 Task: Find connections with filter location Suket with filter topic #Humanresourcewith filter profile language Spanish with filter current company Informa with filter school RAMCO INSTITUTE OF TECHNOLOGY with filter industry Bars, Taverns, and Nightclubs with filter service category Video Editing with filter keywords title Content Marketing Manager
Action: Mouse moved to (696, 87)
Screenshot: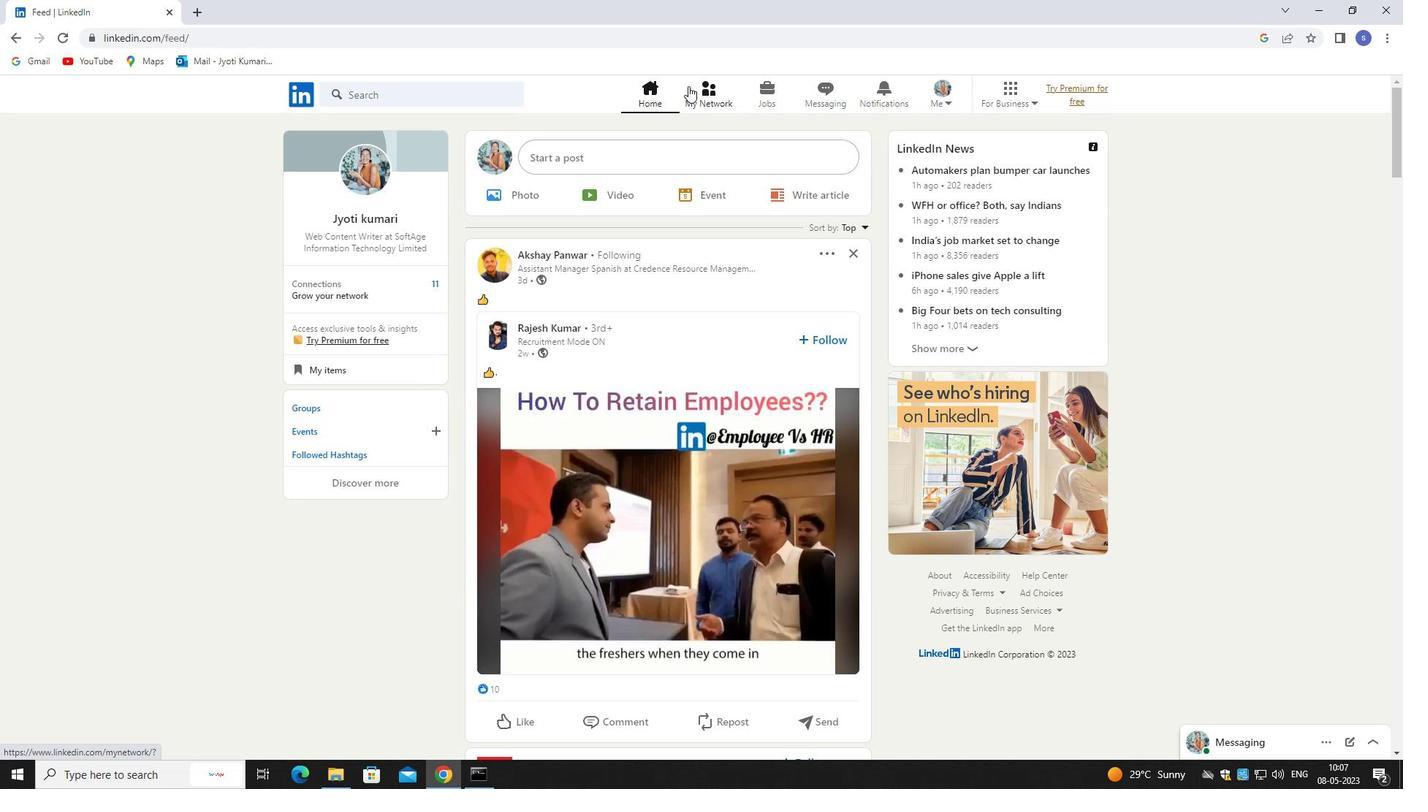 
Action: Mouse pressed left at (696, 87)
Screenshot: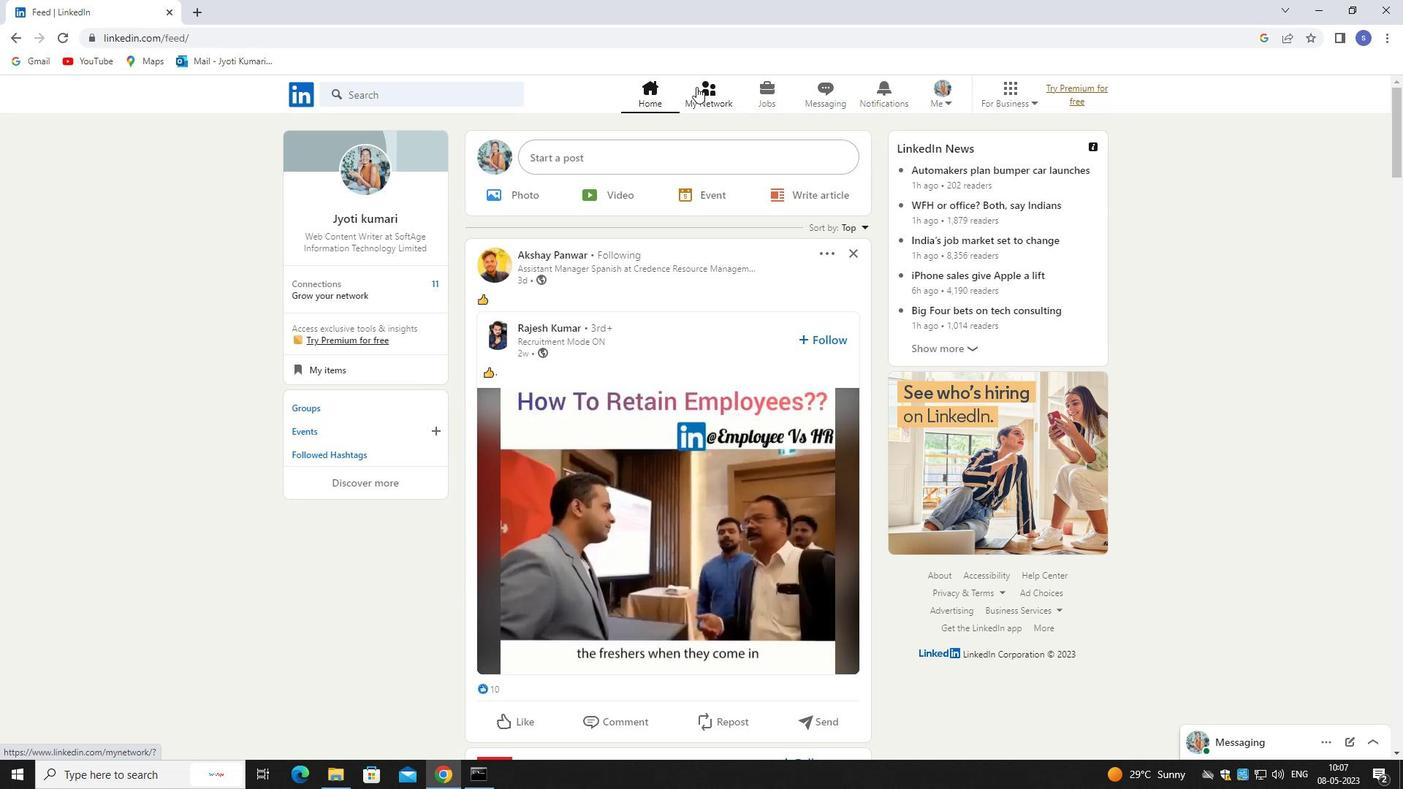 
Action: Mouse moved to (696, 87)
Screenshot: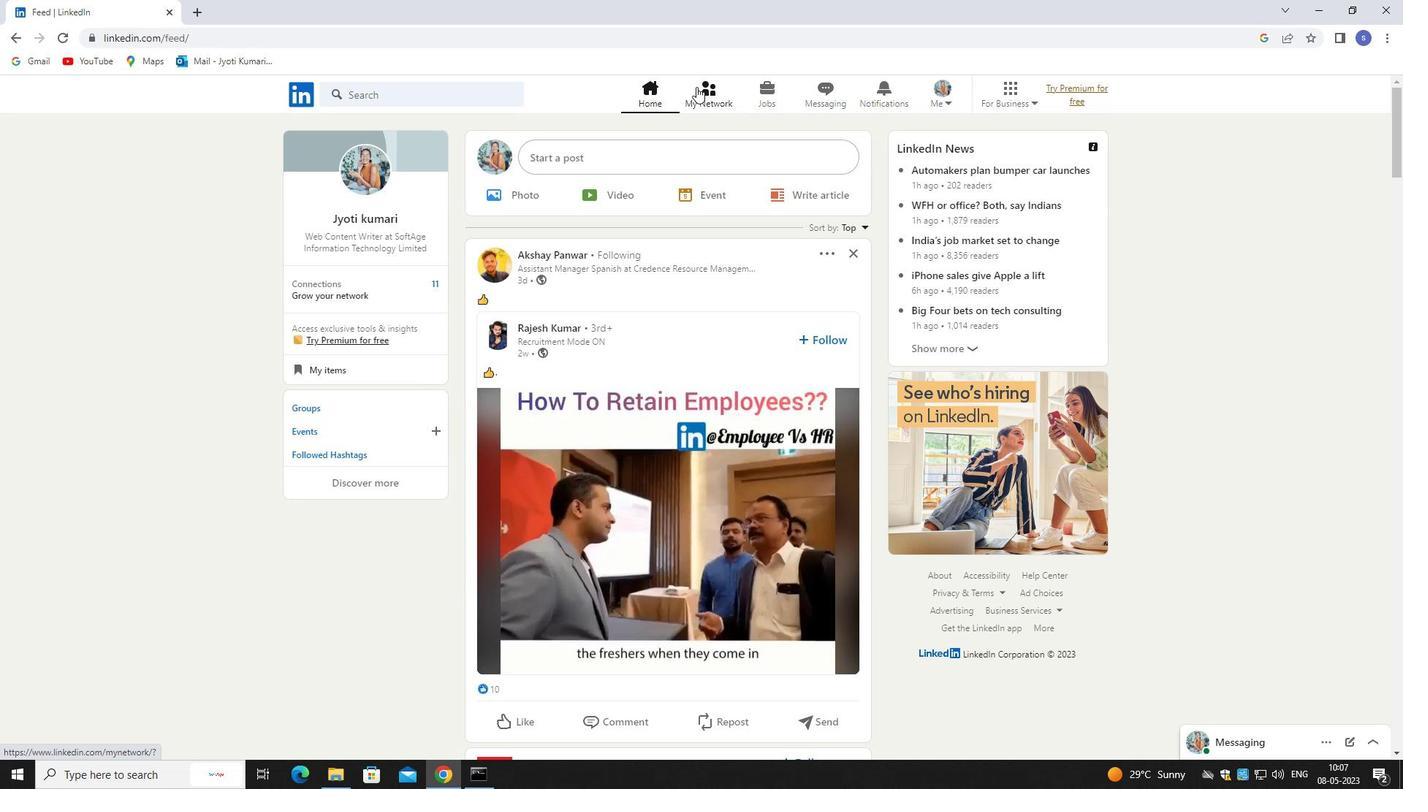 
Action: Mouse pressed left at (696, 87)
Screenshot: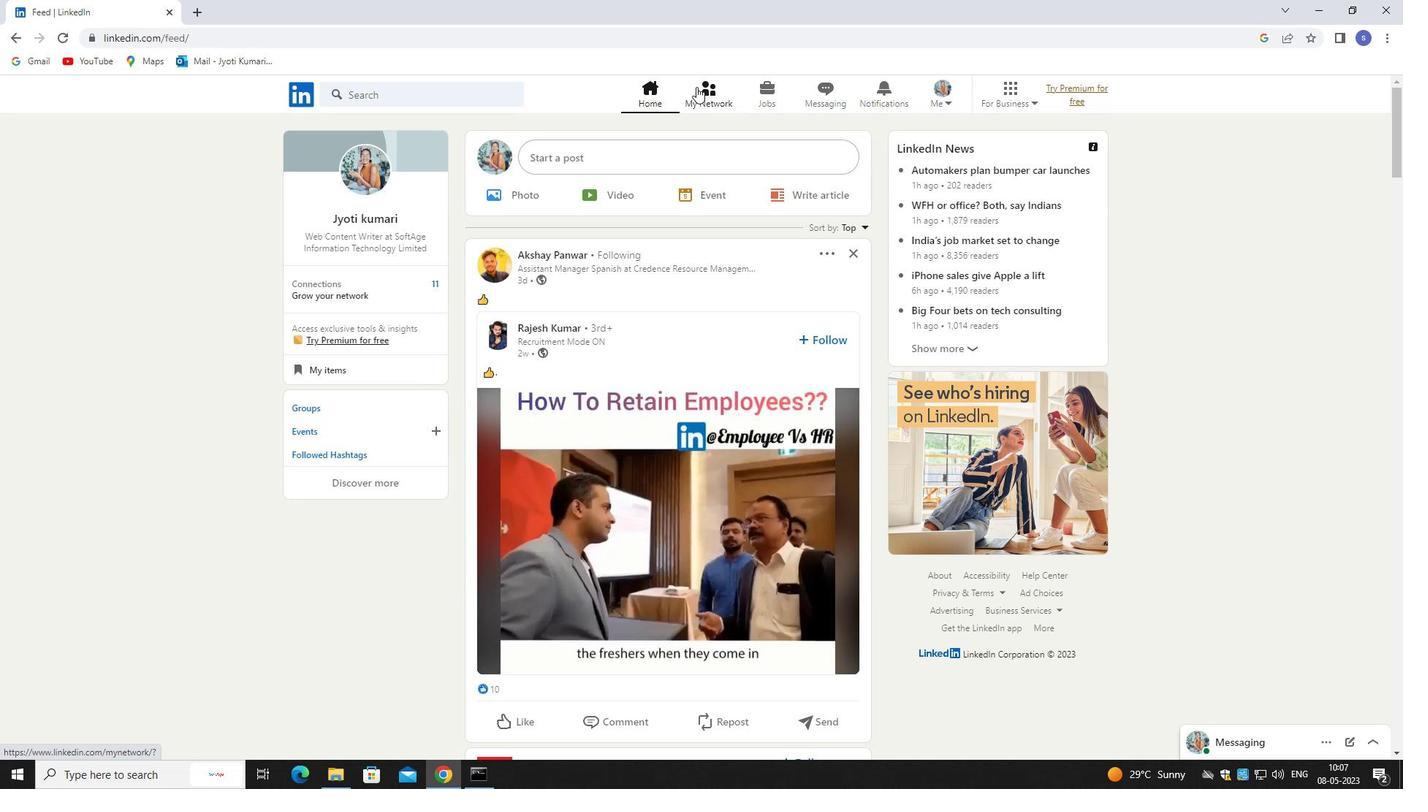 
Action: Mouse moved to (478, 169)
Screenshot: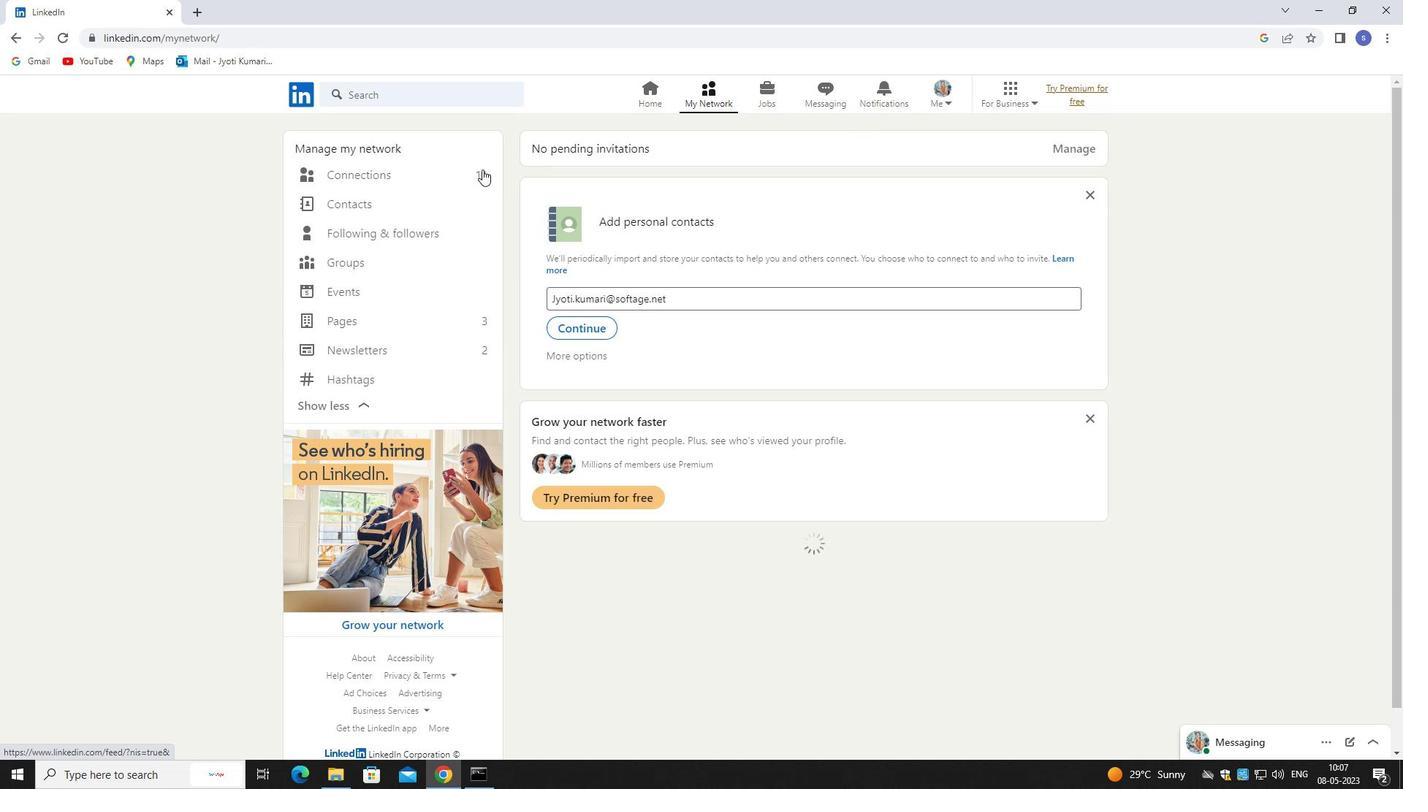 
Action: Mouse pressed left at (478, 169)
Screenshot: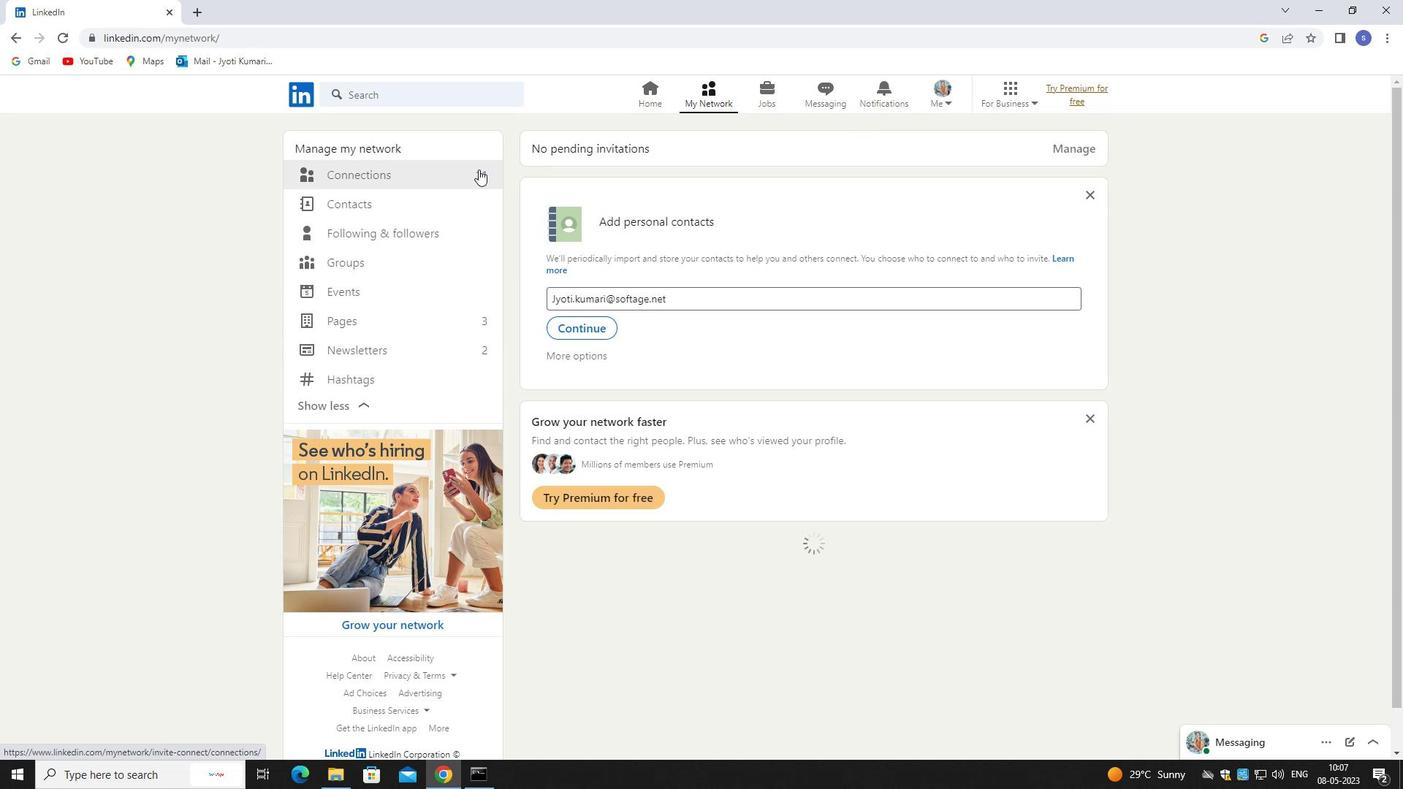 
Action: Mouse moved to (478, 166)
Screenshot: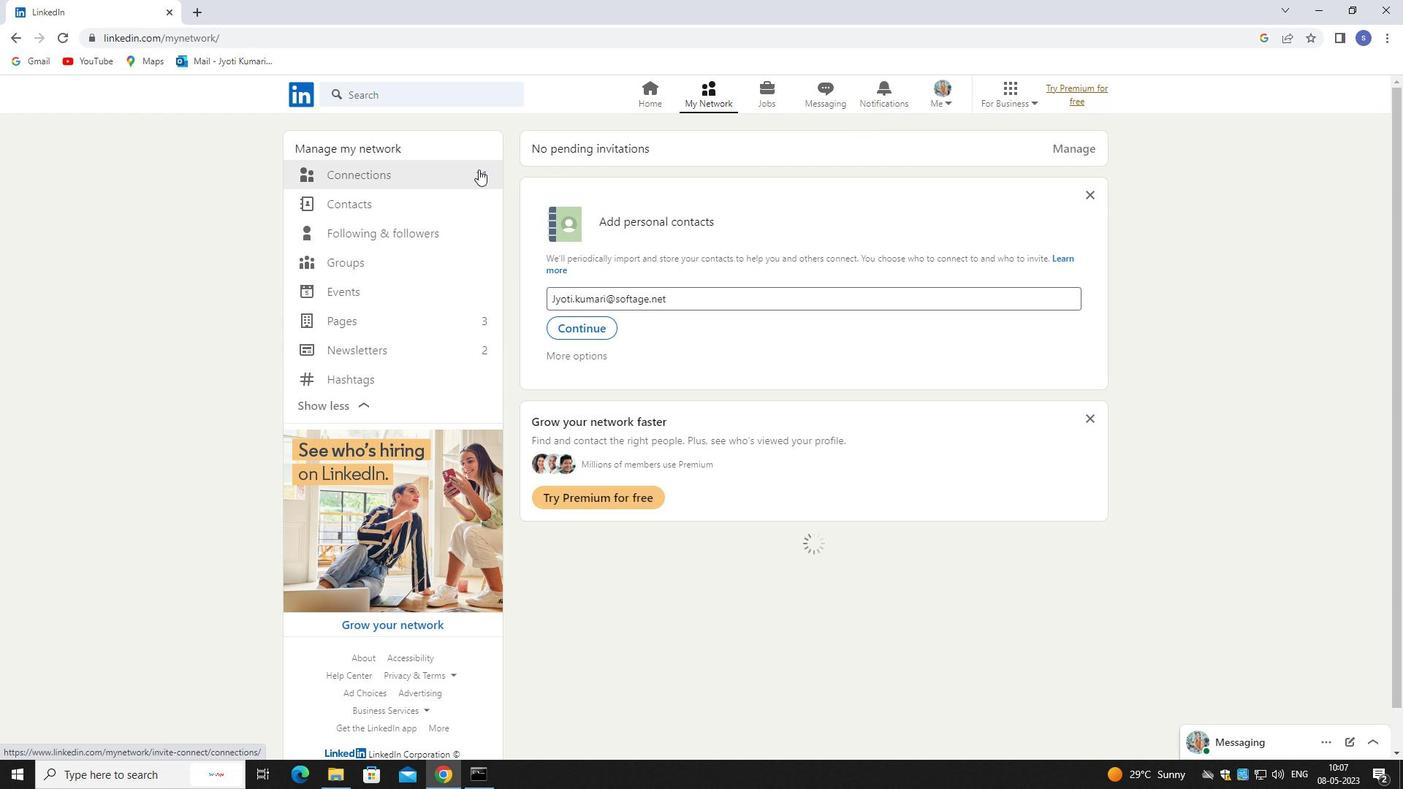 
Action: Mouse pressed left at (478, 166)
Screenshot: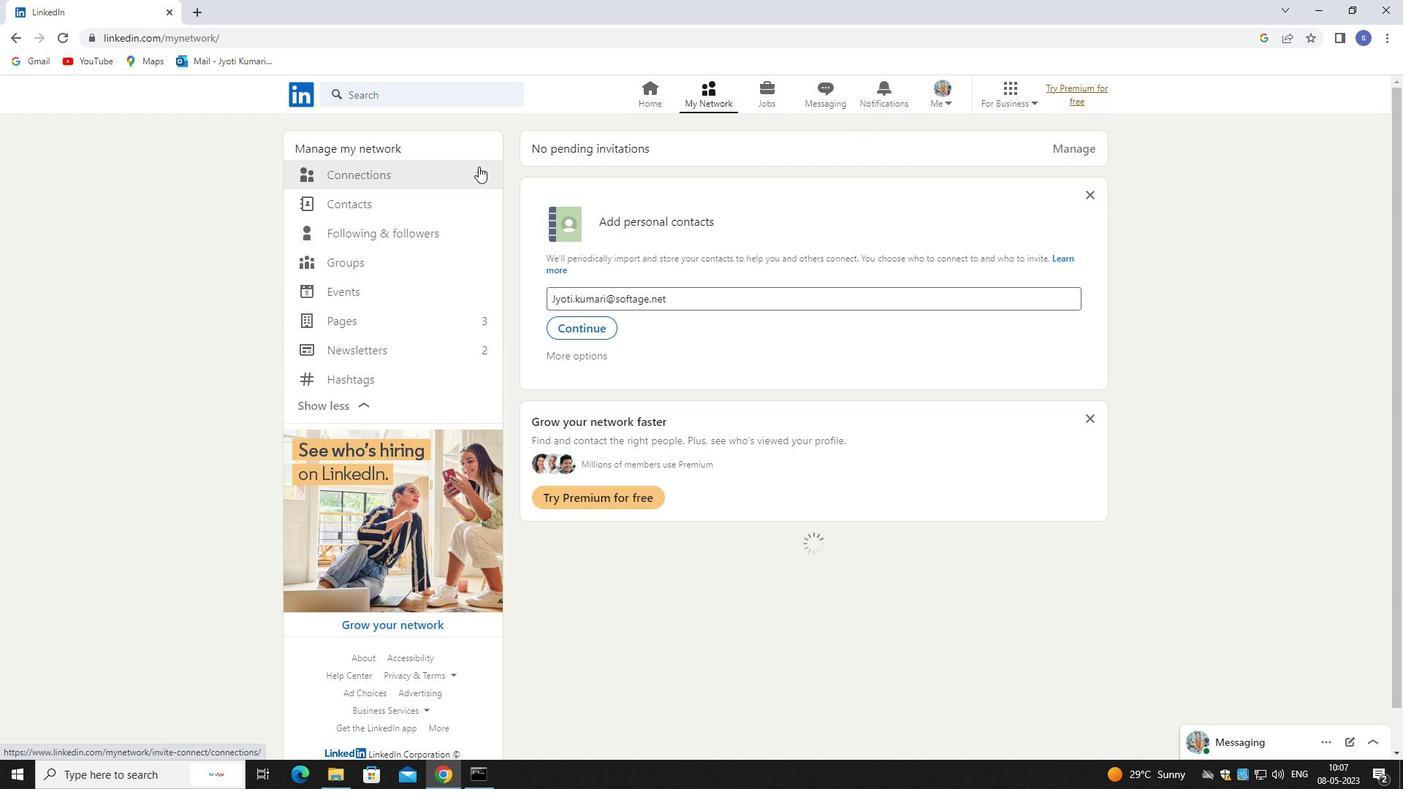 
Action: Mouse moved to (772, 170)
Screenshot: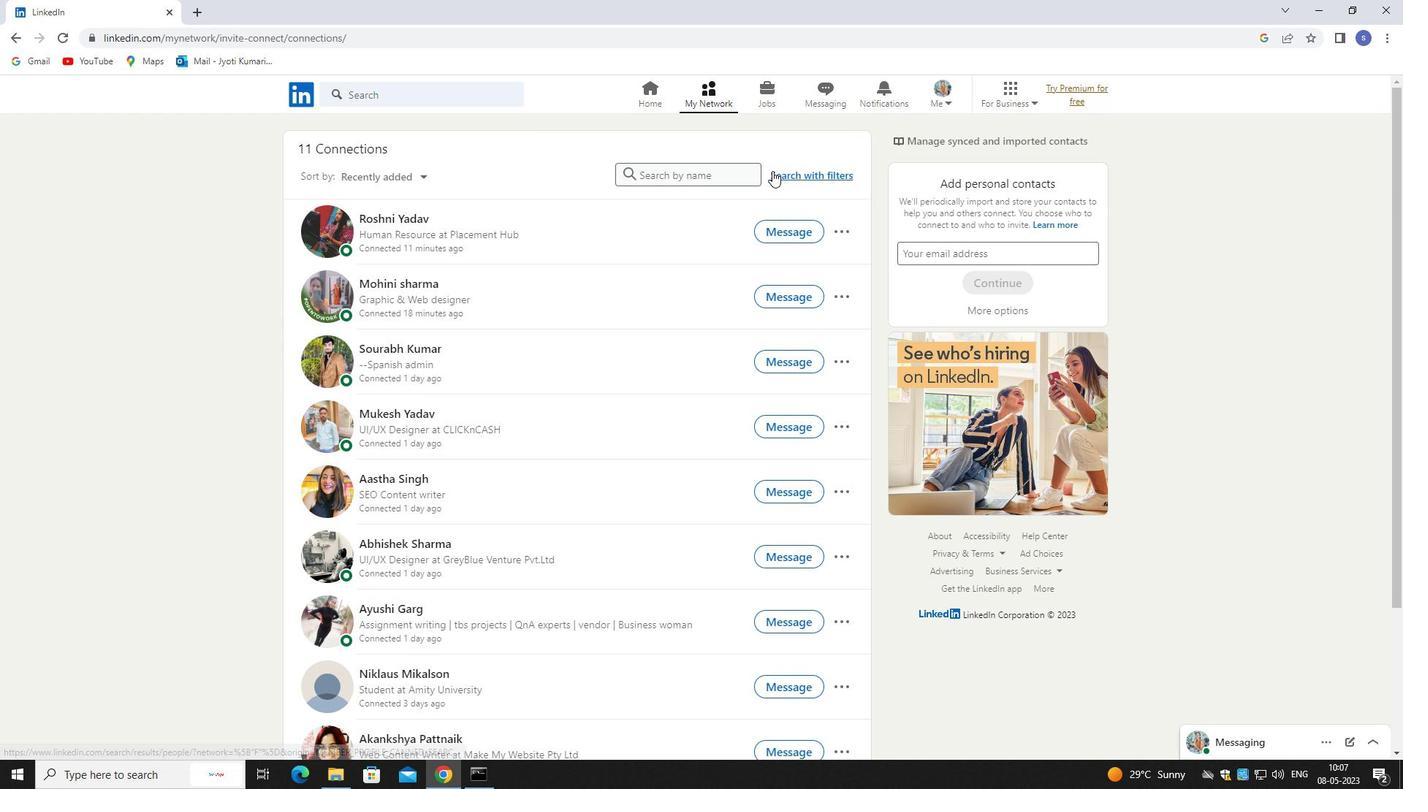 
Action: Mouse pressed left at (772, 170)
Screenshot: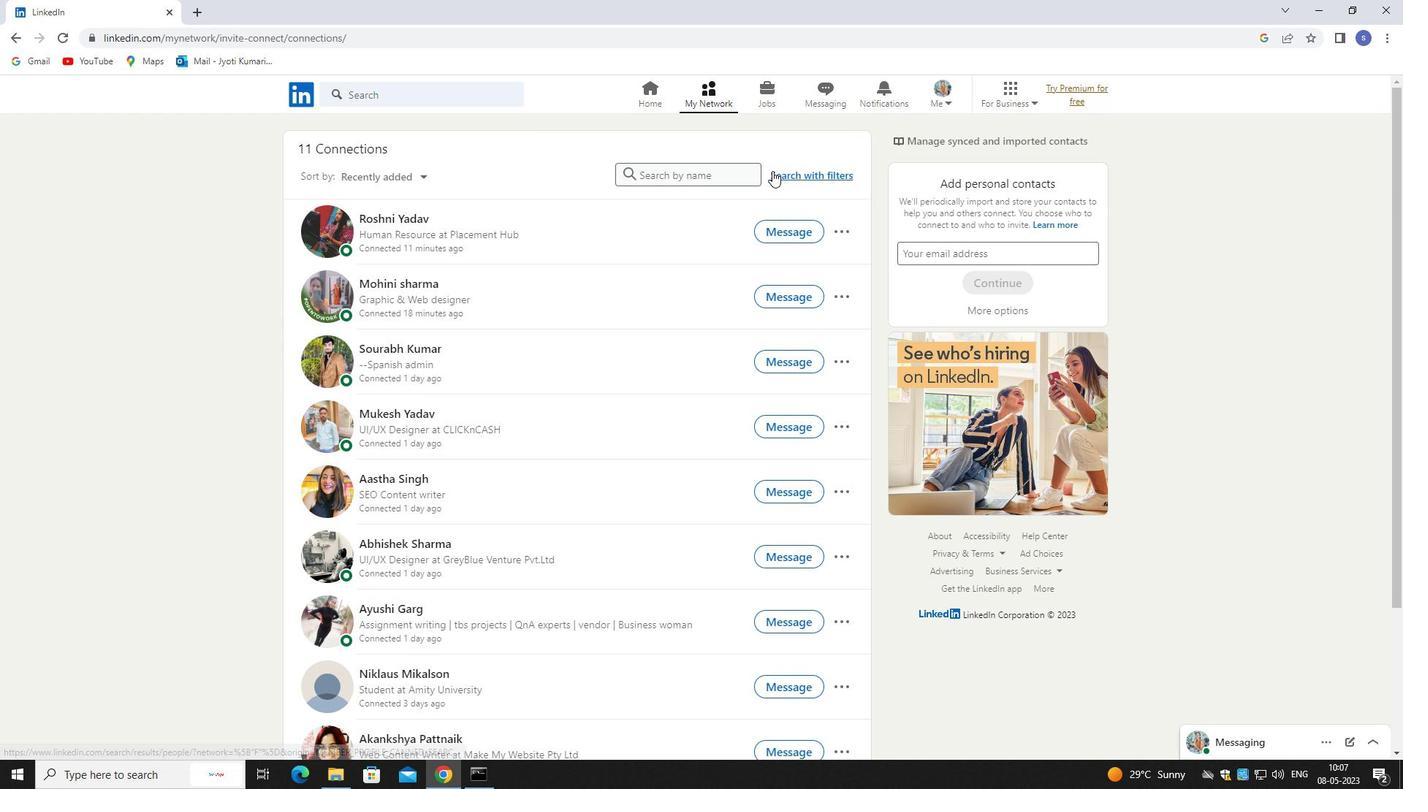 
Action: Mouse moved to (748, 135)
Screenshot: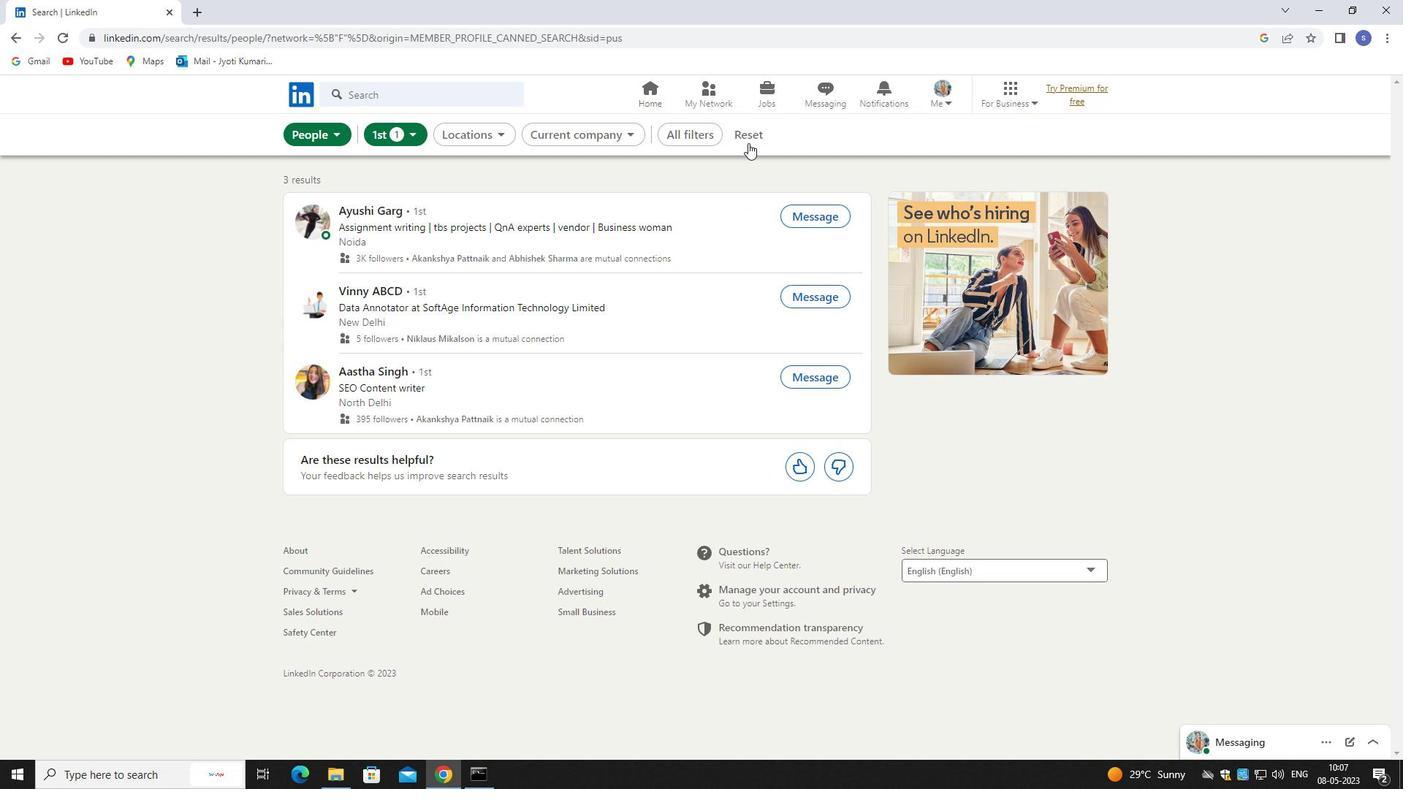 
Action: Mouse pressed left at (748, 135)
Screenshot: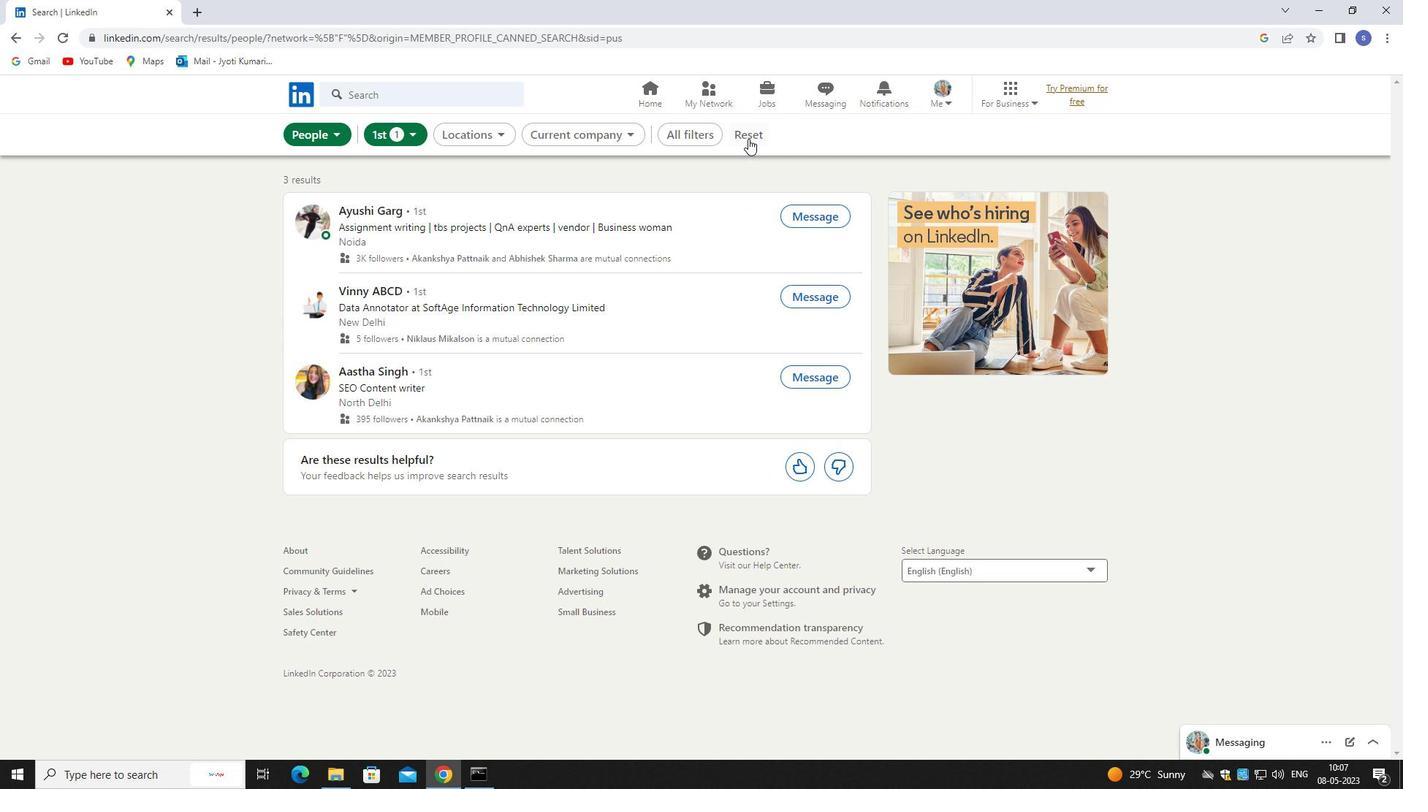 
Action: Mouse moved to (747, 133)
Screenshot: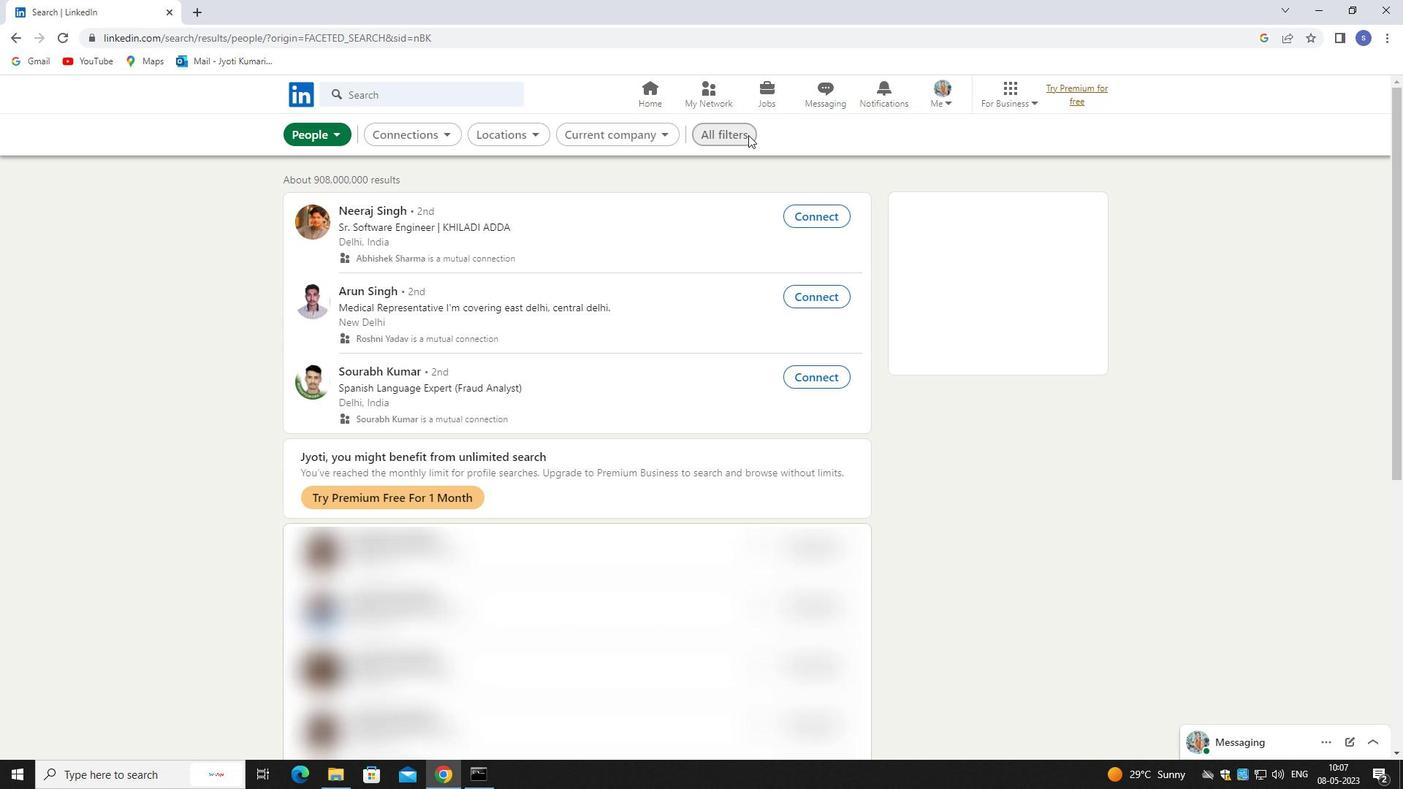 
Action: Mouse pressed left at (747, 133)
Screenshot: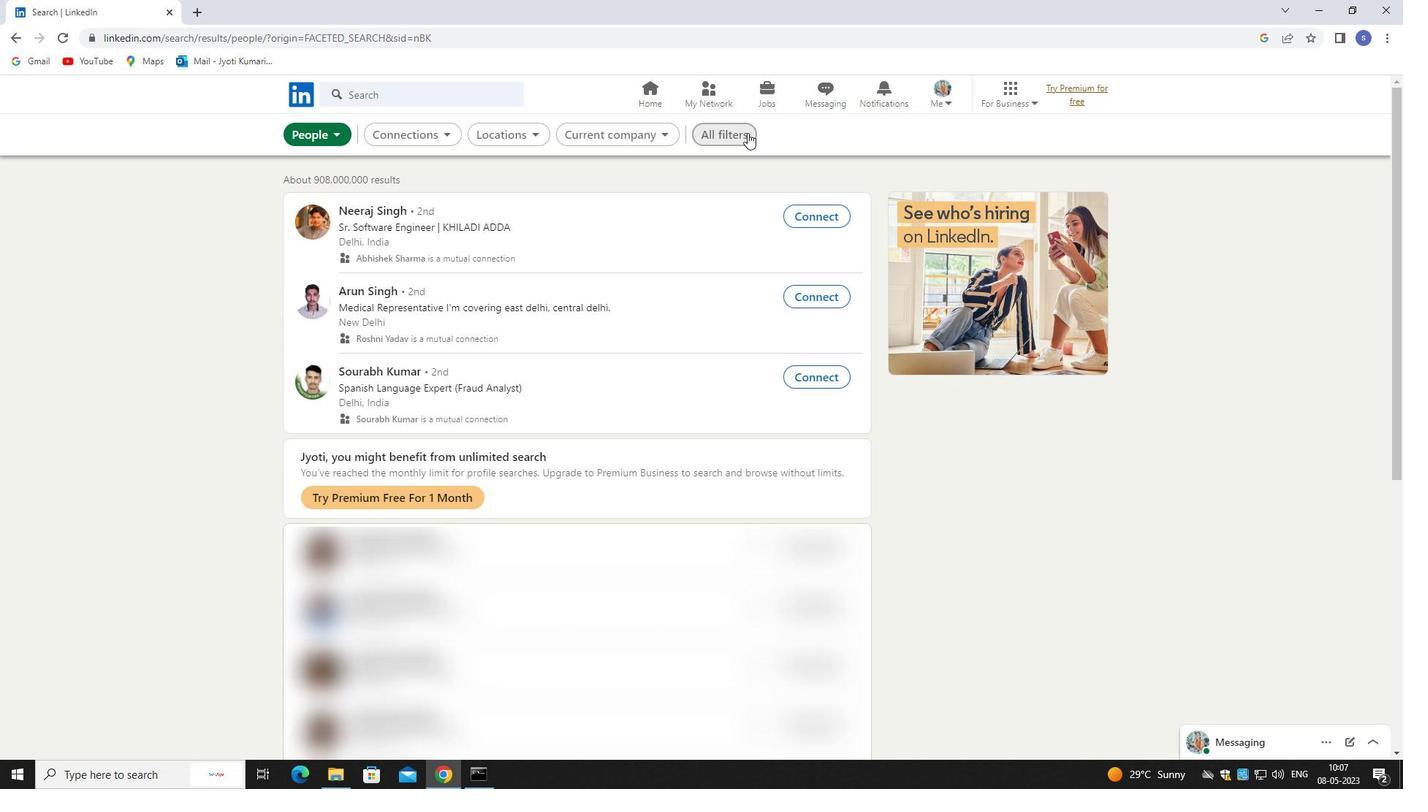 
Action: Mouse moved to (1210, 580)
Screenshot: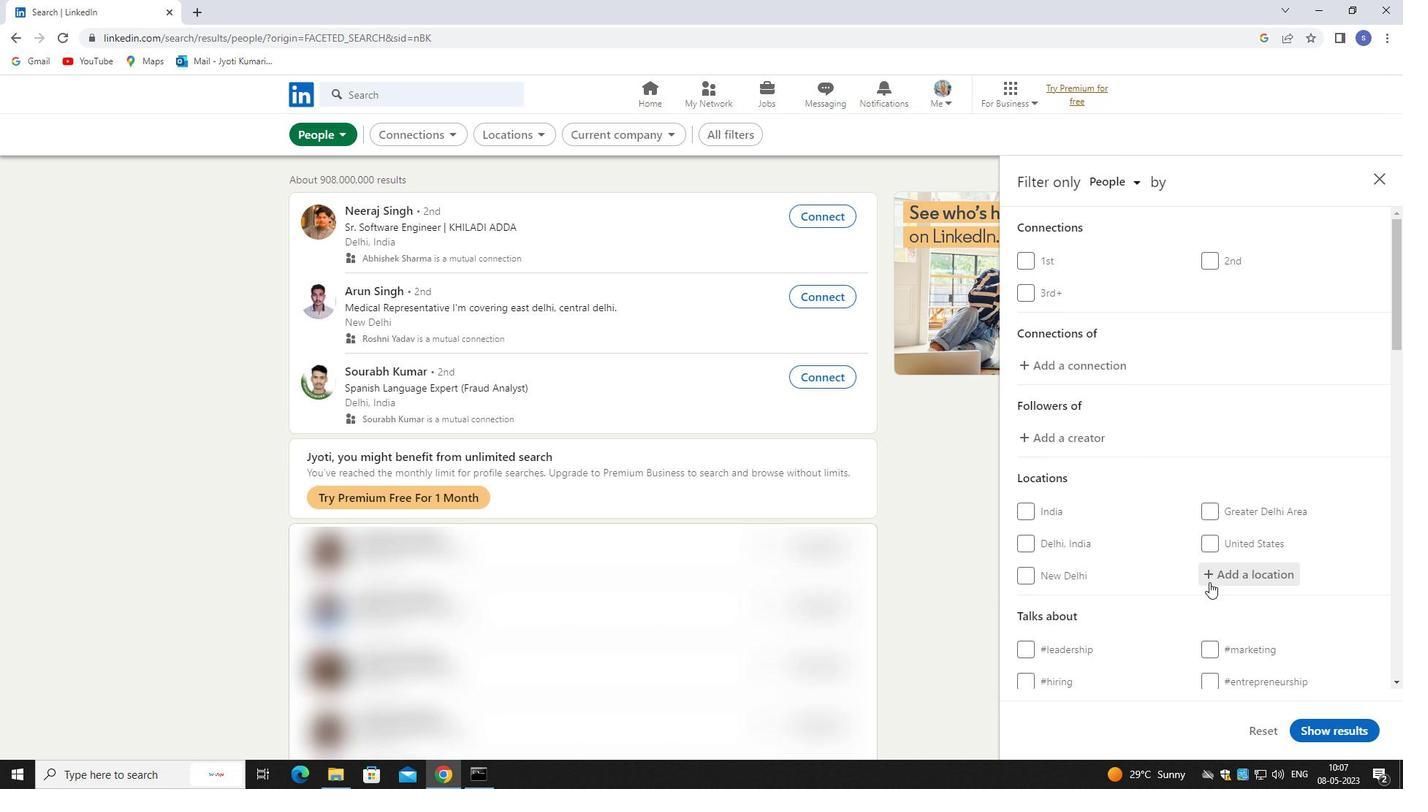 
Action: Mouse pressed left at (1210, 580)
Screenshot: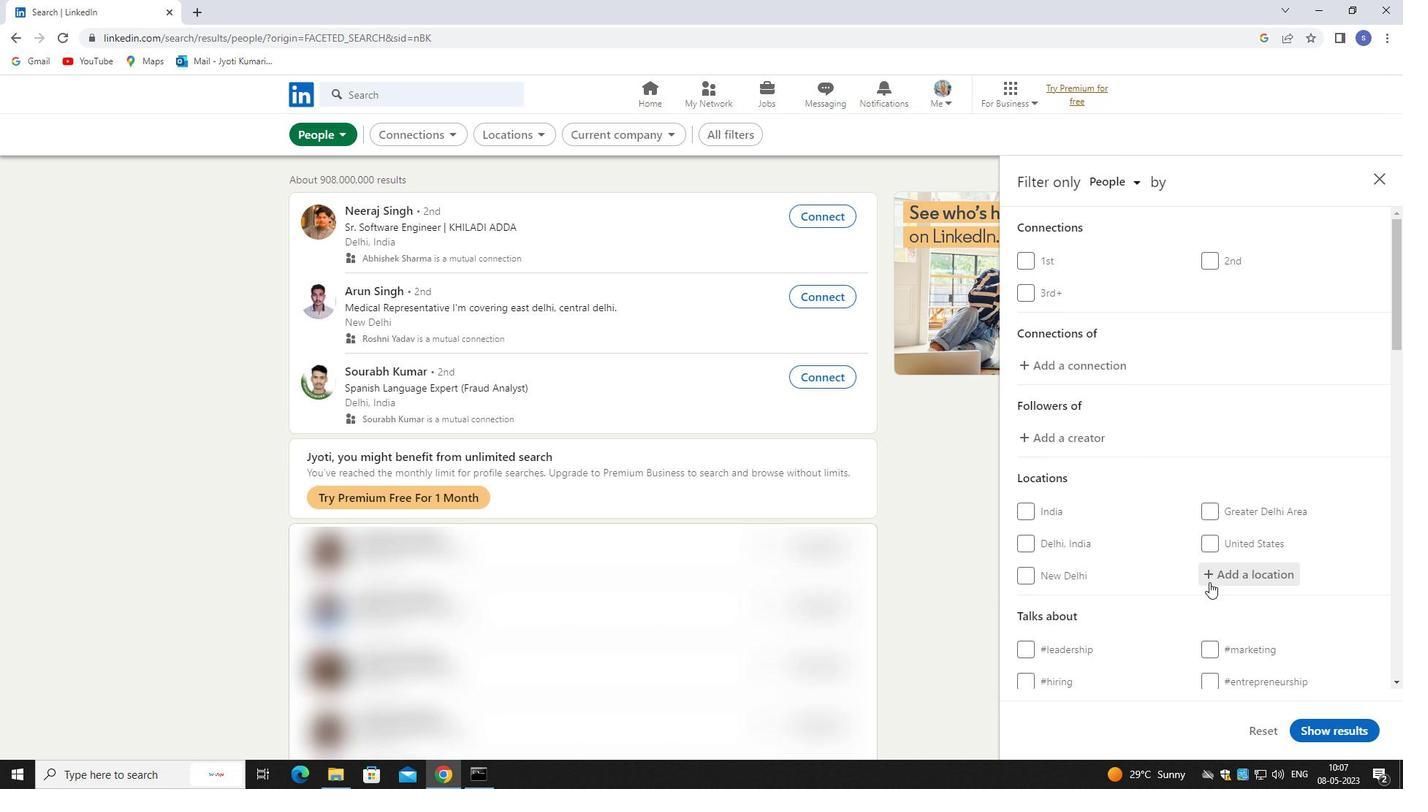 
Action: Mouse moved to (1172, 562)
Screenshot: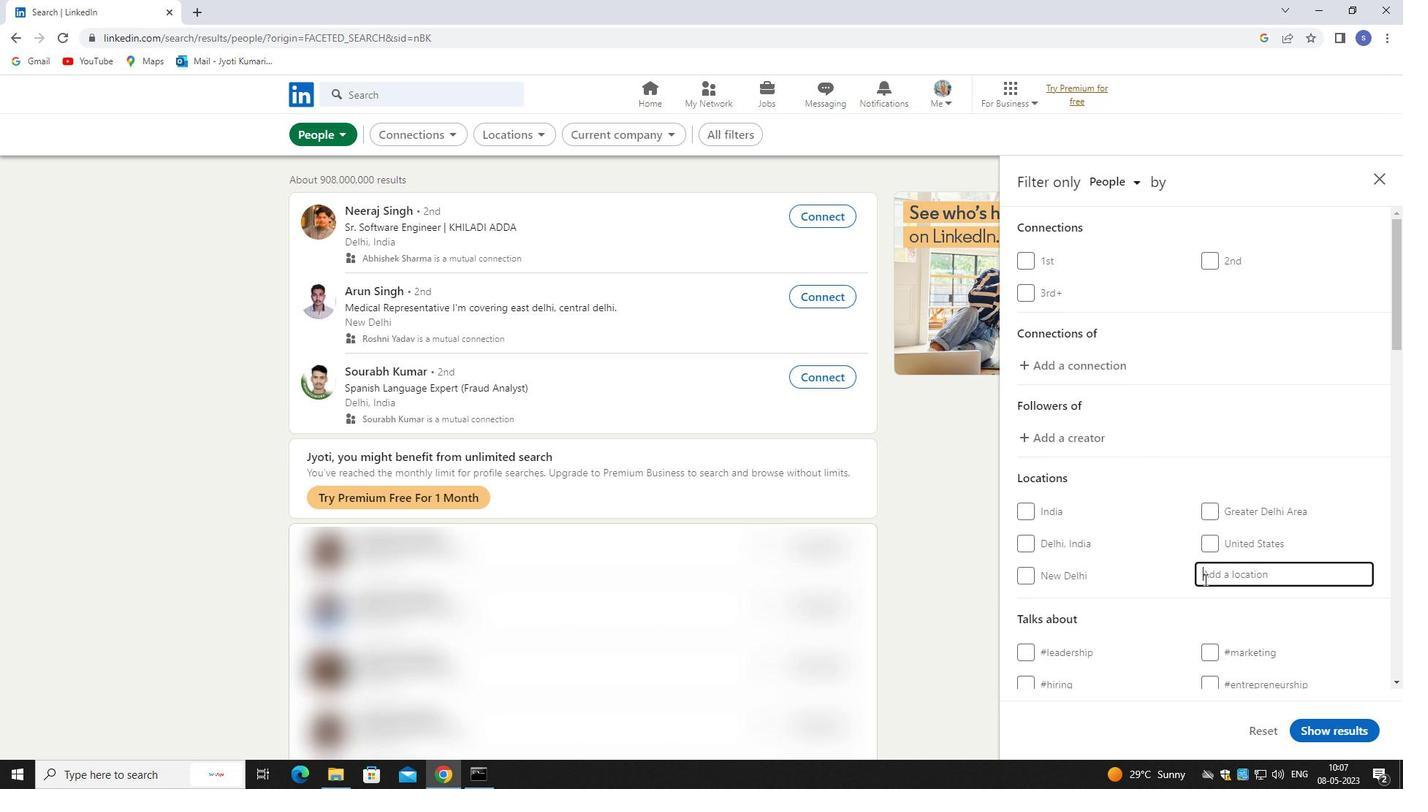 
Action: Key pressed suket
Screenshot: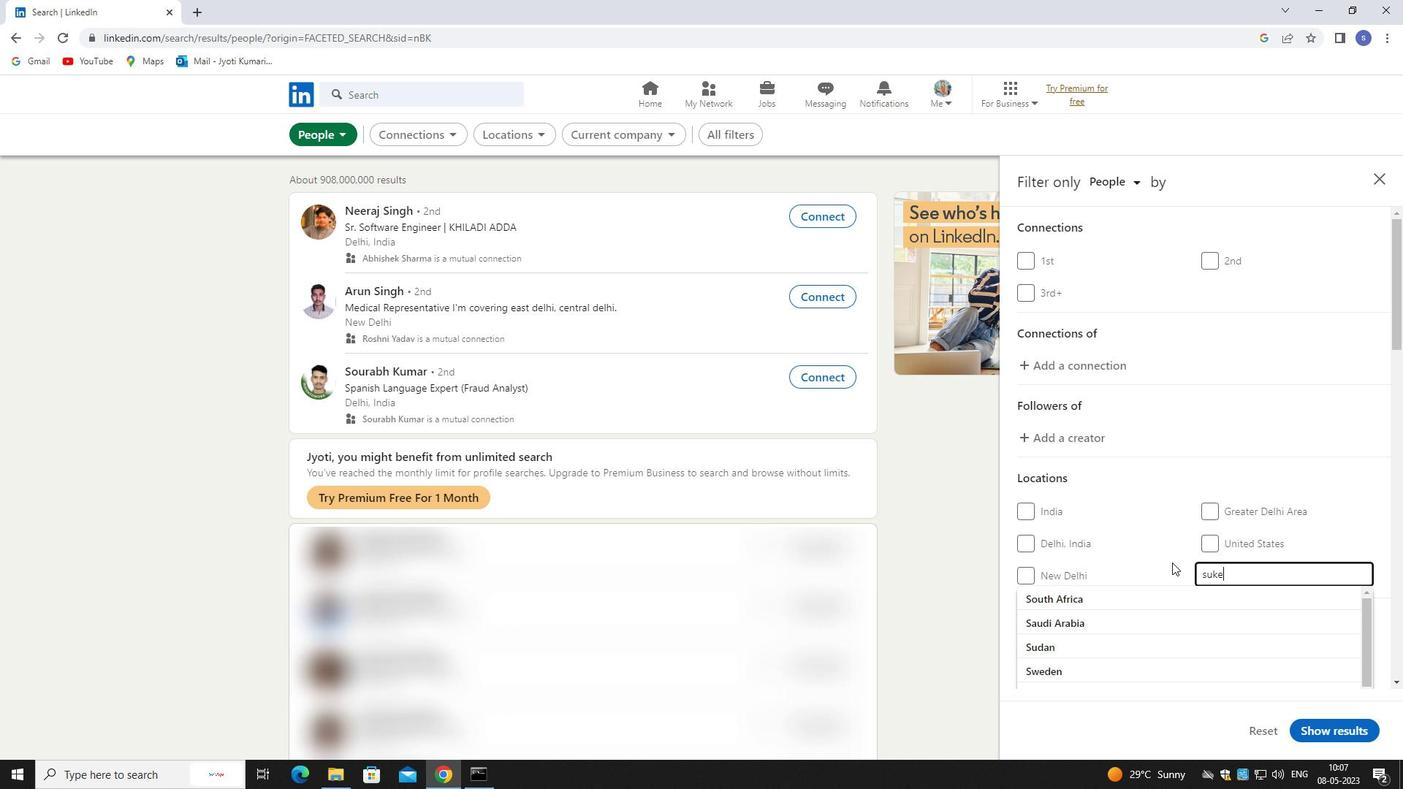 
Action: Mouse moved to (1172, 562)
Screenshot: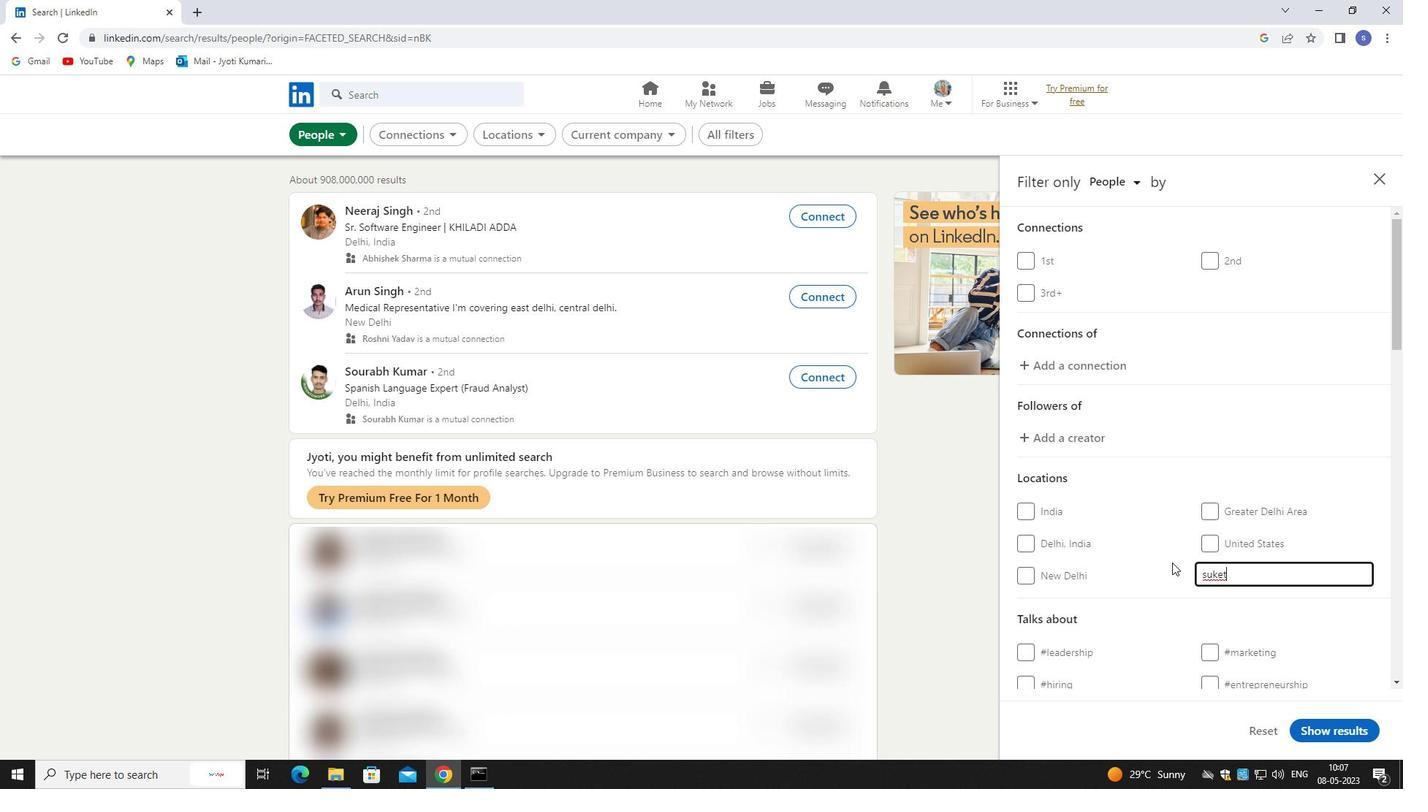 
Action: Key pressed <Key.backspace>
Screenshot: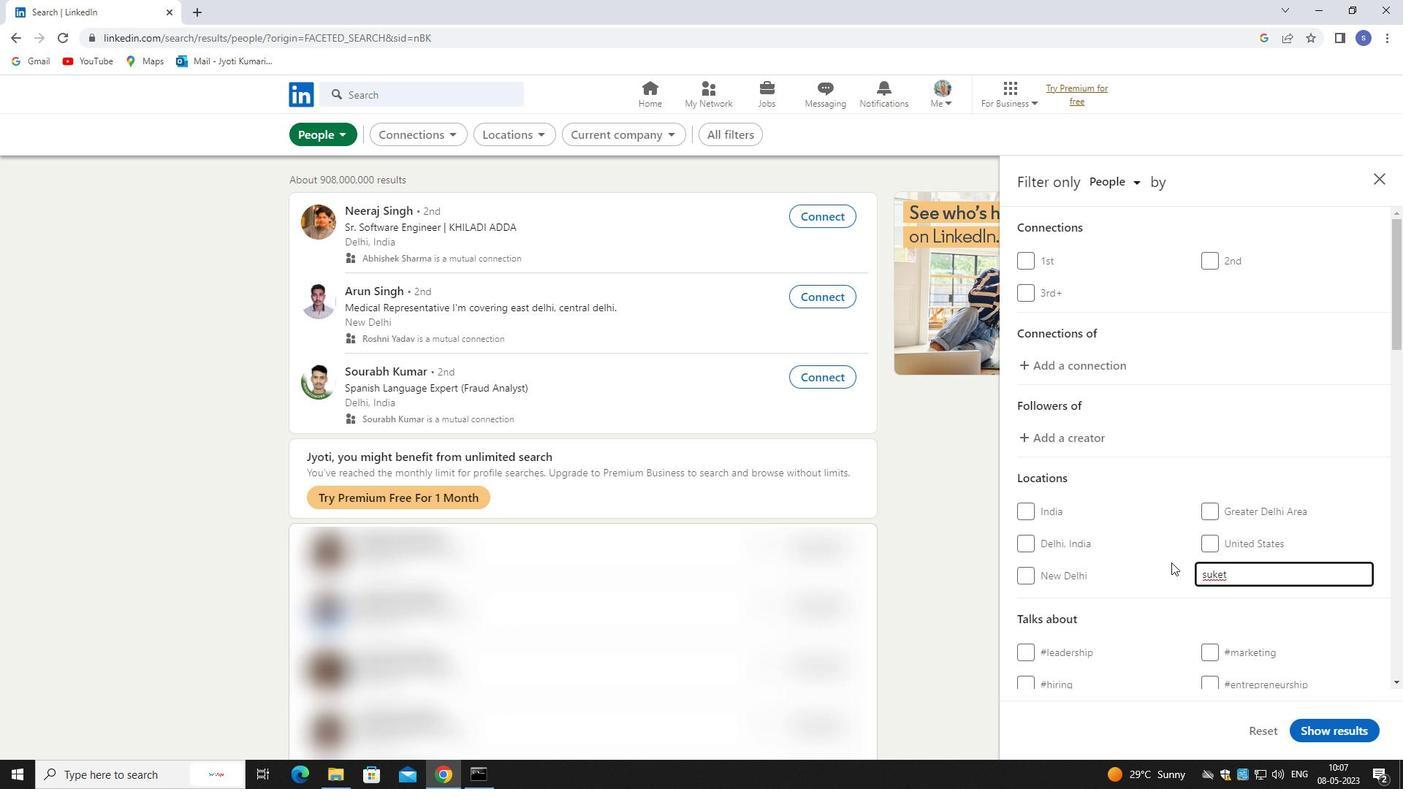 
Action: Mouse moved to (1215, 600)
Screenshot: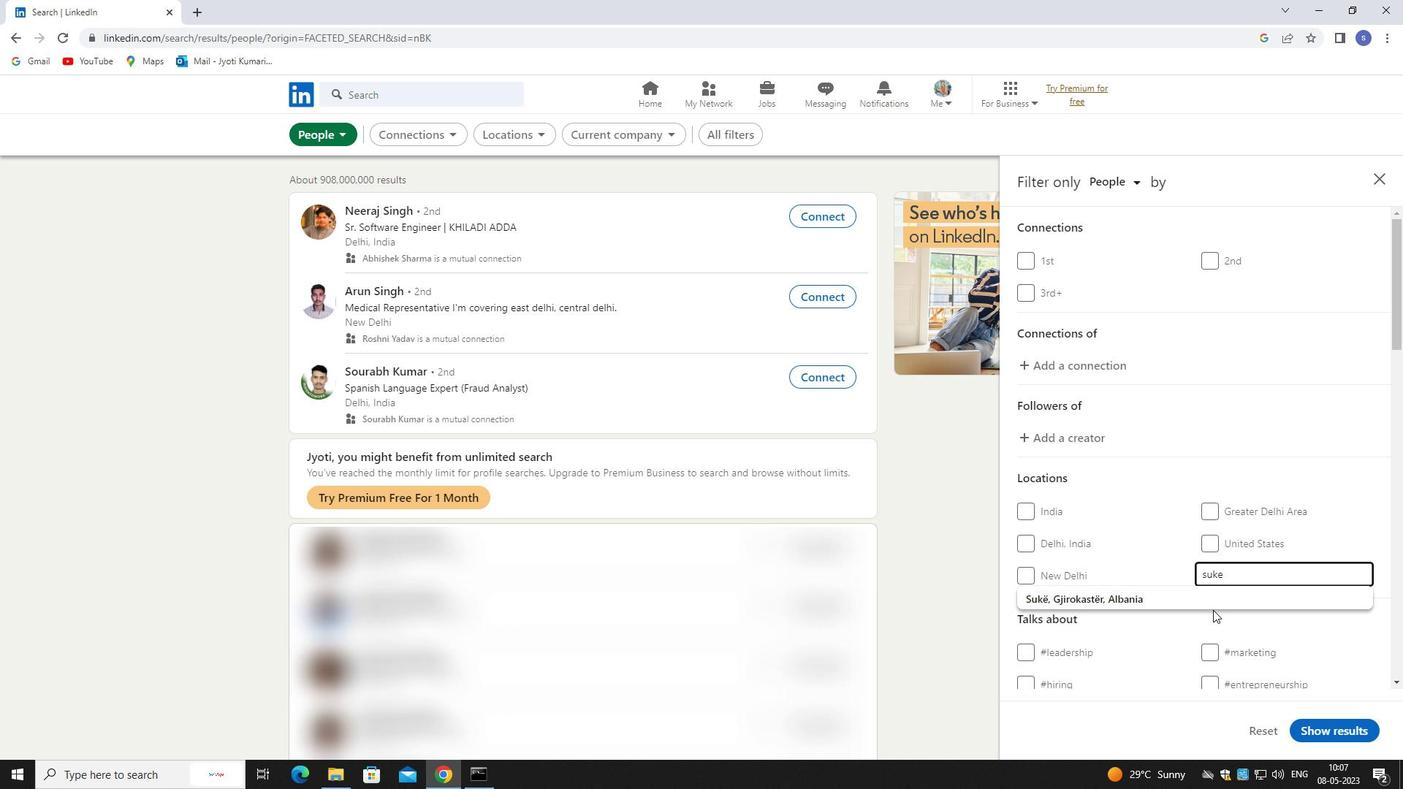 
Action: Mouse pressed left at (1215, 600)
Screenshot: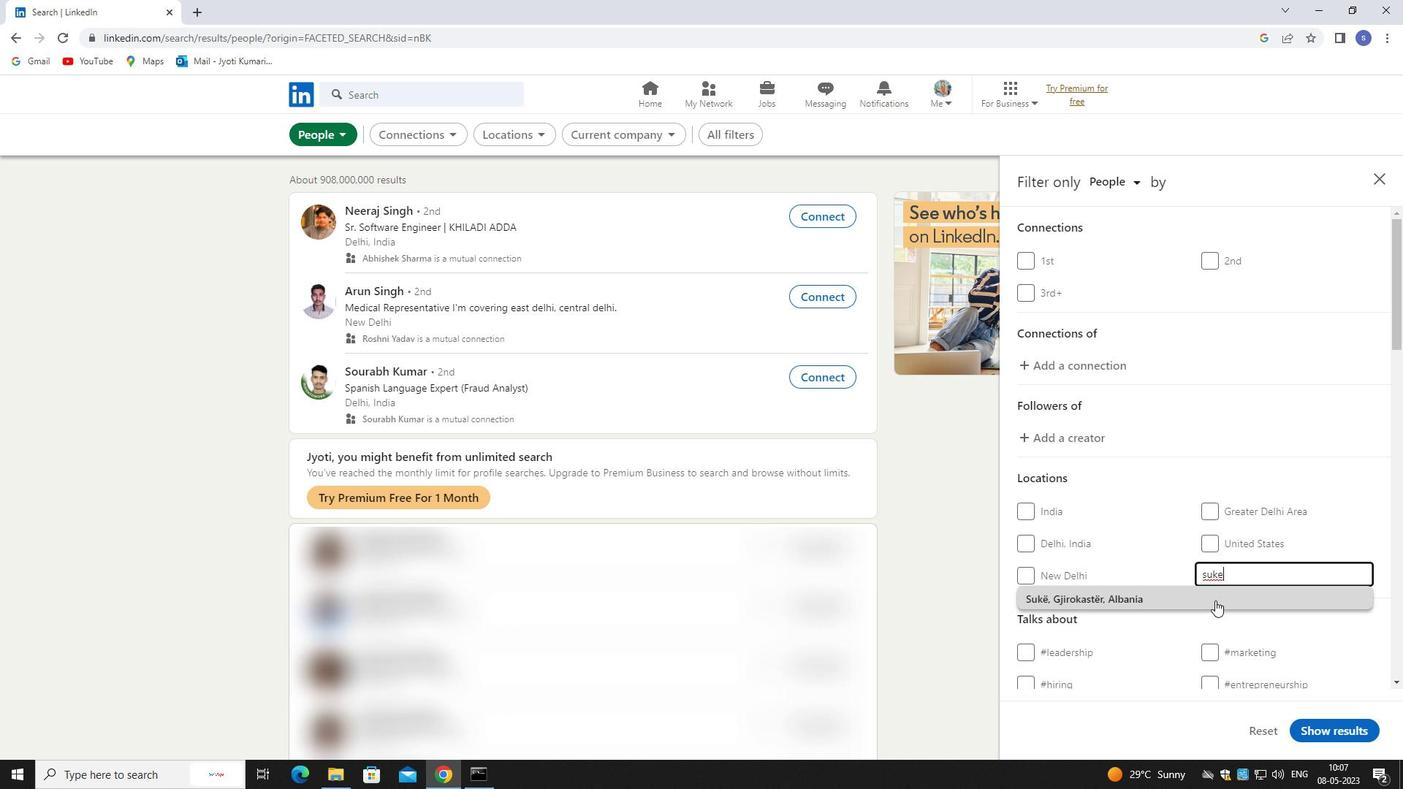 
Action: Mouse scrolled (1215, 600) with delta (0, 0)
Screenshot: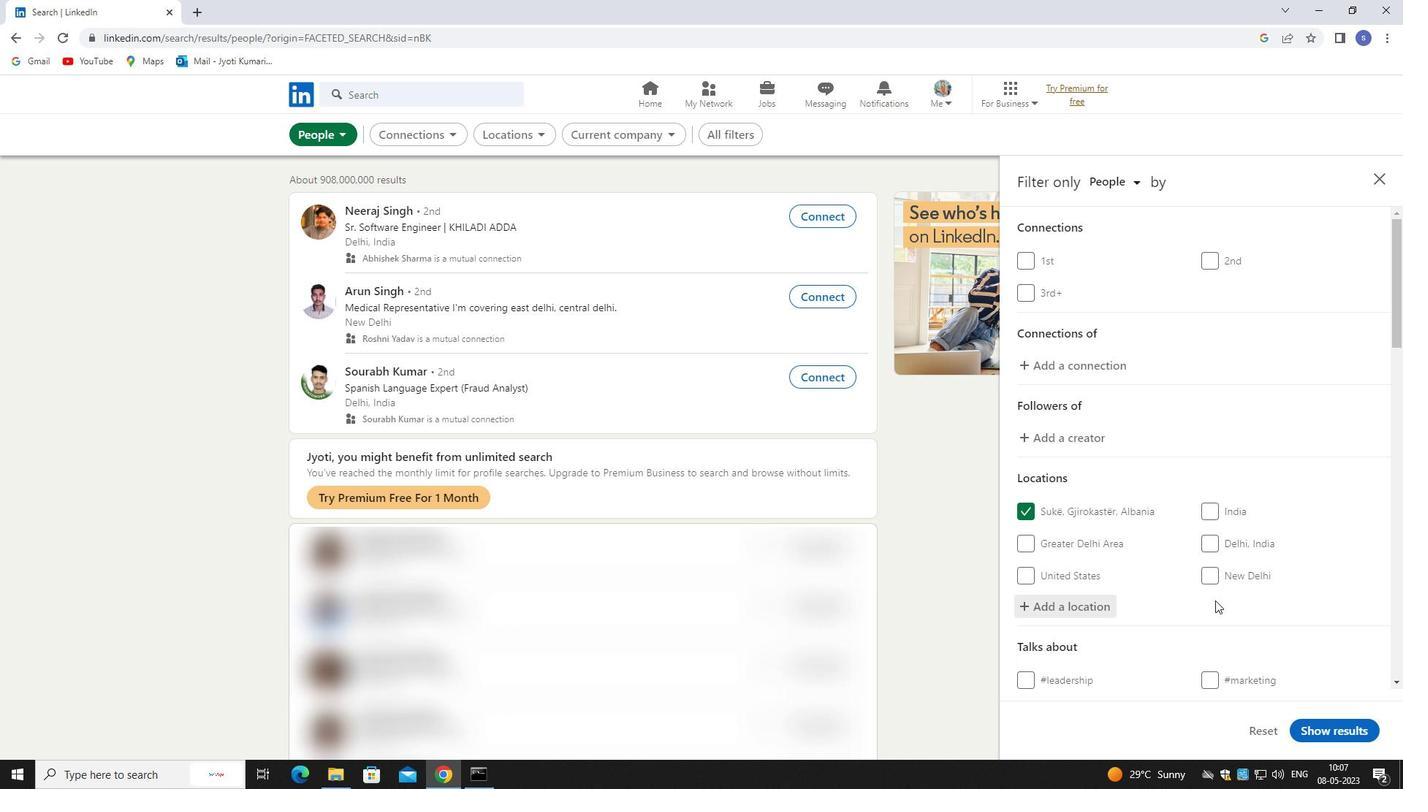 
Action: Mouse scrolled (1215, 600) with delta (0, 0)
Screenshot: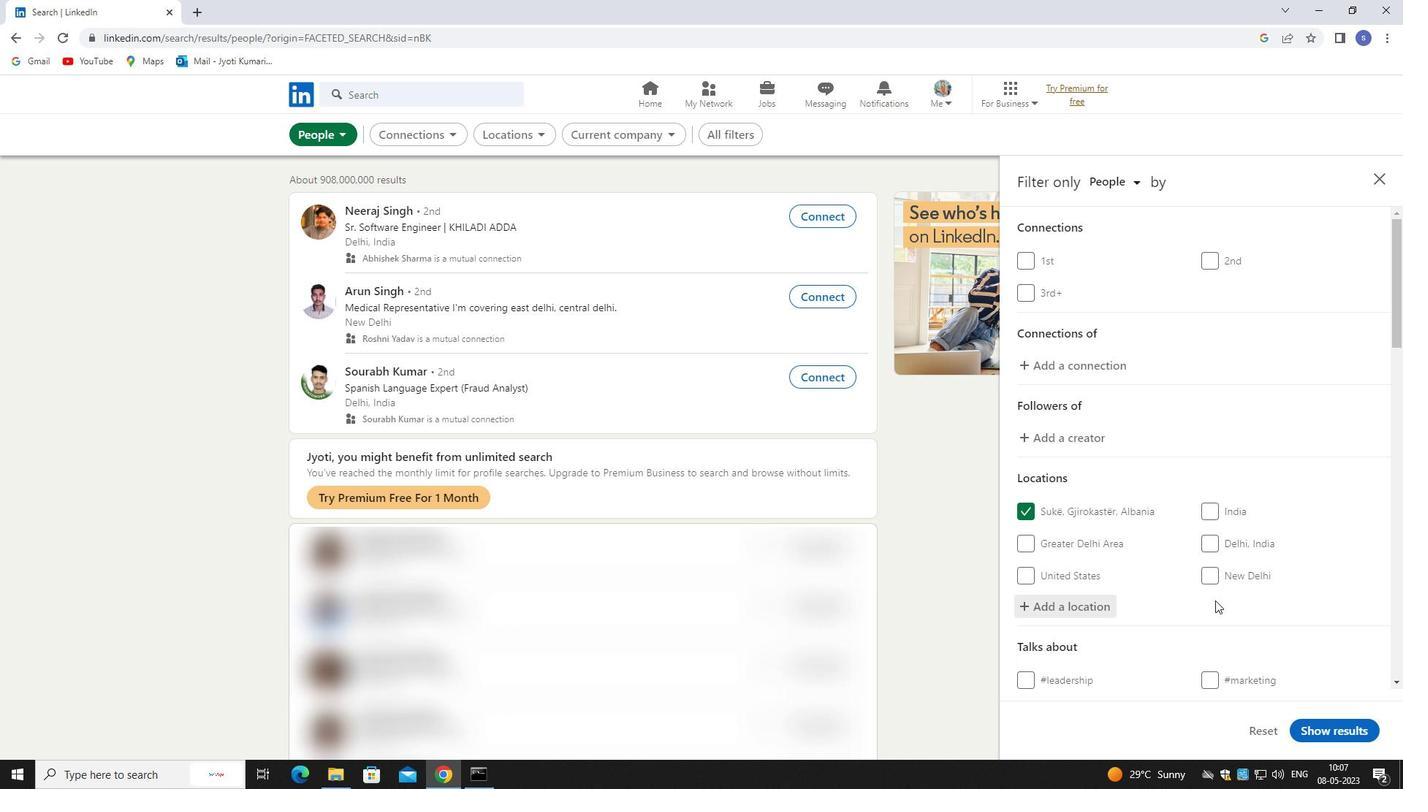 
Action: Mouse moved to (1217, 600)
Screenshot: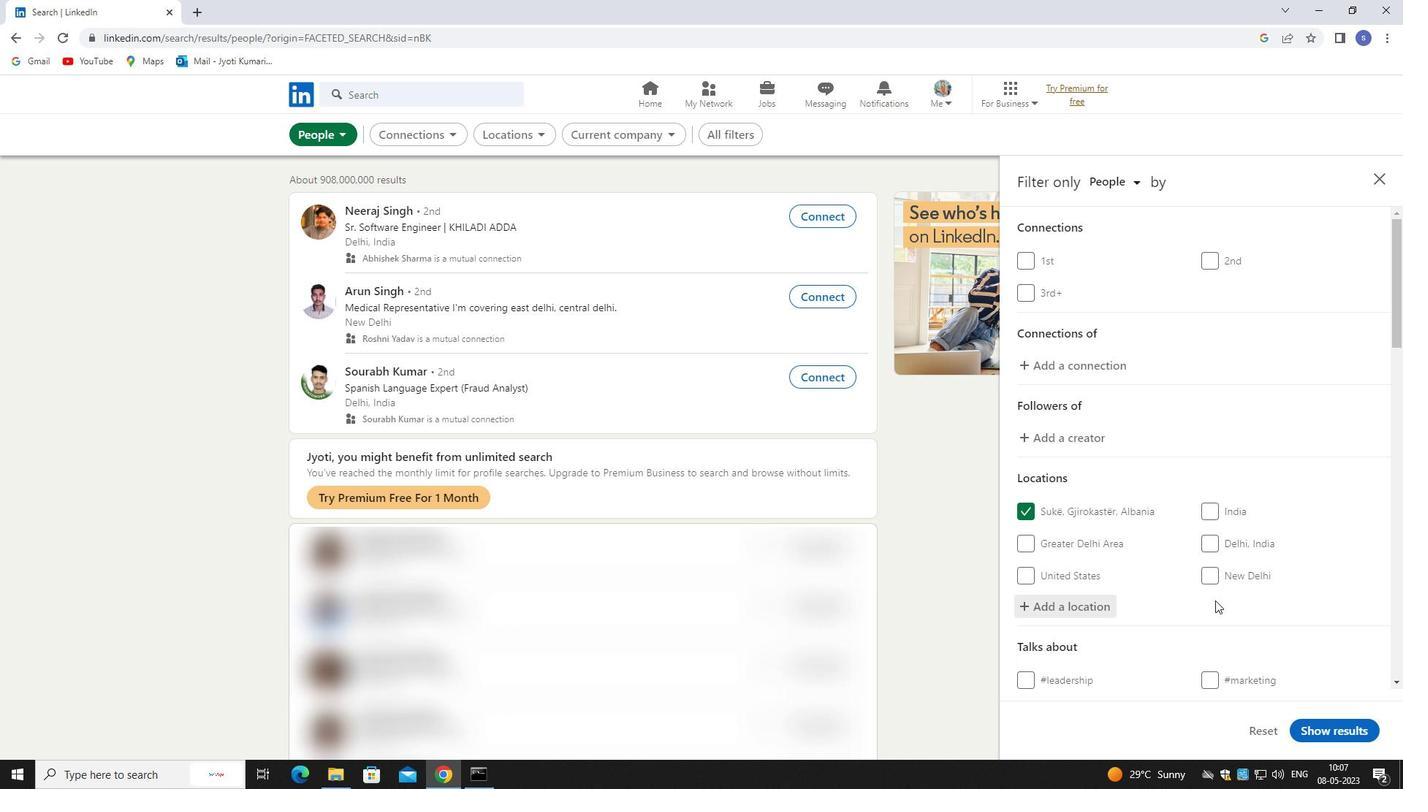 
Action: Mouse scrolled (1217, 599) with delta (0, 0)
Screenshot: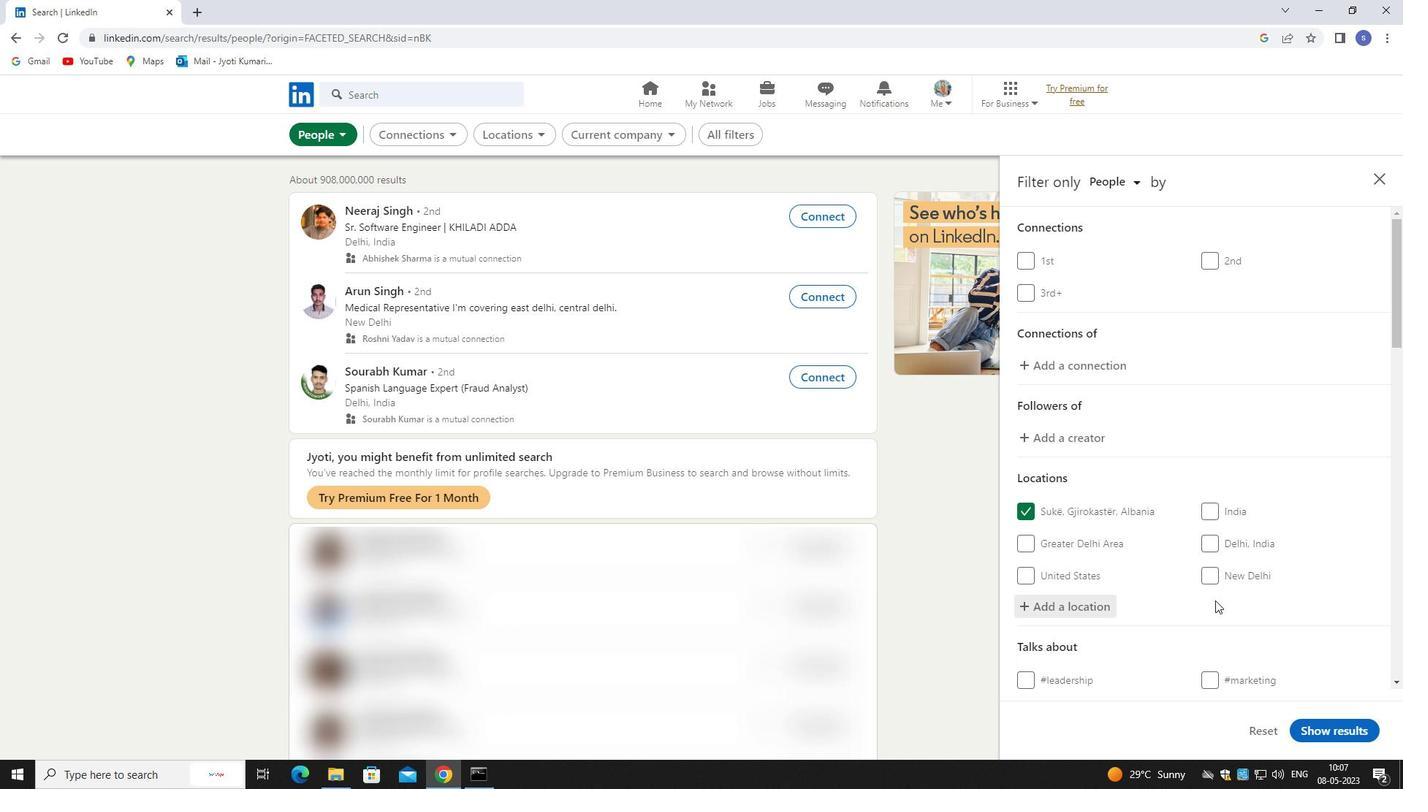 
Action: Mouse moved to (1265, 525)
Screenshot: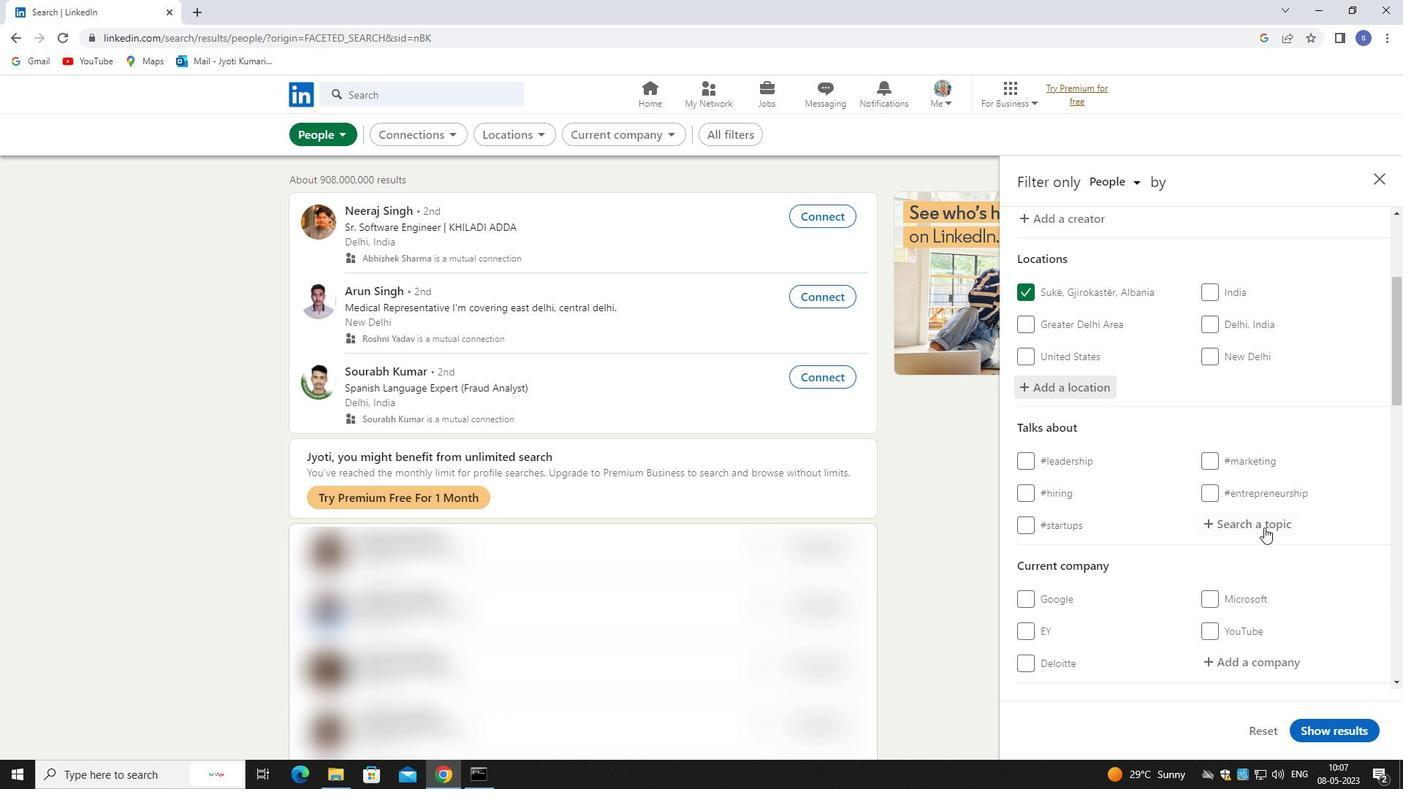 
Action: Mouse pressed left at (1265, 525)
Screenshot: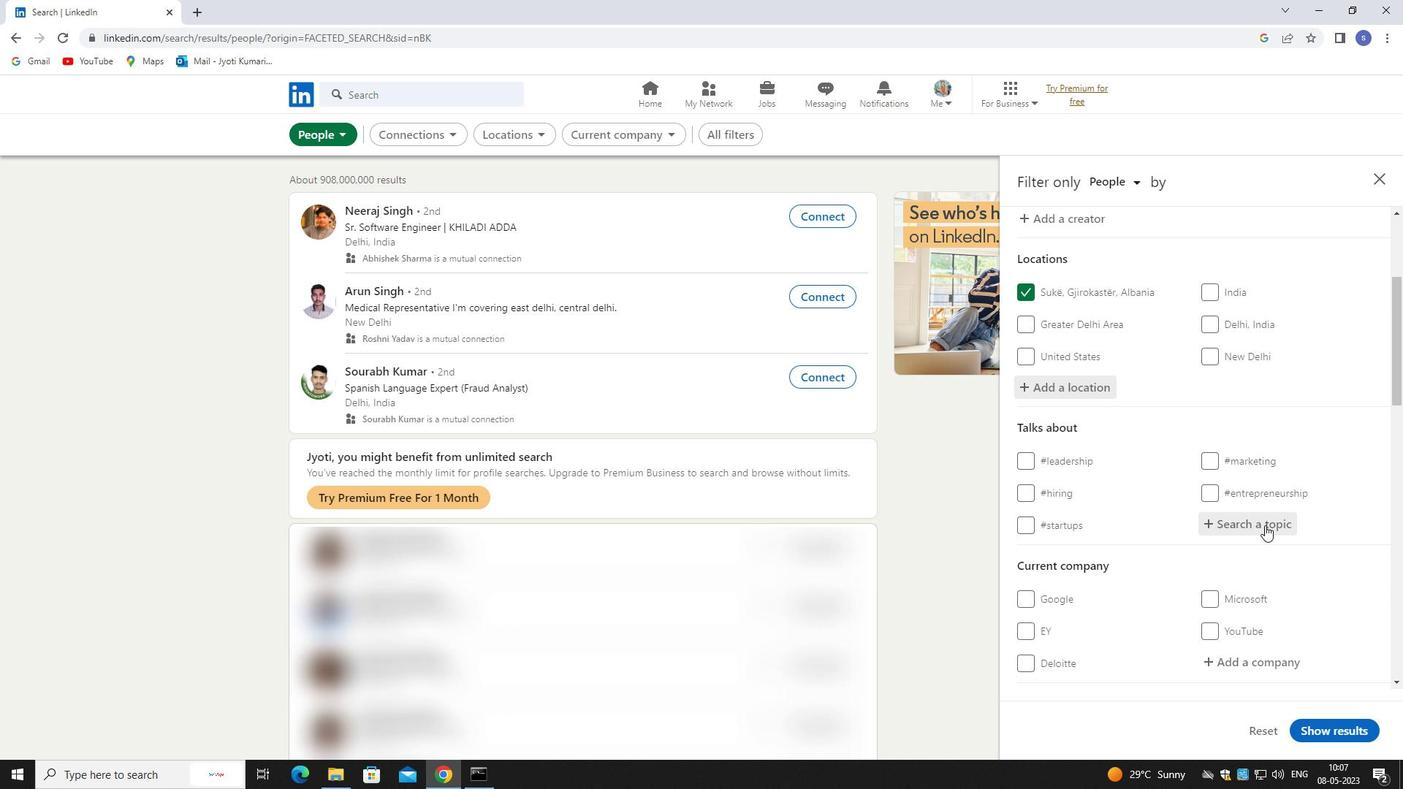 
Action: Key pressed humn<Key.backspace>anr
Screenshot: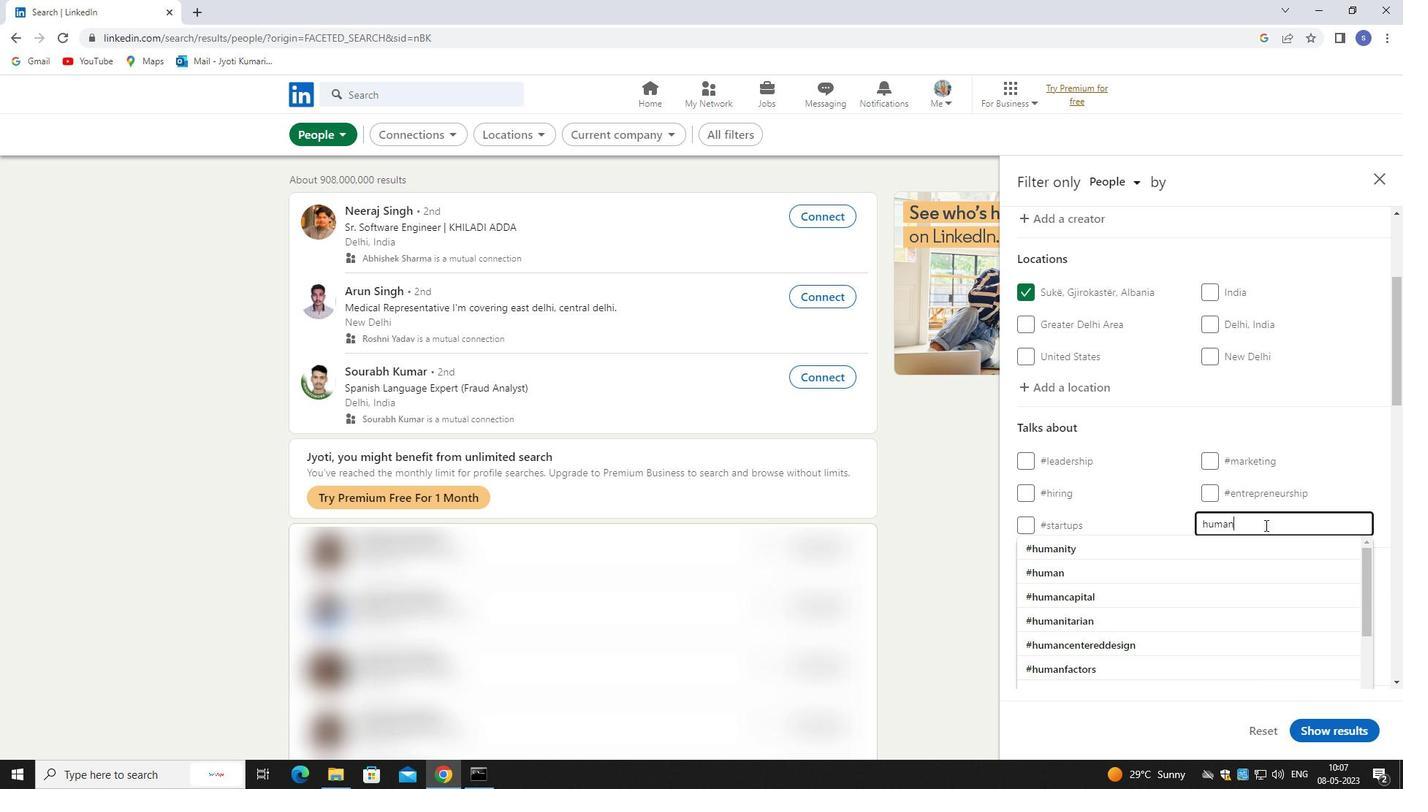 
Action: Mouse moved to (1261, 538)
Screenshot: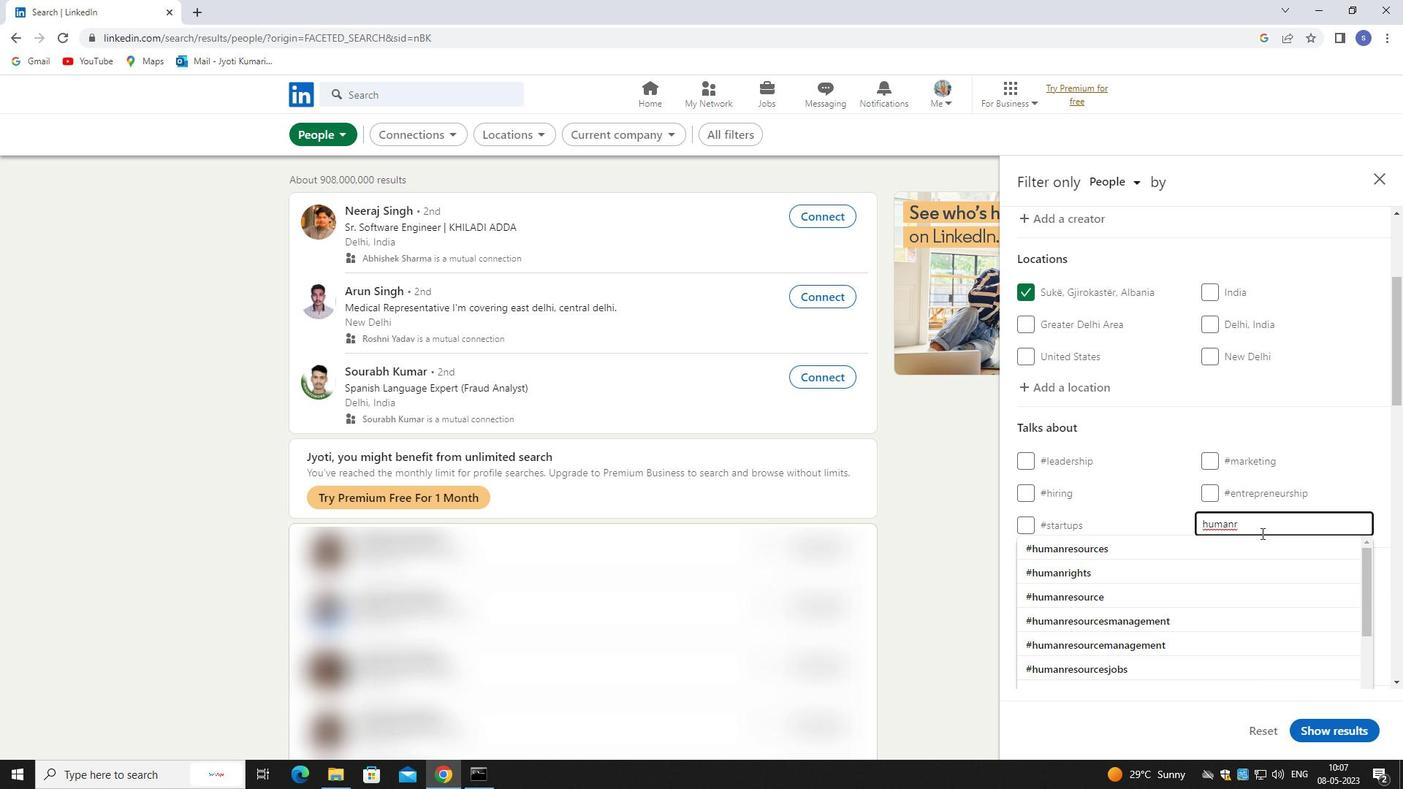 
Action: Mouse pressed left at (1261, 538)
Screenshot: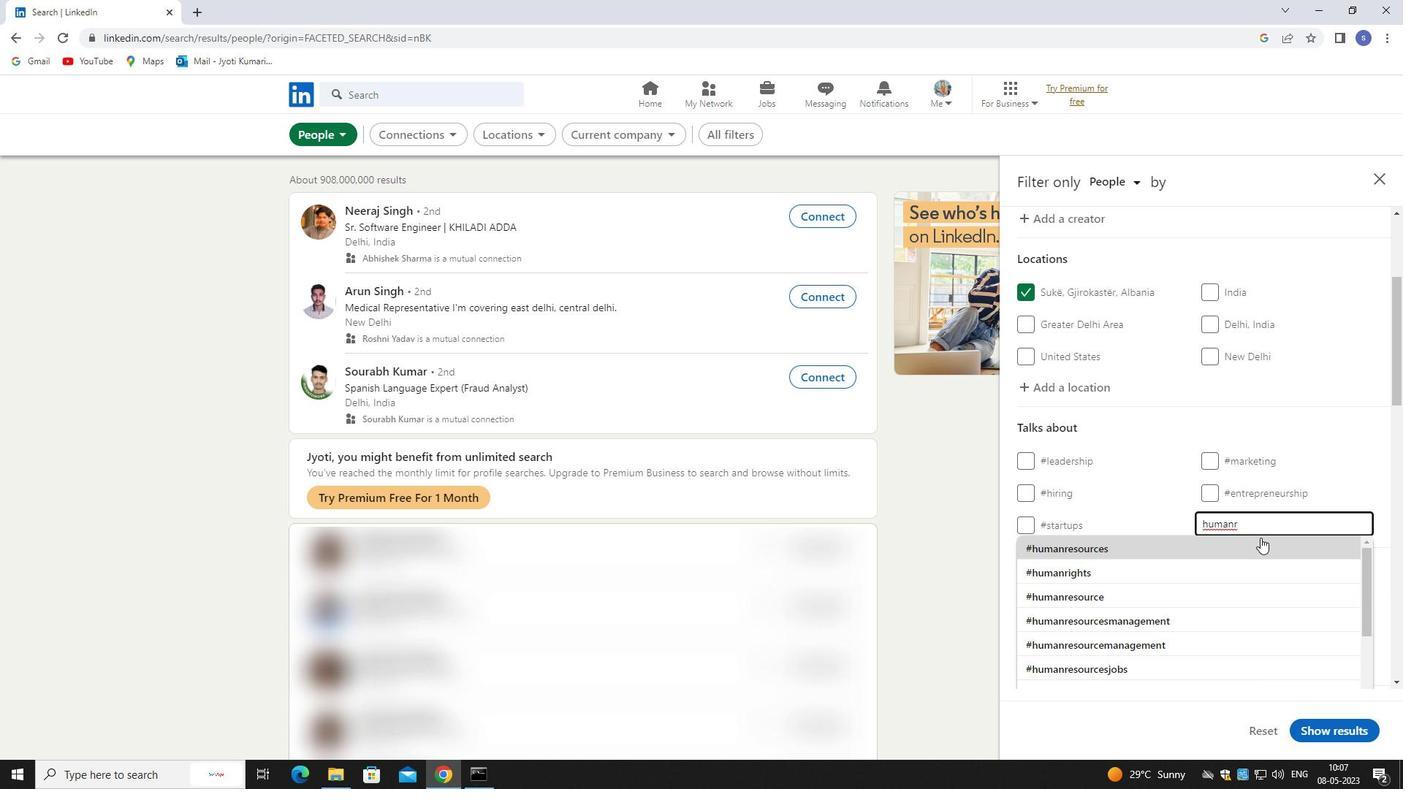 
Action: Mouse scrolled (1261, 538) with delta (0, 0)
Screenshot: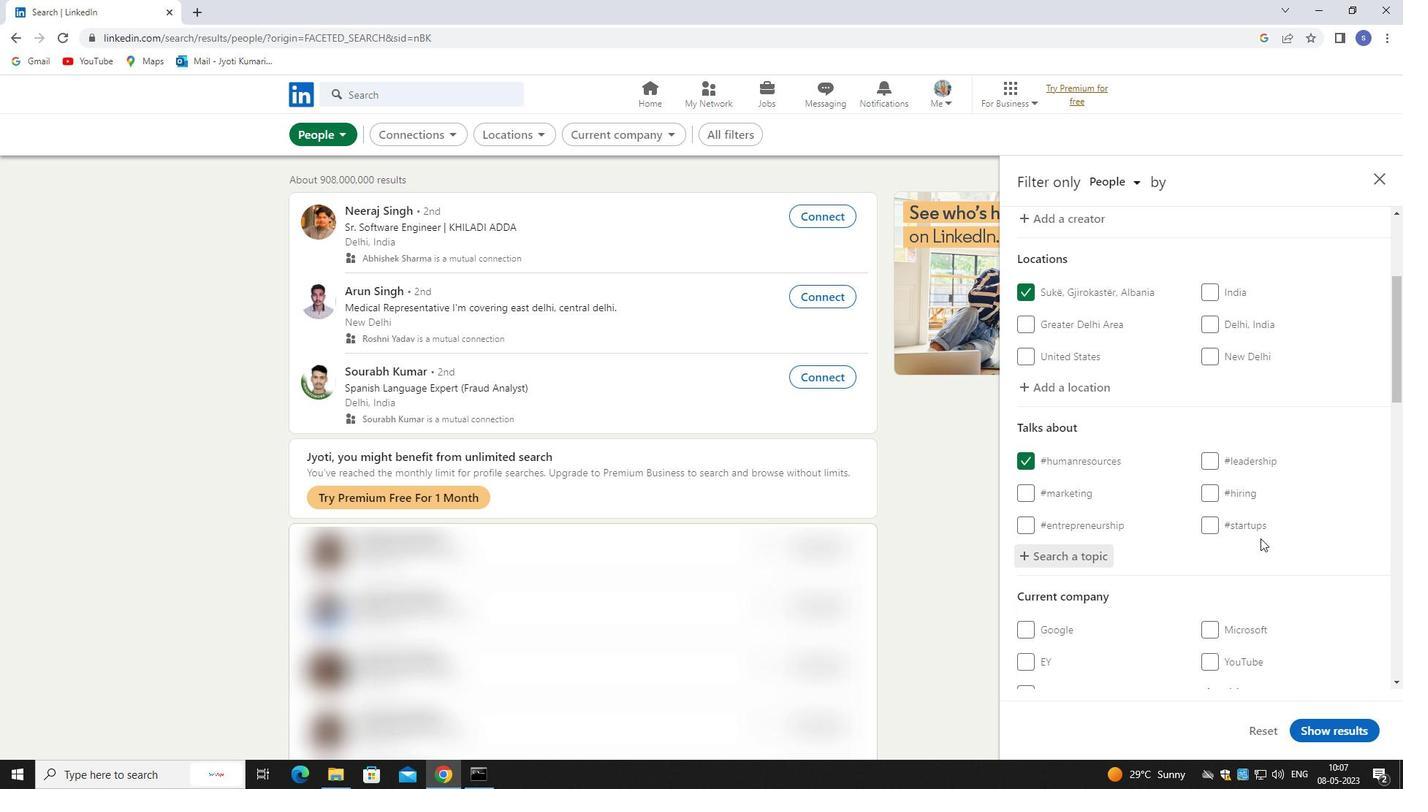 
Action: Mouse scrolled (1261, 538) with delta (0, 0)
Screenshot: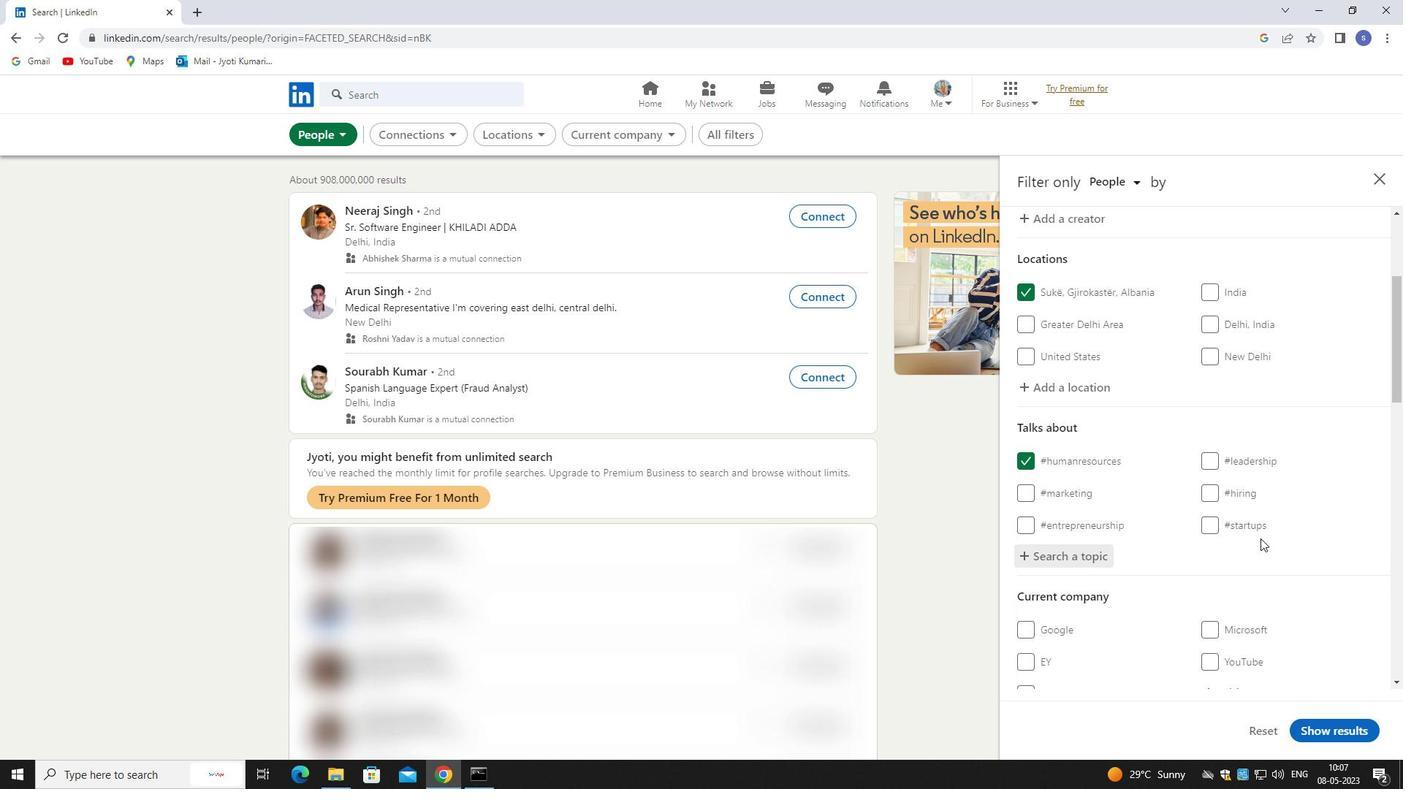 
Action: Mouse moved to (1261, 538)
Screenshot: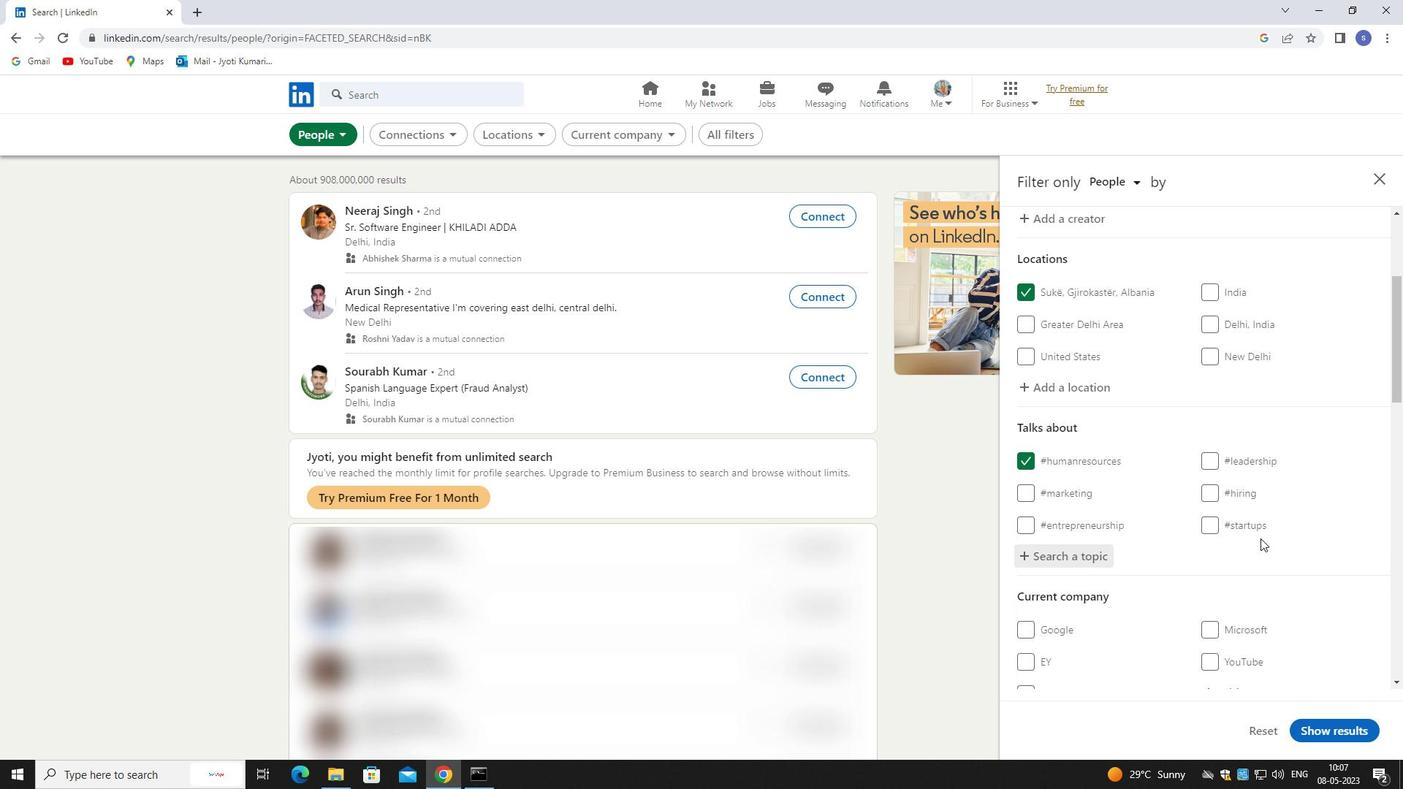 
Action: Mouse scrolled (1261, 538) with delta (0, 0)
Screenshot: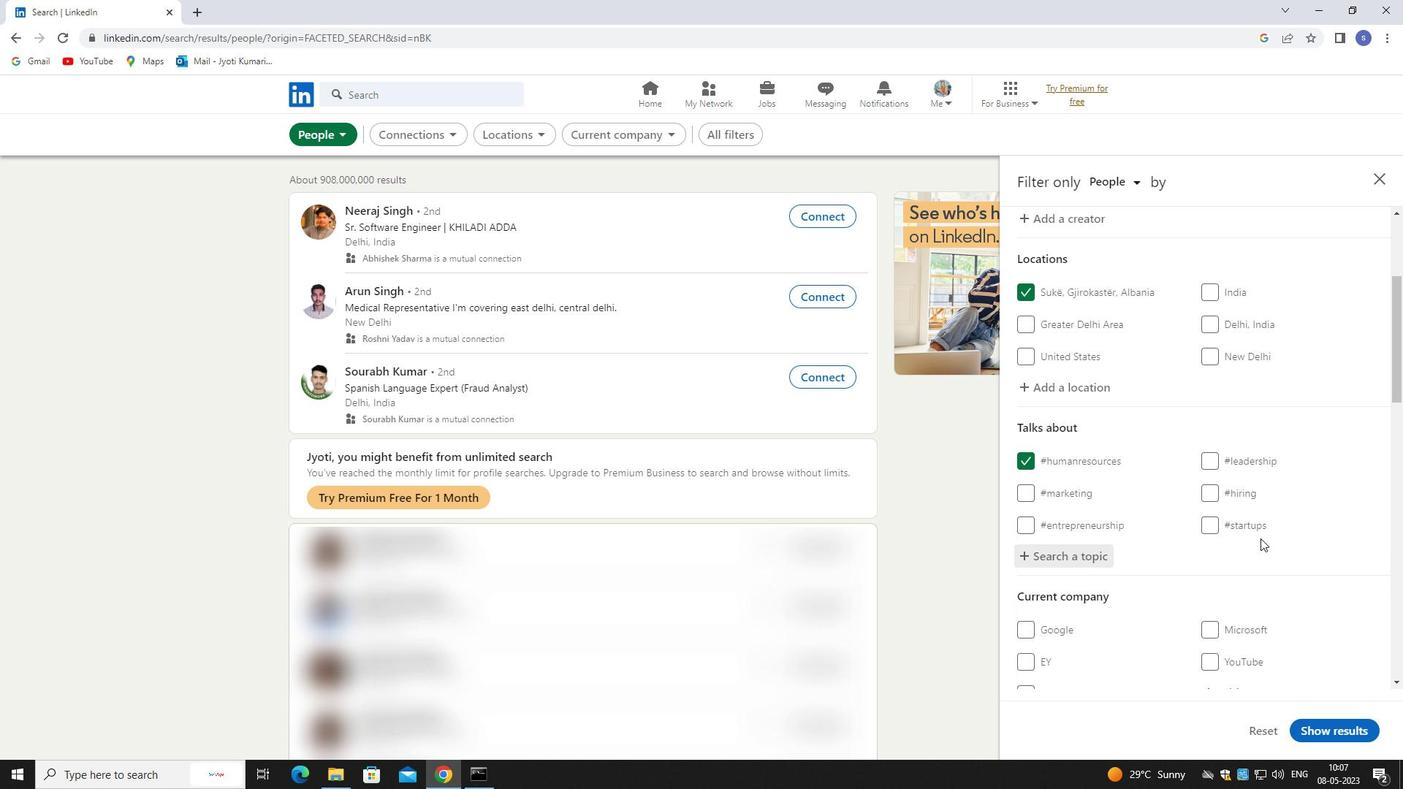 
Action: Mouse scrolled (1261, 538) with delta (0, 0)
Screenshot: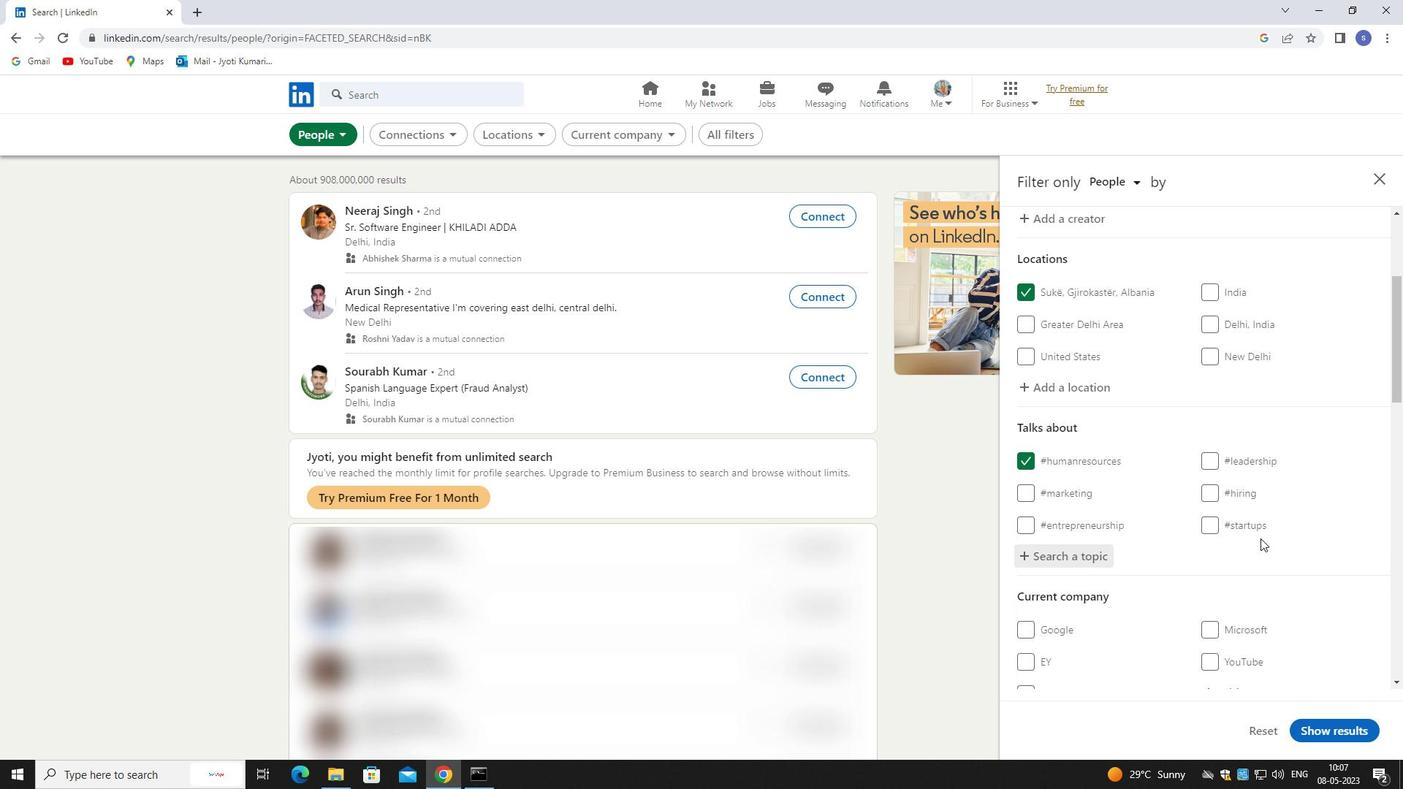 
Action: Mouse moved to (1269, 401)
Screenshot: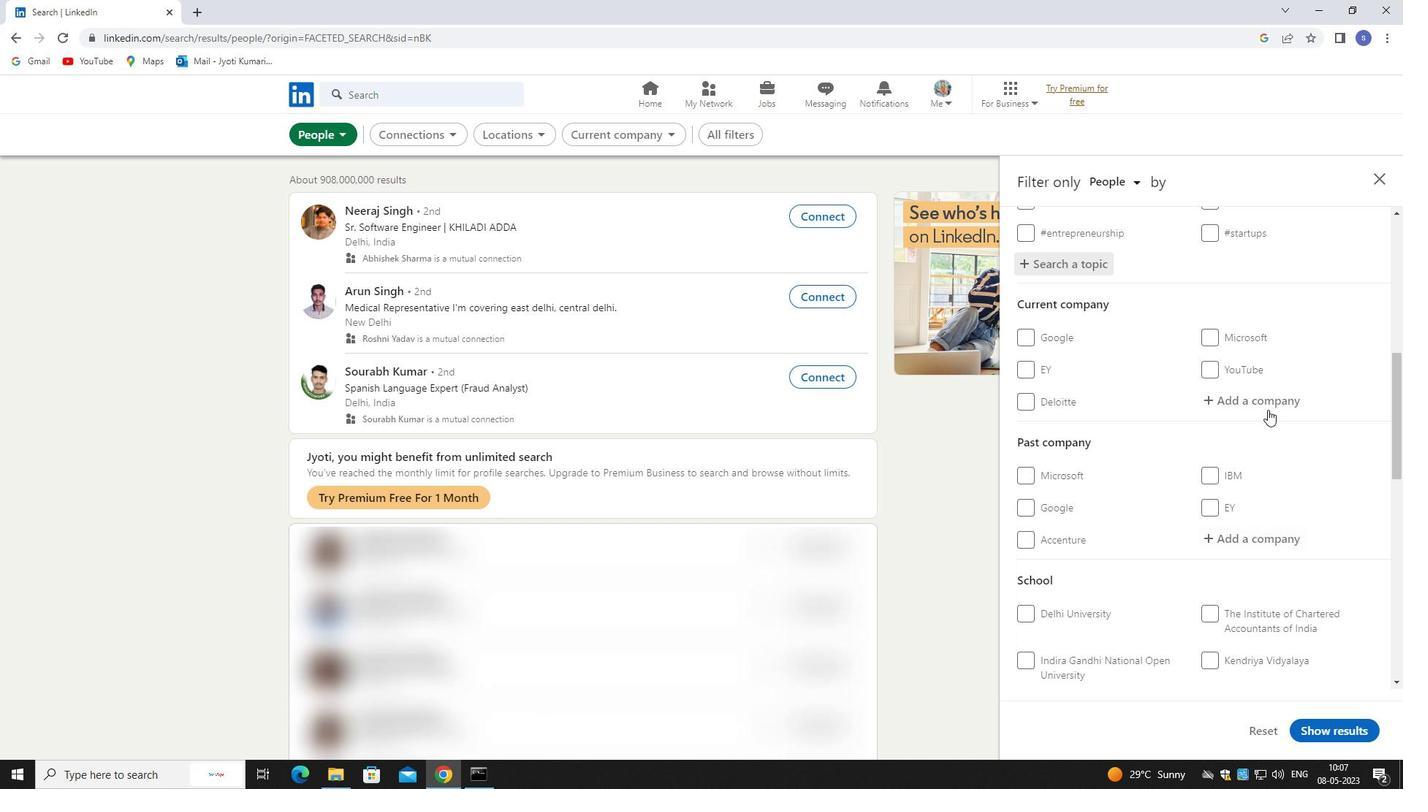 
Action: Mouse pressed left at (1269, 401)
Screenshot: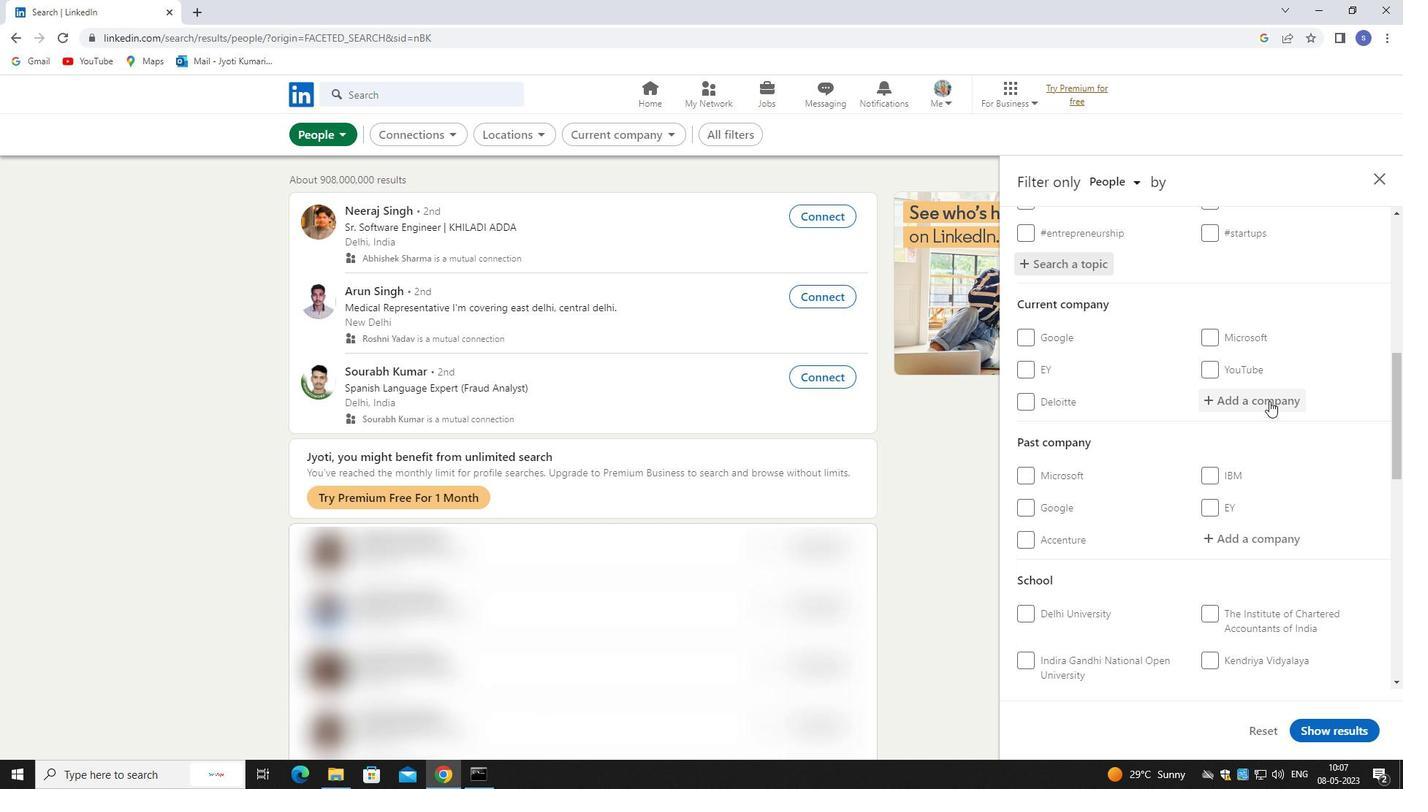 
Action: Key pressed informa
Screenshot: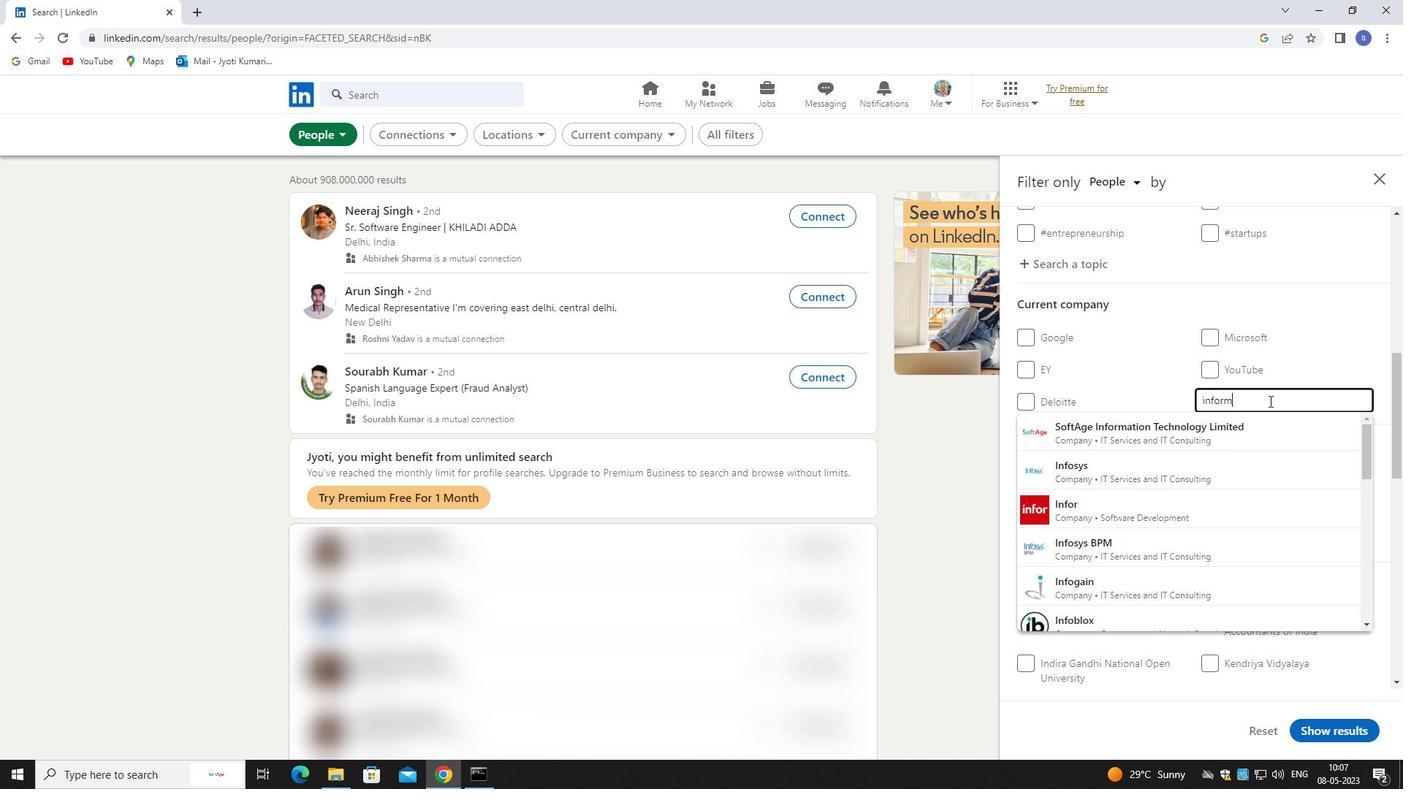 
Action: Mouse moved to (1269, 417)
Screenshot: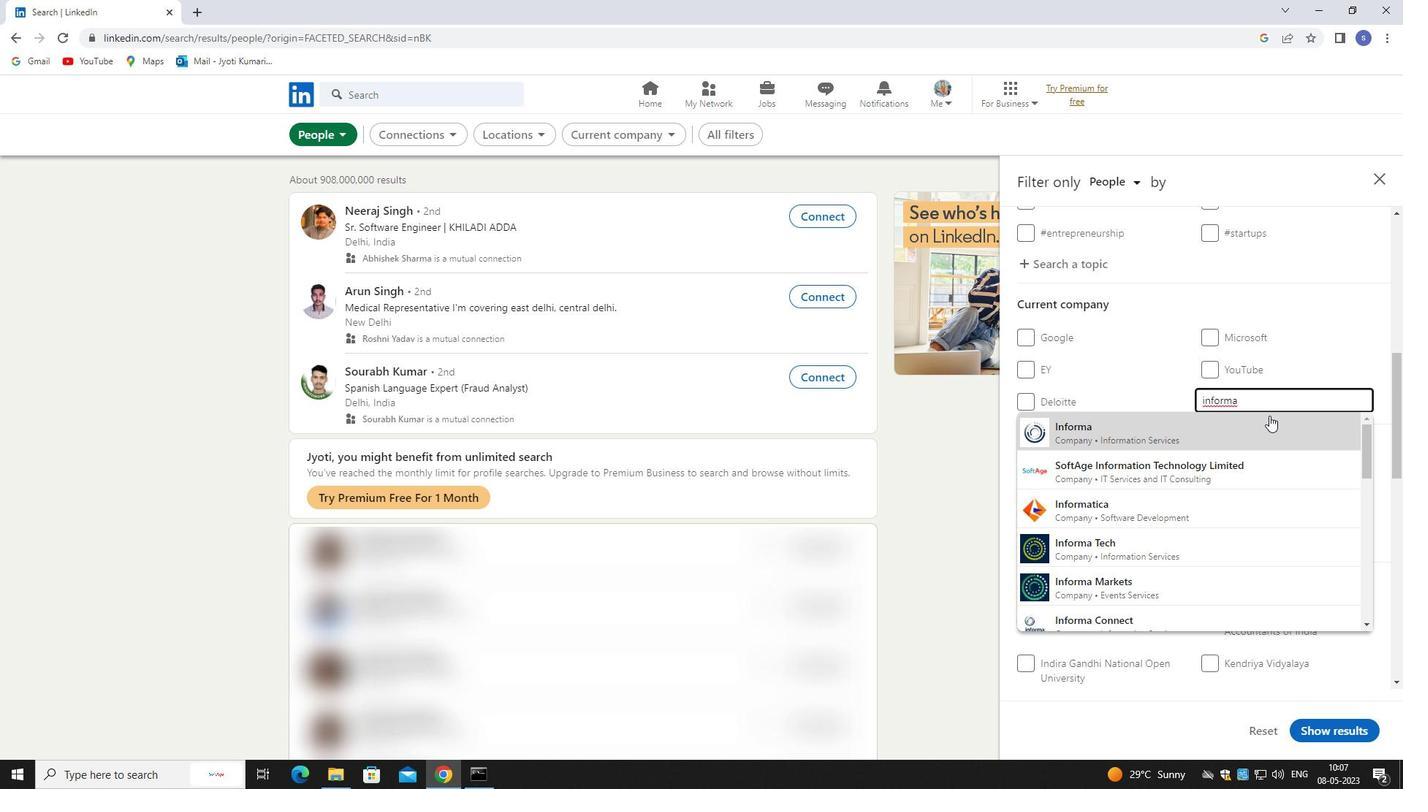 
Action: Mouse pressed left at (1269, 417)
Screenshot: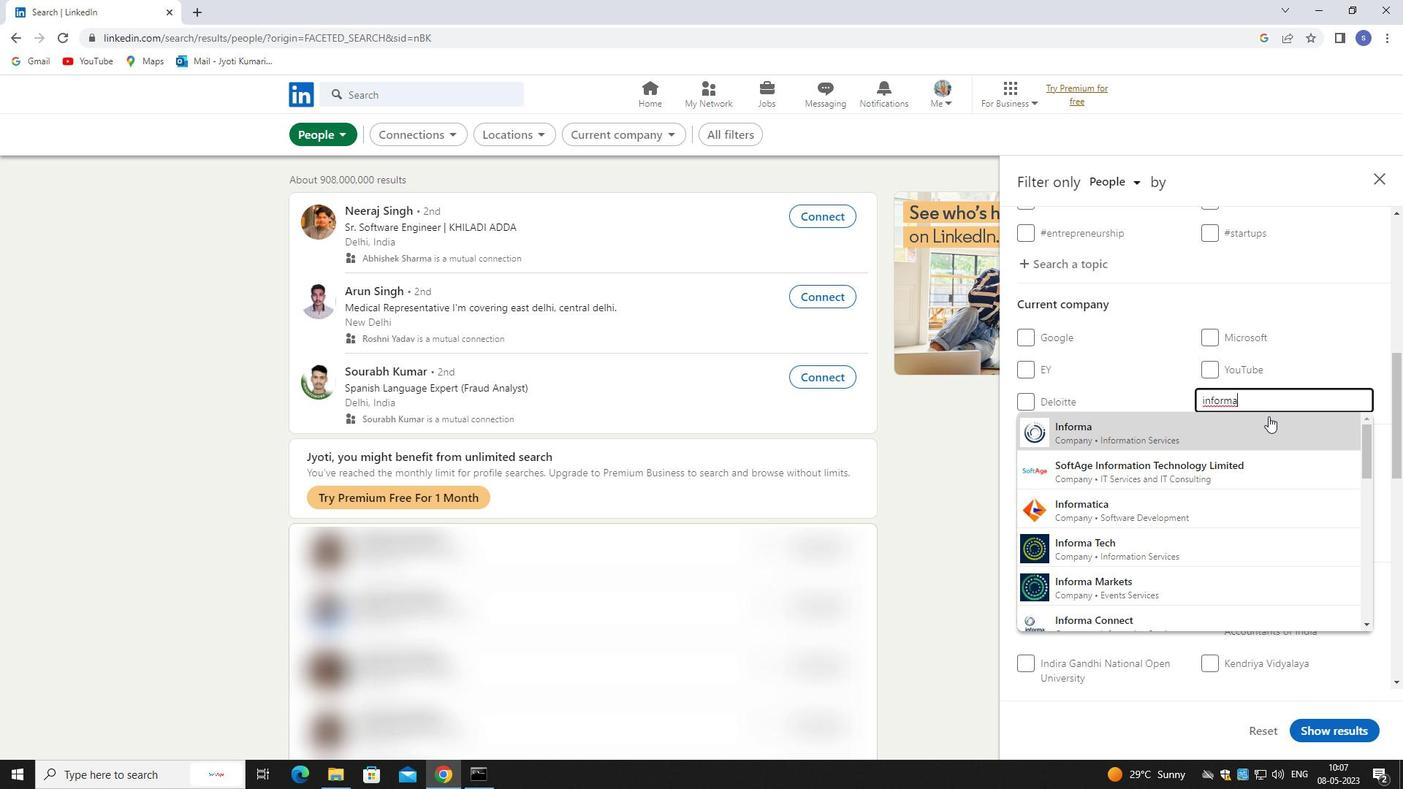 
Action: Mouse moved to (1268, 424)
Screenshot: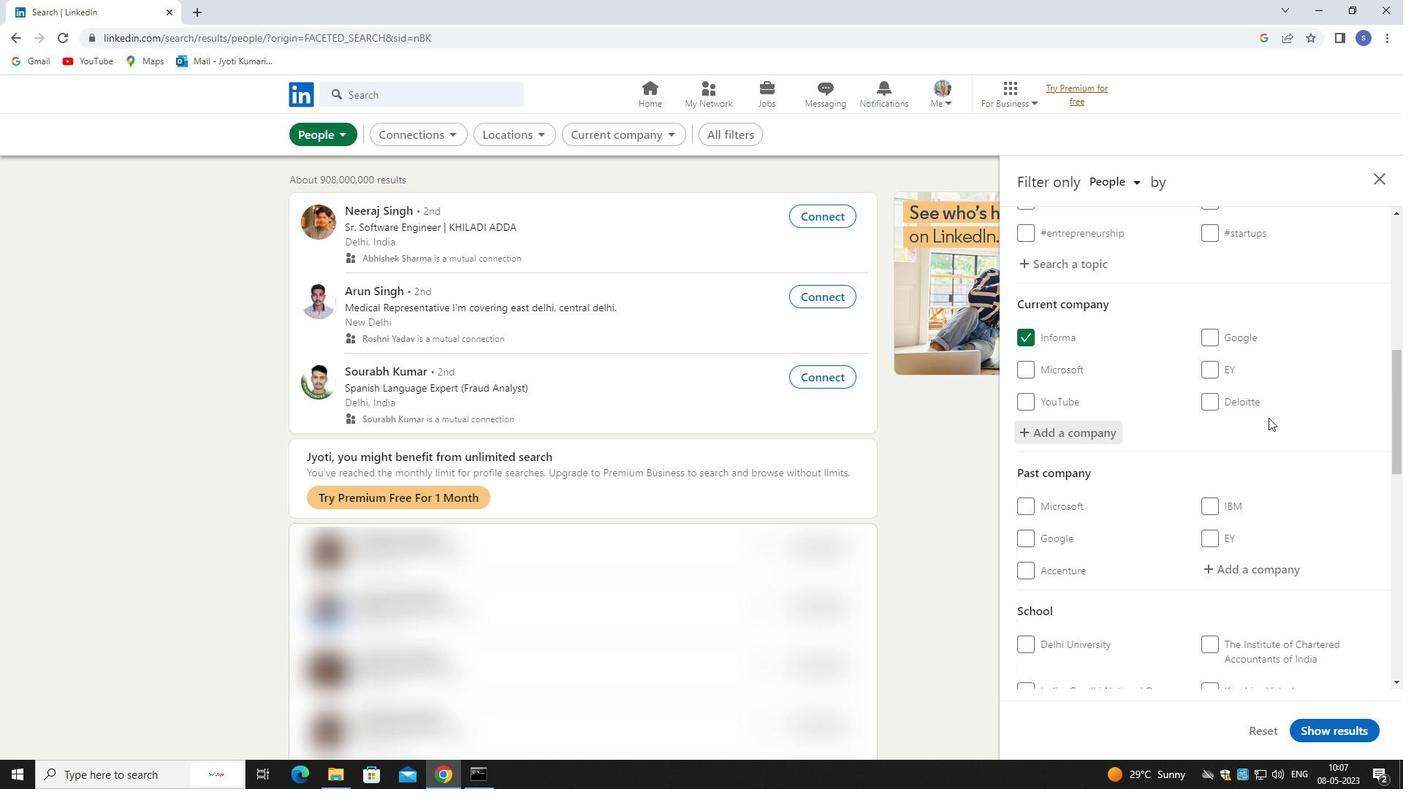
Action: Mouse scrolled (1268, 423) with delta (0, 0)
Screenshot: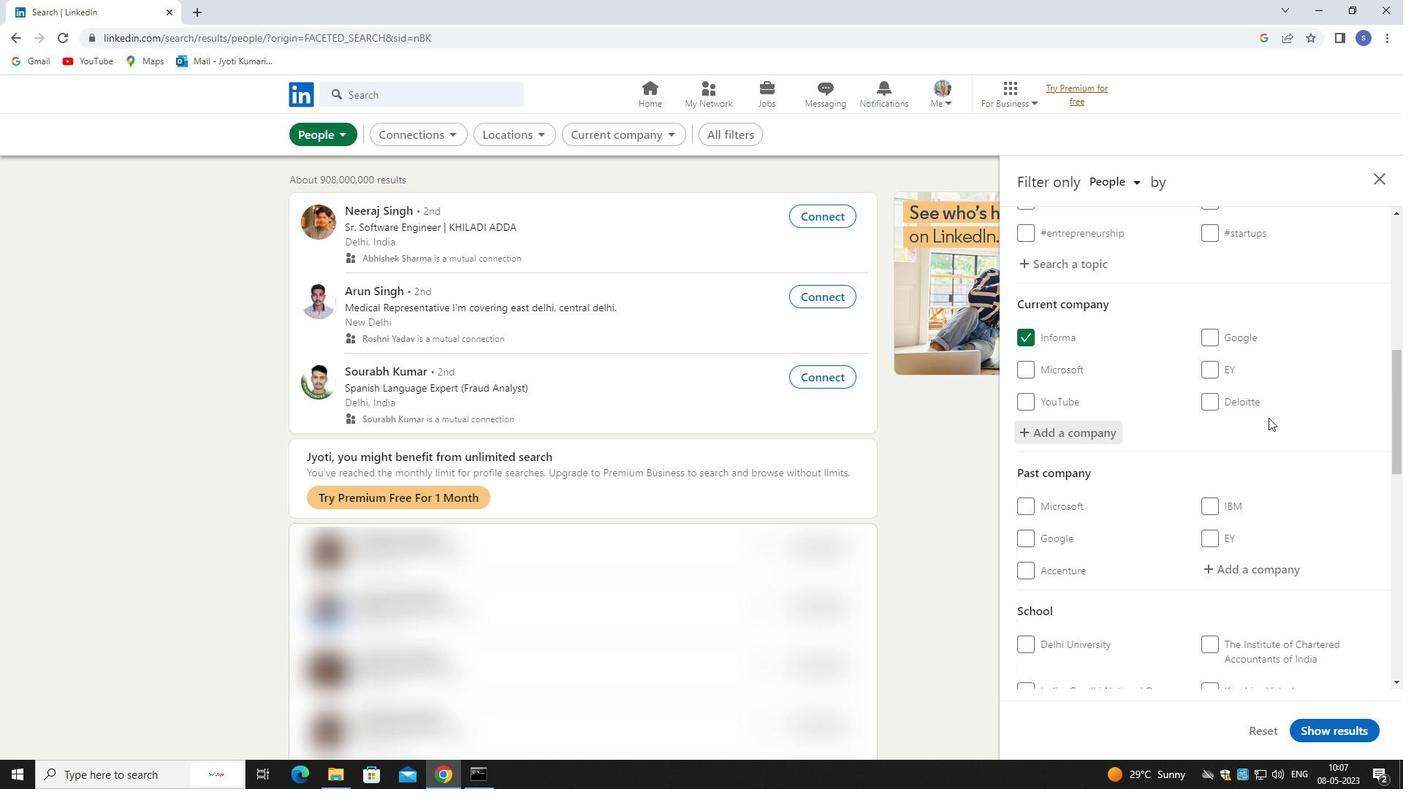 
Action: Mouse moved to (1269, 426)
Screenshot: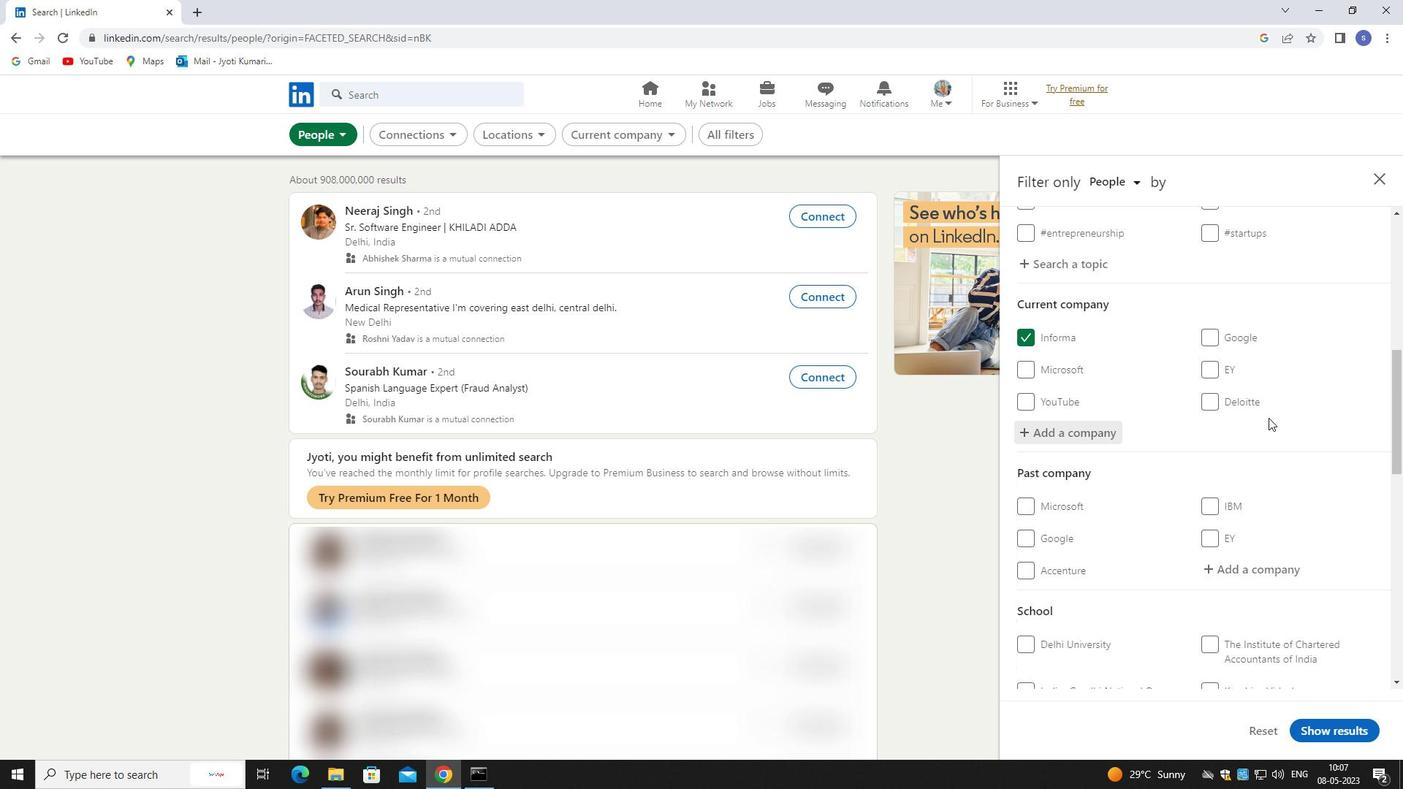 
Action: Mouse scrolled (1269, 426) with delta (0, 0)
Screenshot: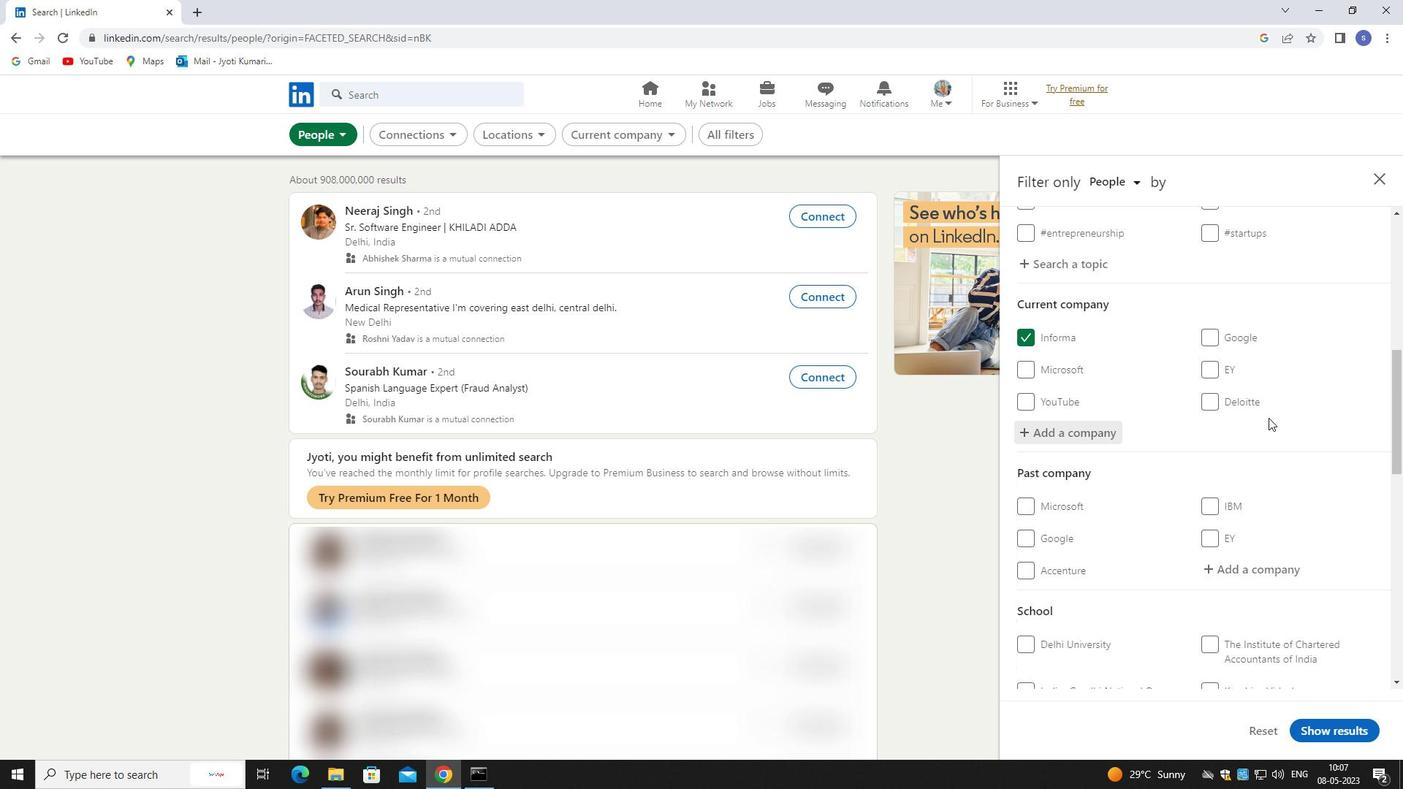 
Action: Mouse moved to (1269, 427)
Screenshot: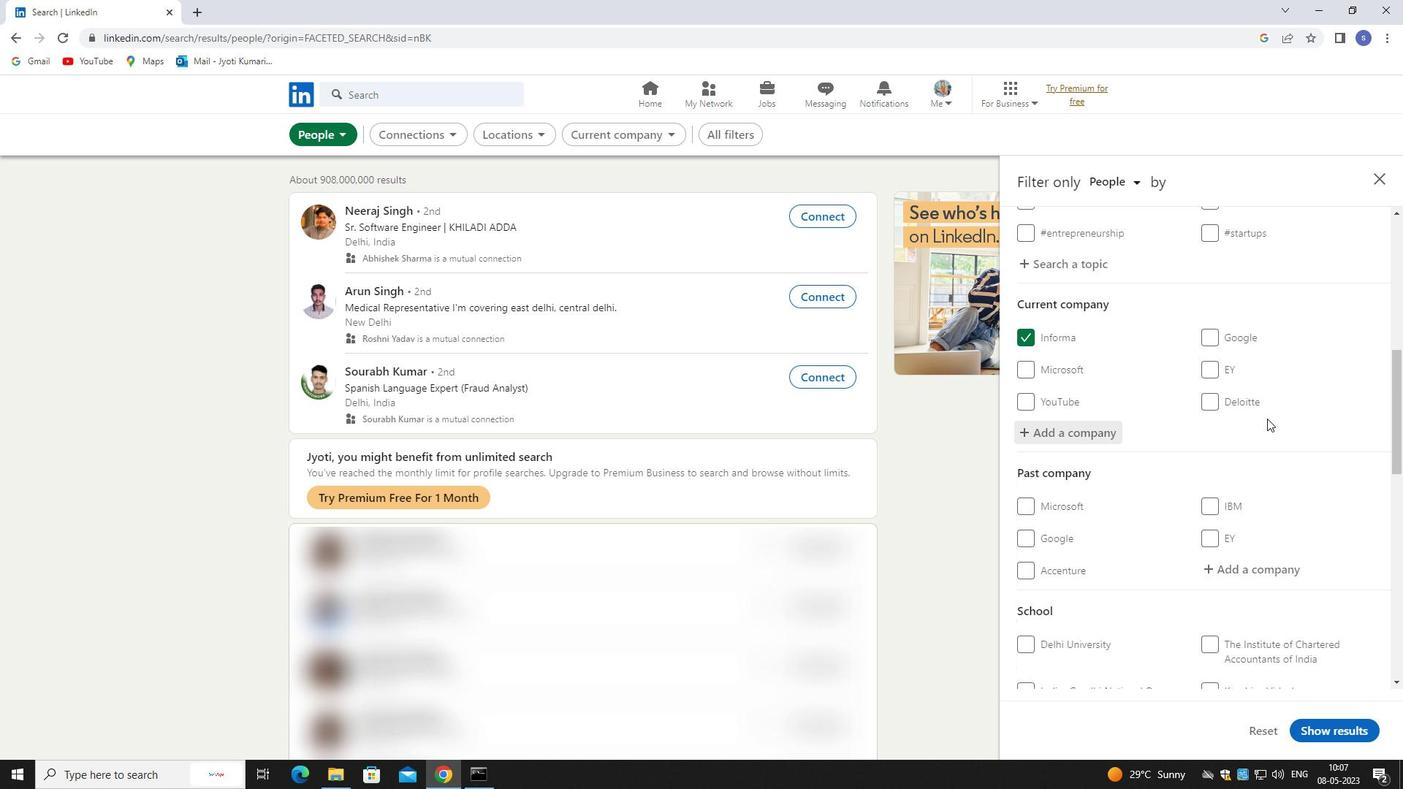 
Action: Mouse scrolled (1269, 426) with delta (0, 0)
Screenshot: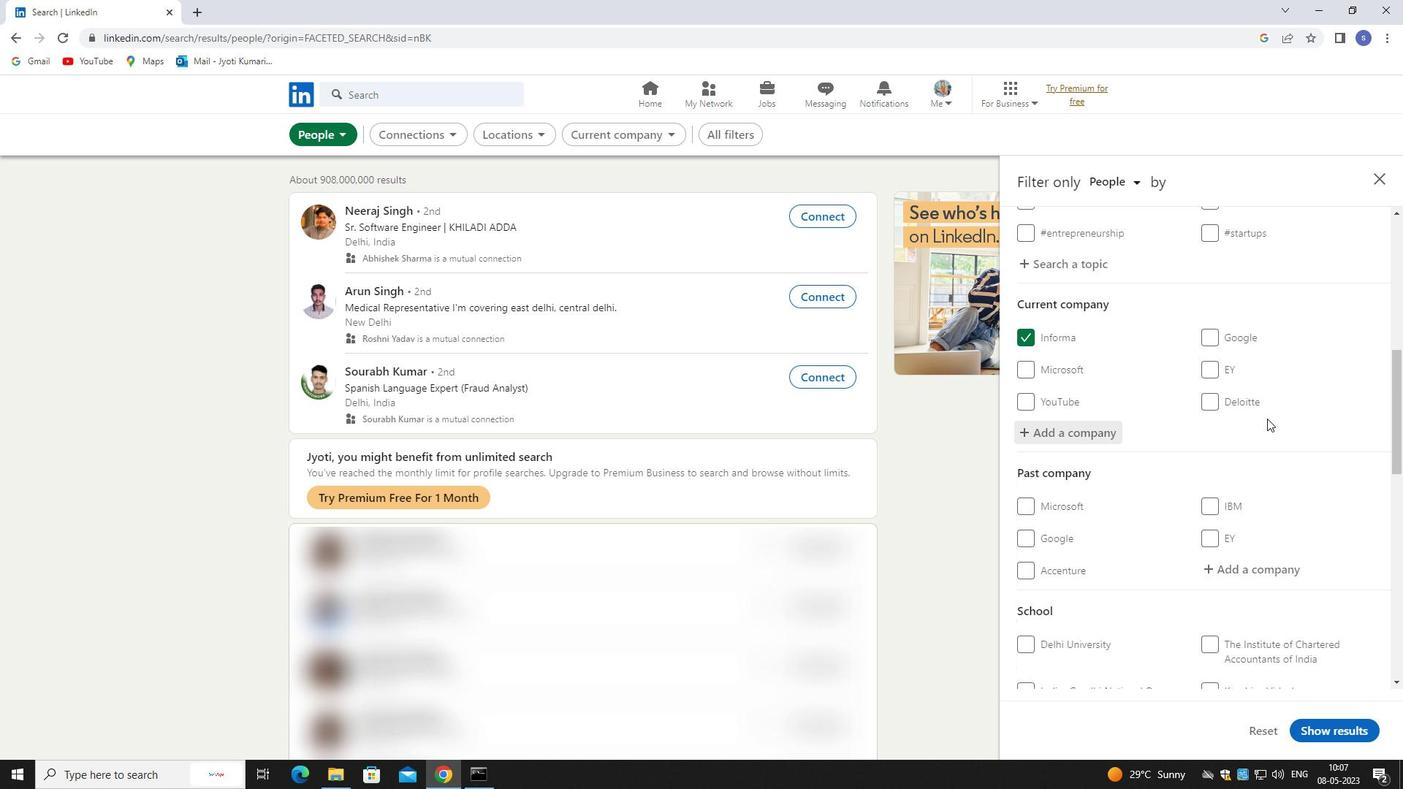 
Action: Mouse moved to (1255, 527)
Screenshot: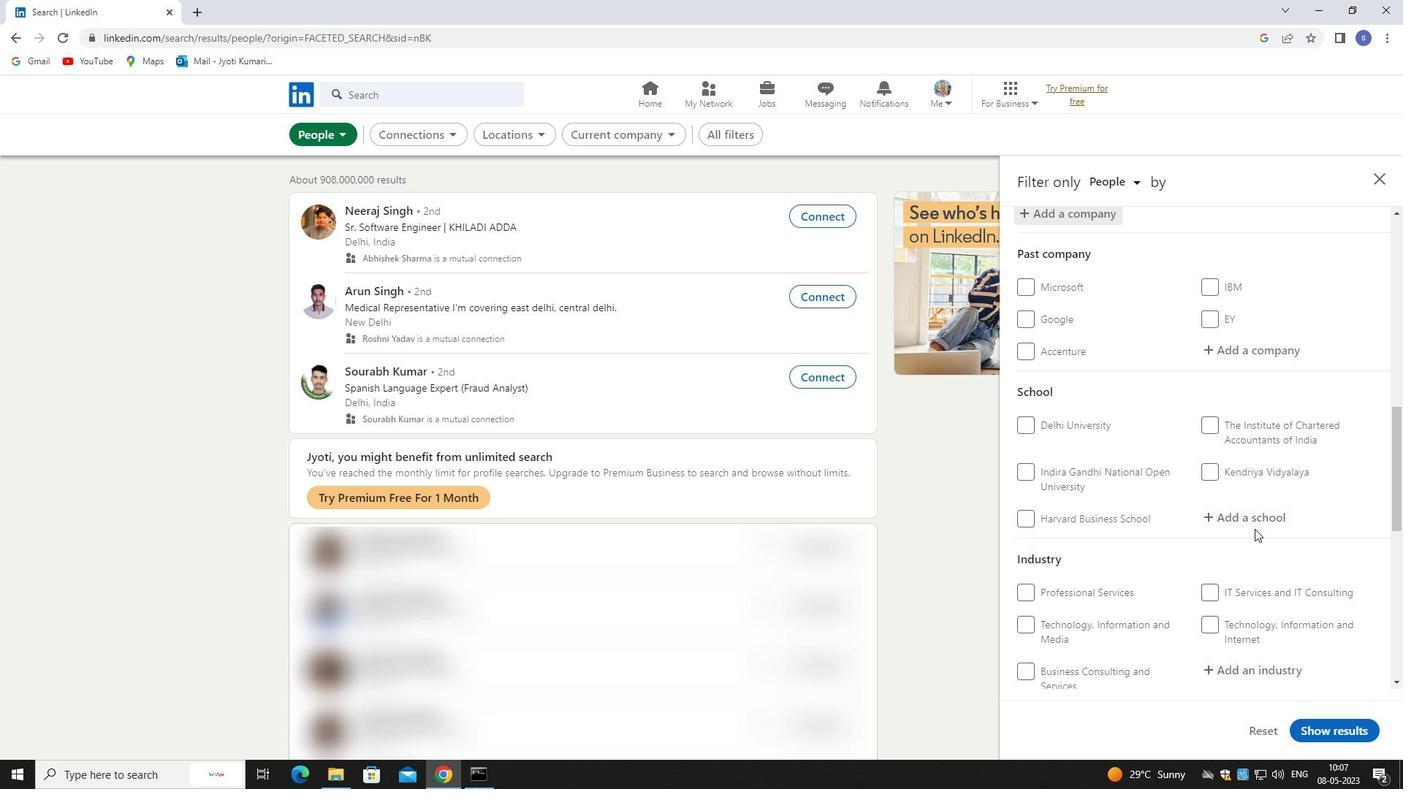 
Action: Mouse pressed left at (1255, 527)
Screenshot: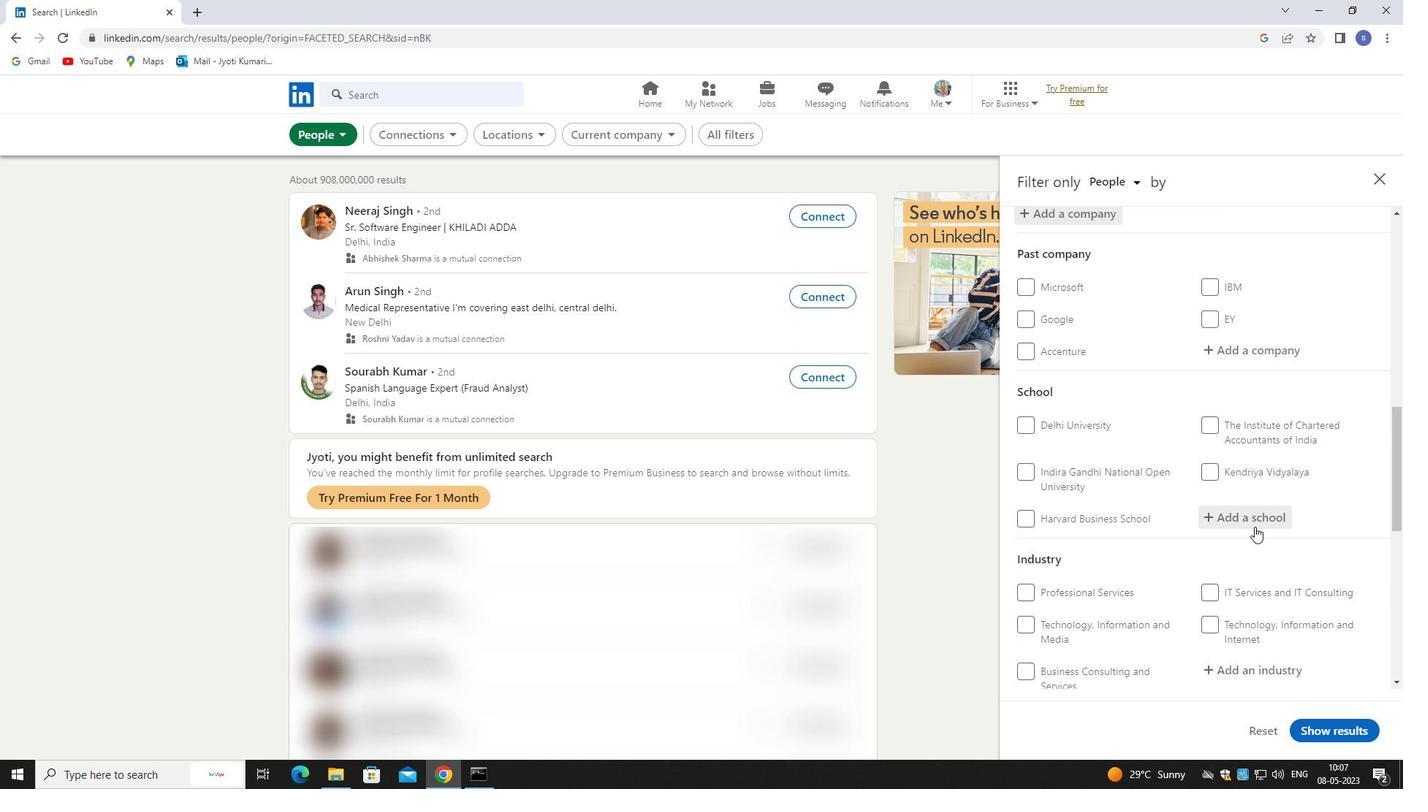 
Action: Mouse moved to (1255, 526)
Screenshot: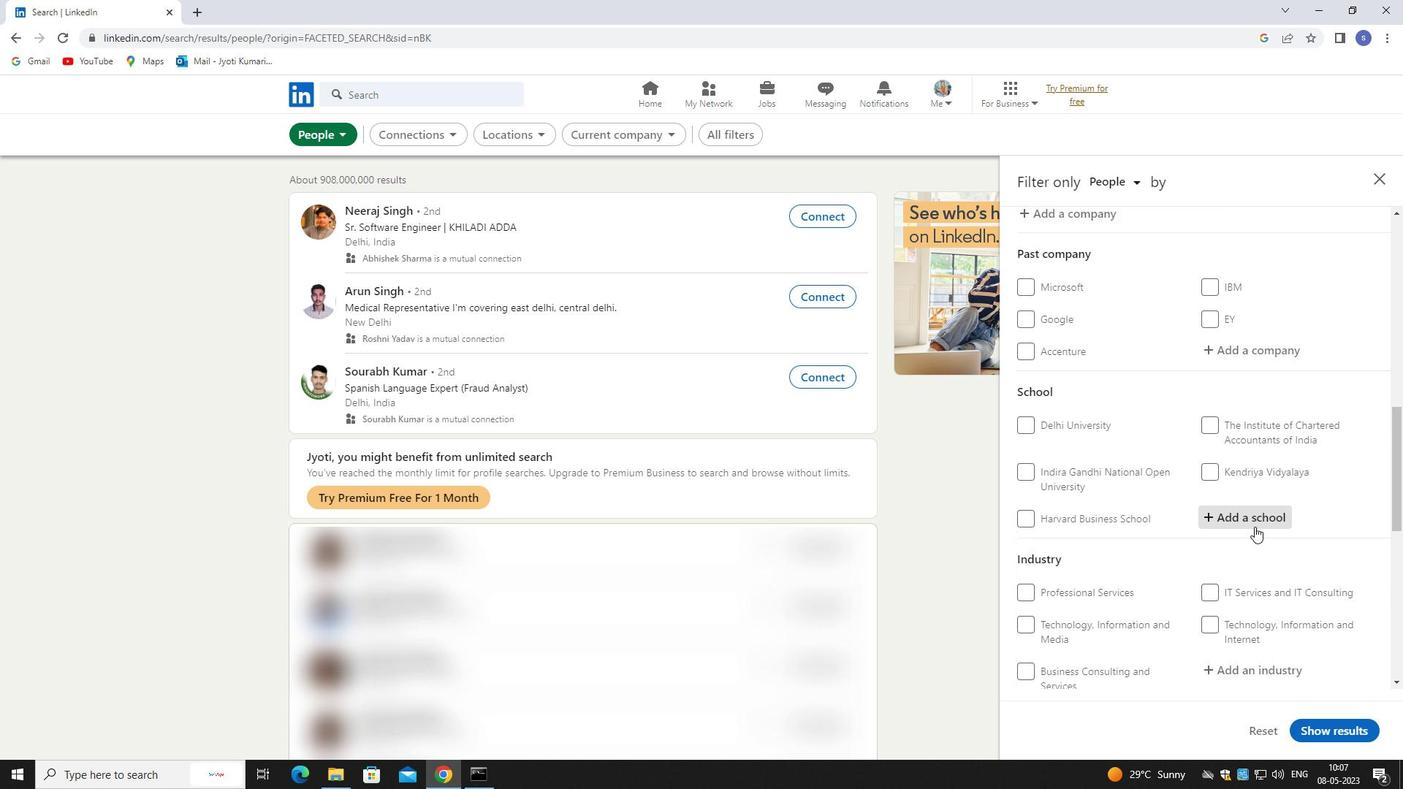 
Action: Key pressed <Key.shift>RAMCO
Screenshot: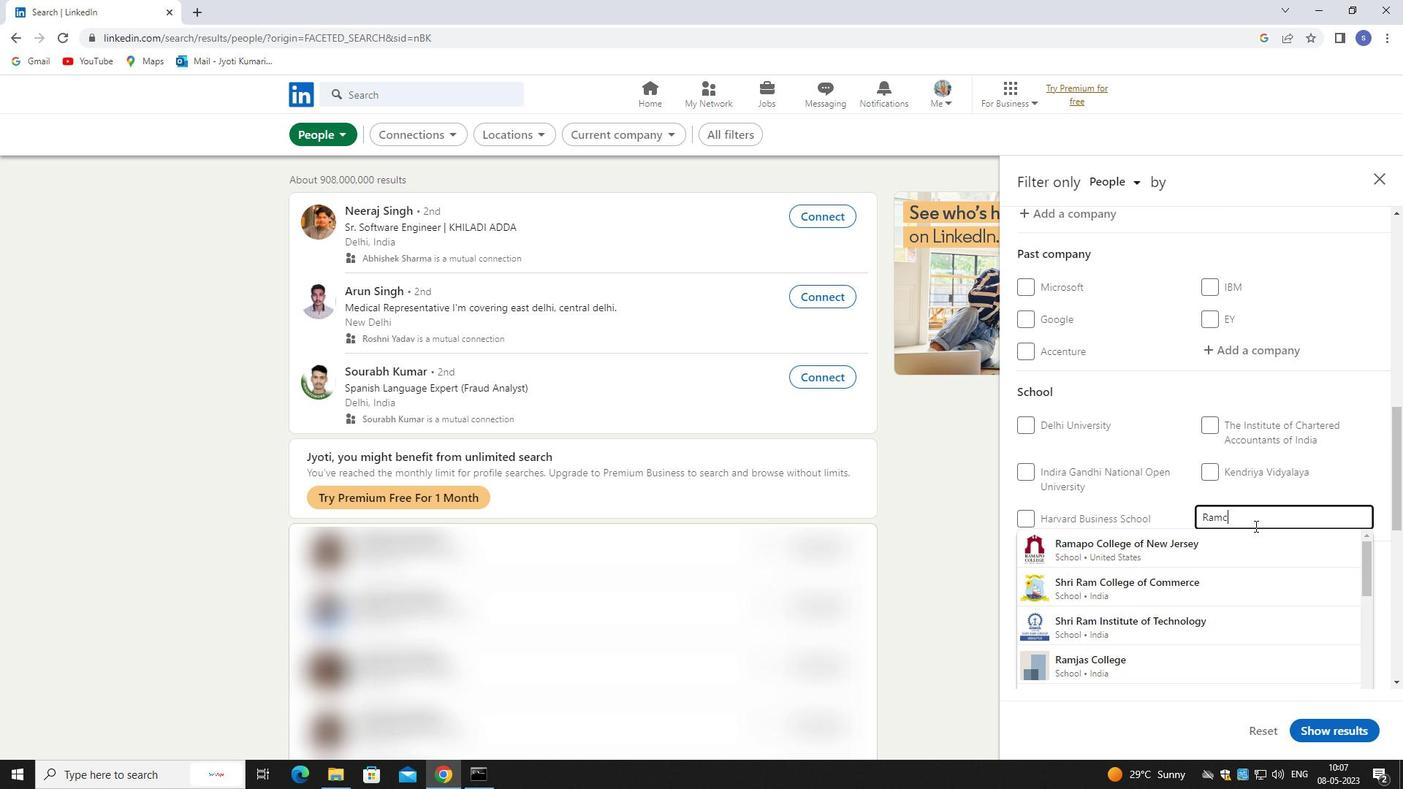 
Action: Mouse moved to (1260, 552)
Screenshot: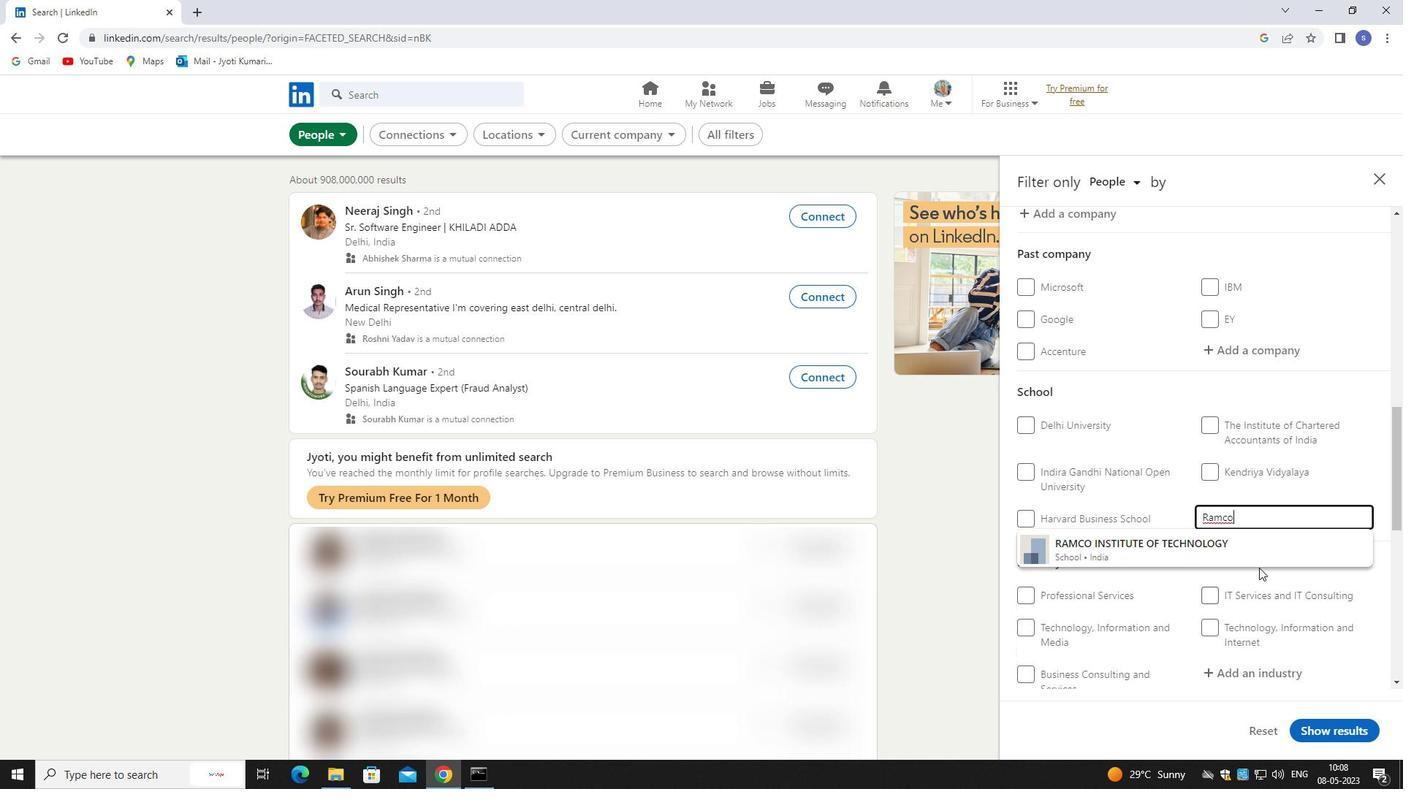 
Action: Mouse pressed left at (1260, 552)
Screenshot: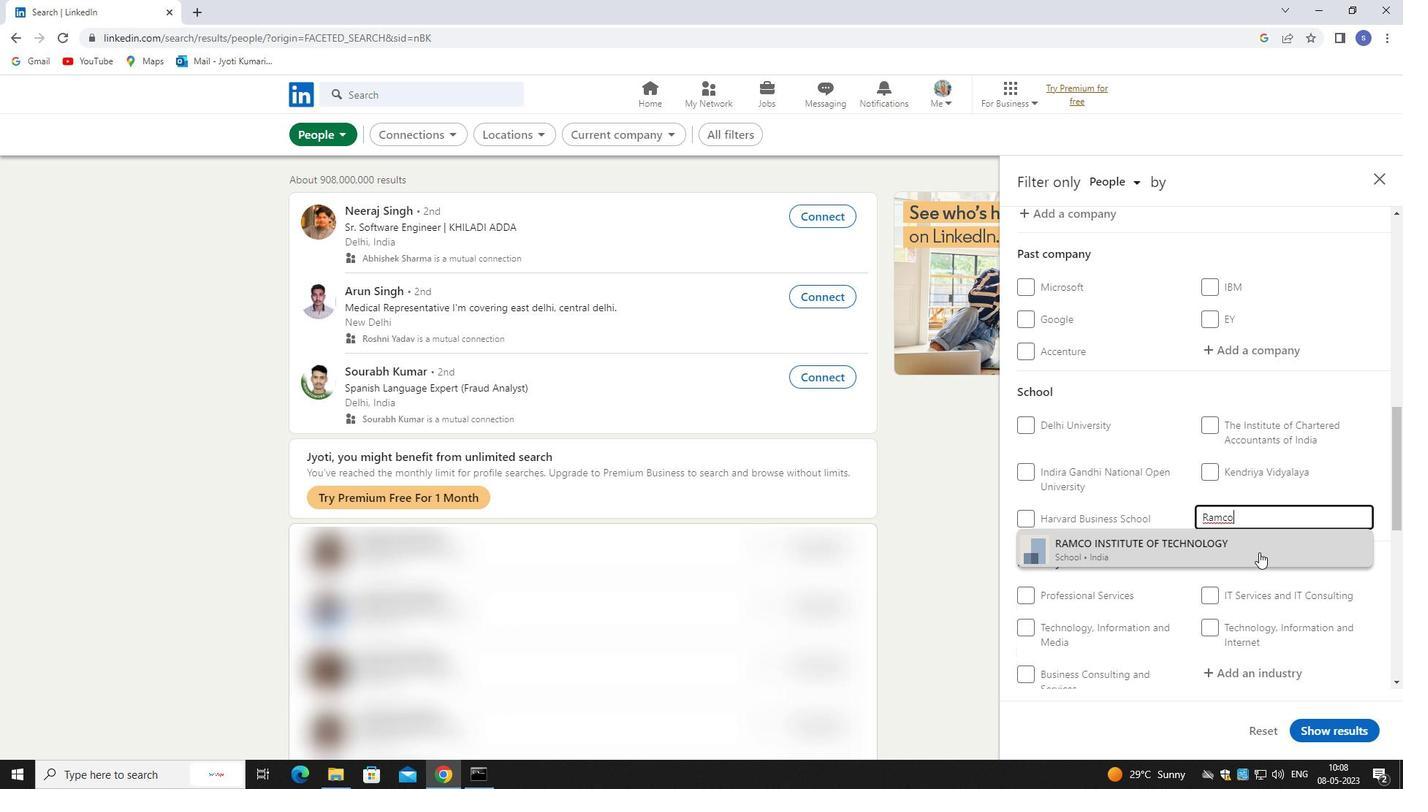 
Action: Mouse moved to (1256, 556)
Screenshot: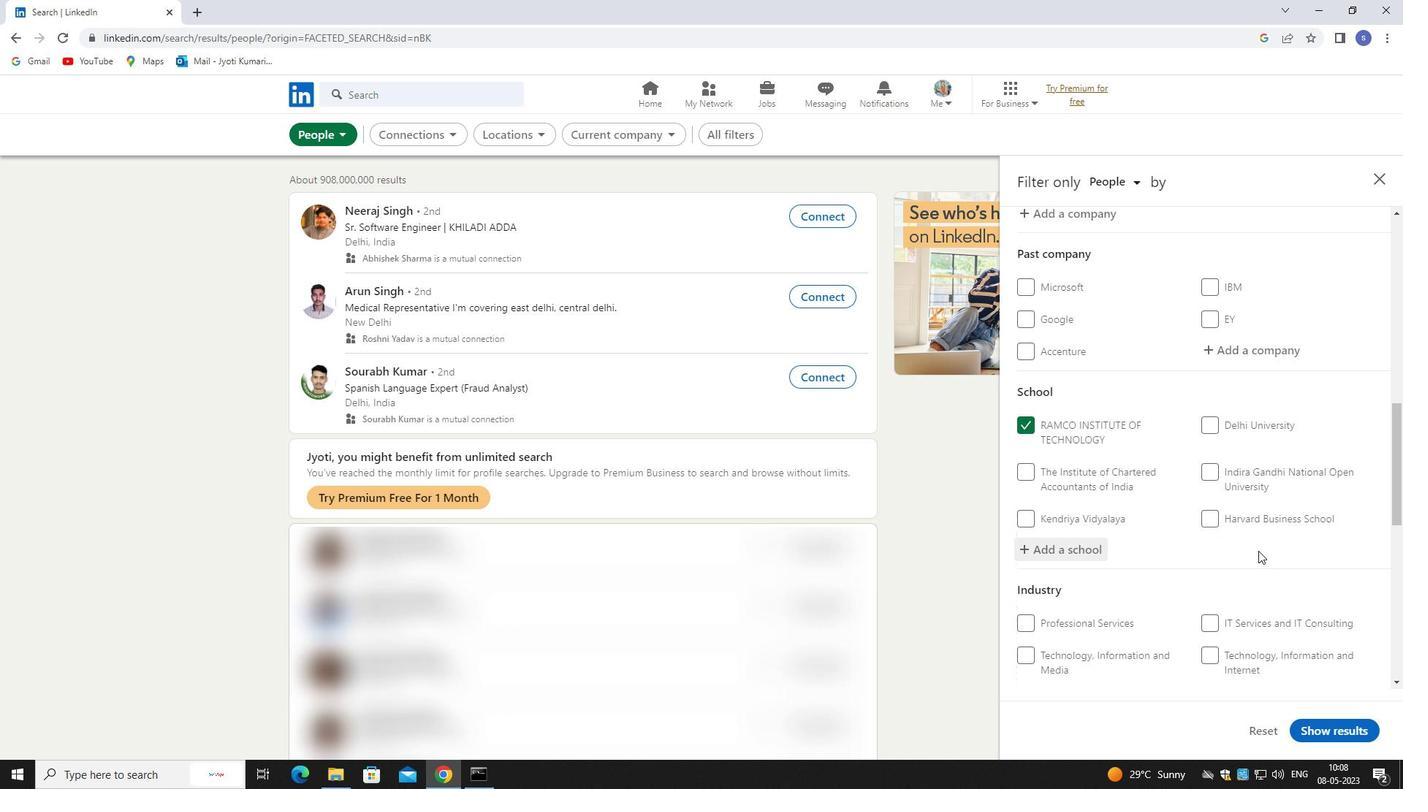 
Action: Mouse scrolled (1256, 555) with delta (0, 0)
Screenshot: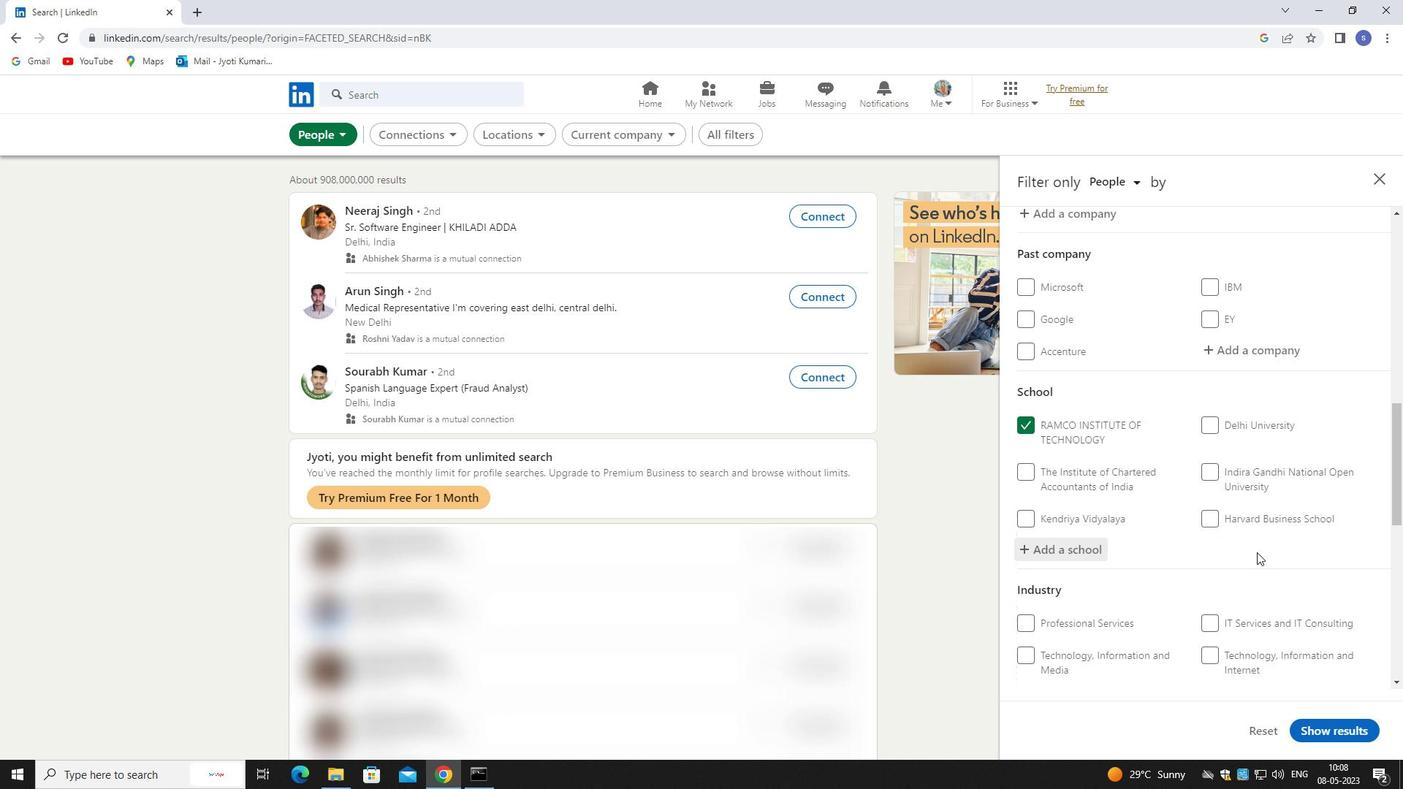 
Action: Mouse moved to (1255, 559)
Screenshot: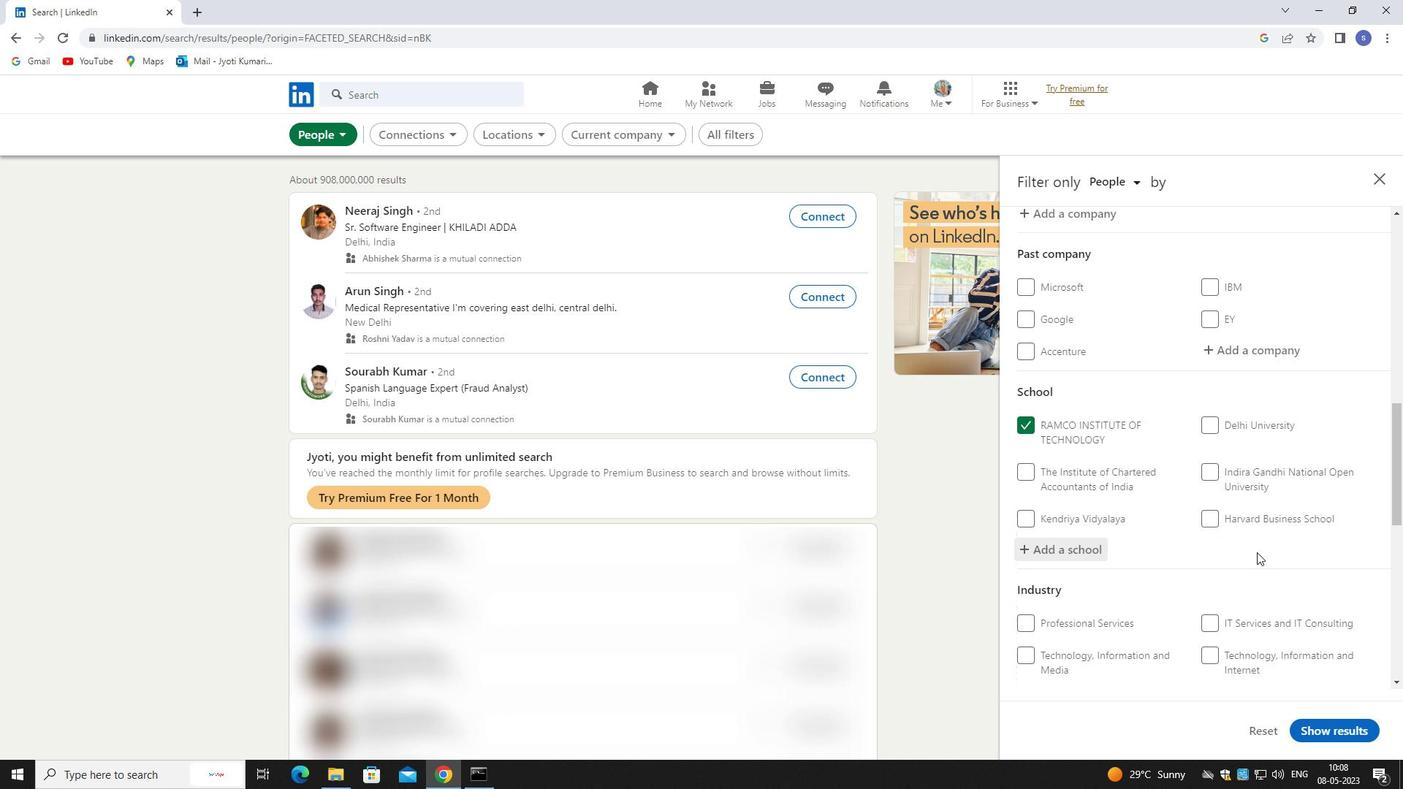 
Action: Mouse scrolled (1255, 558) with delta (0, 0)
Screenshot: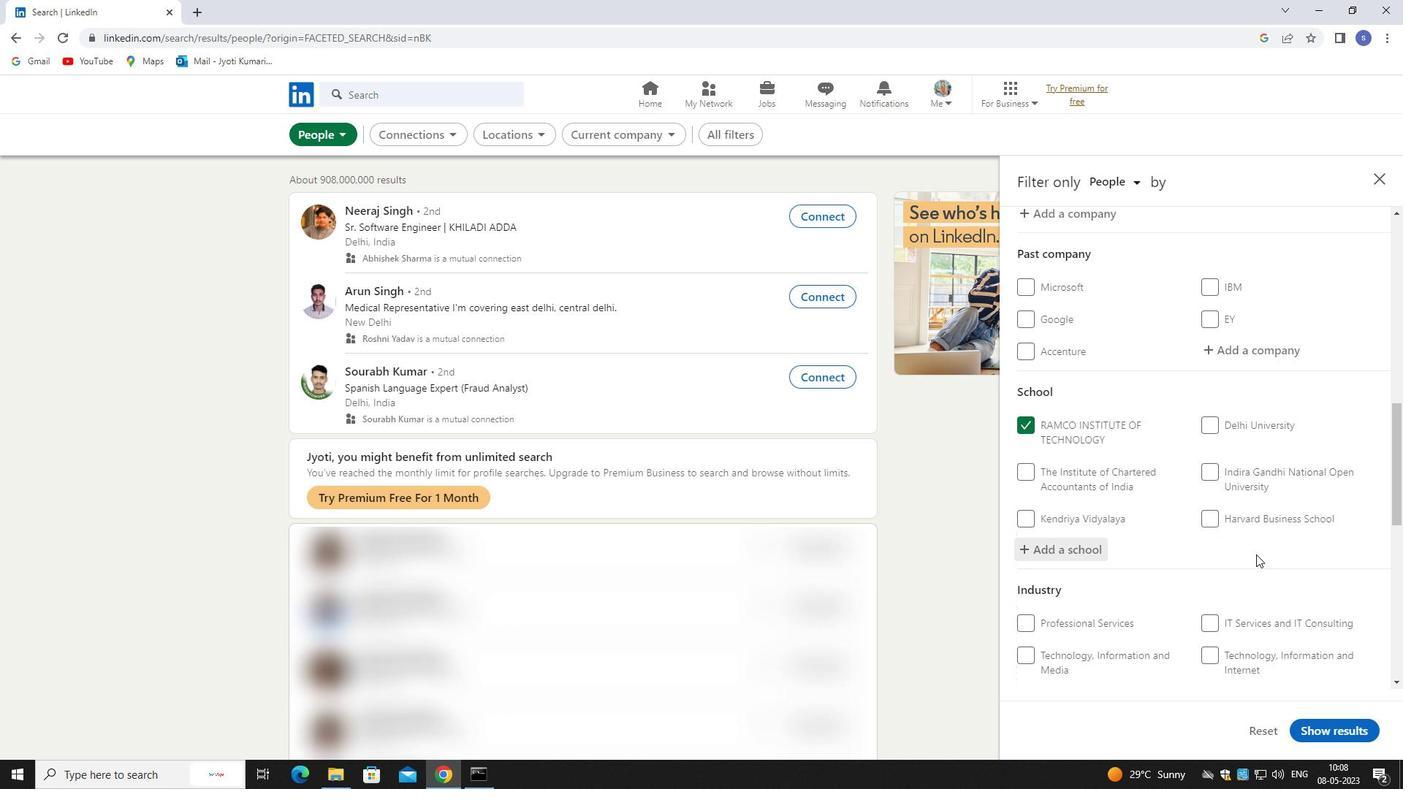 
Action: Mouse moved to (1255, 560)
Screenshot: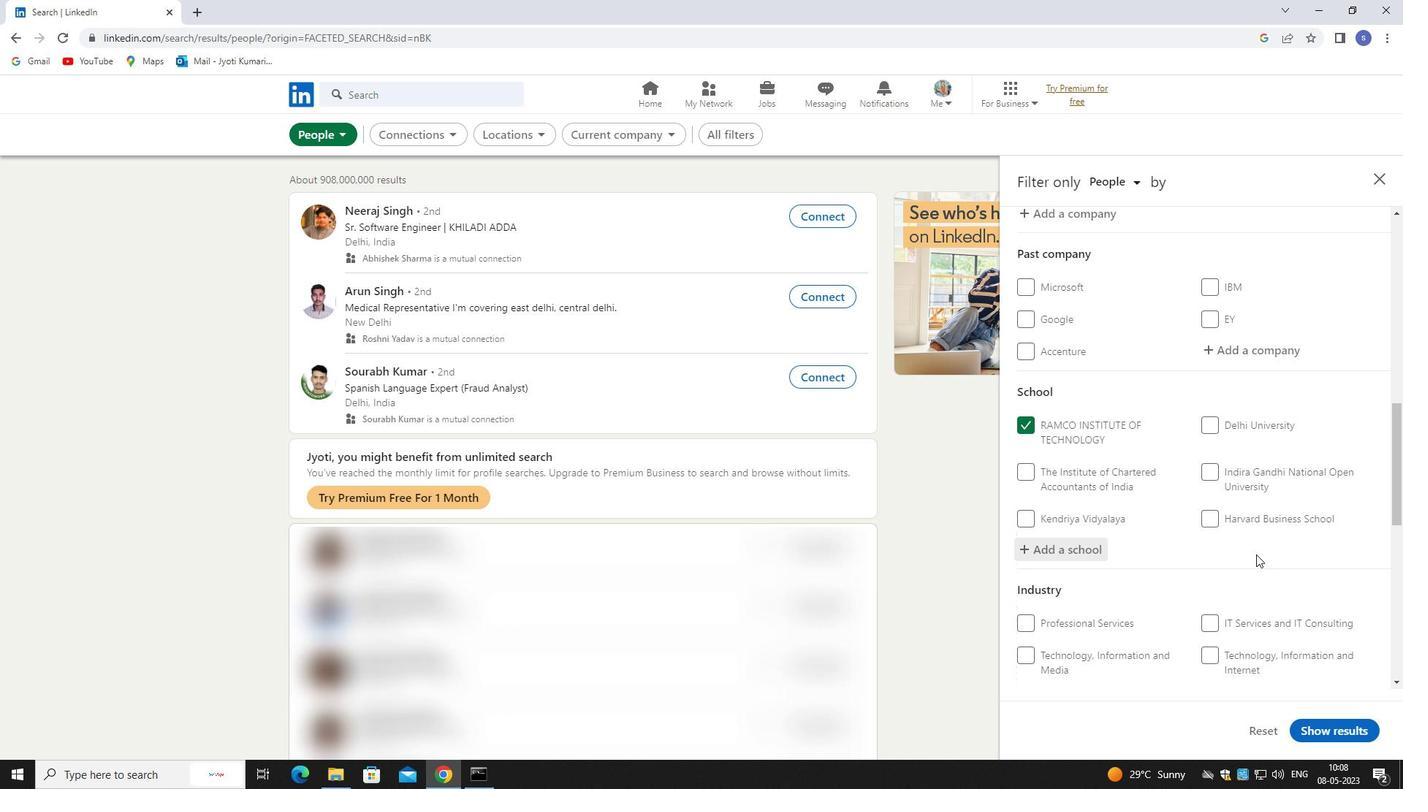 
Action: Mouse scrolled (1255, 559) with delta (0, 0)
Screenshot: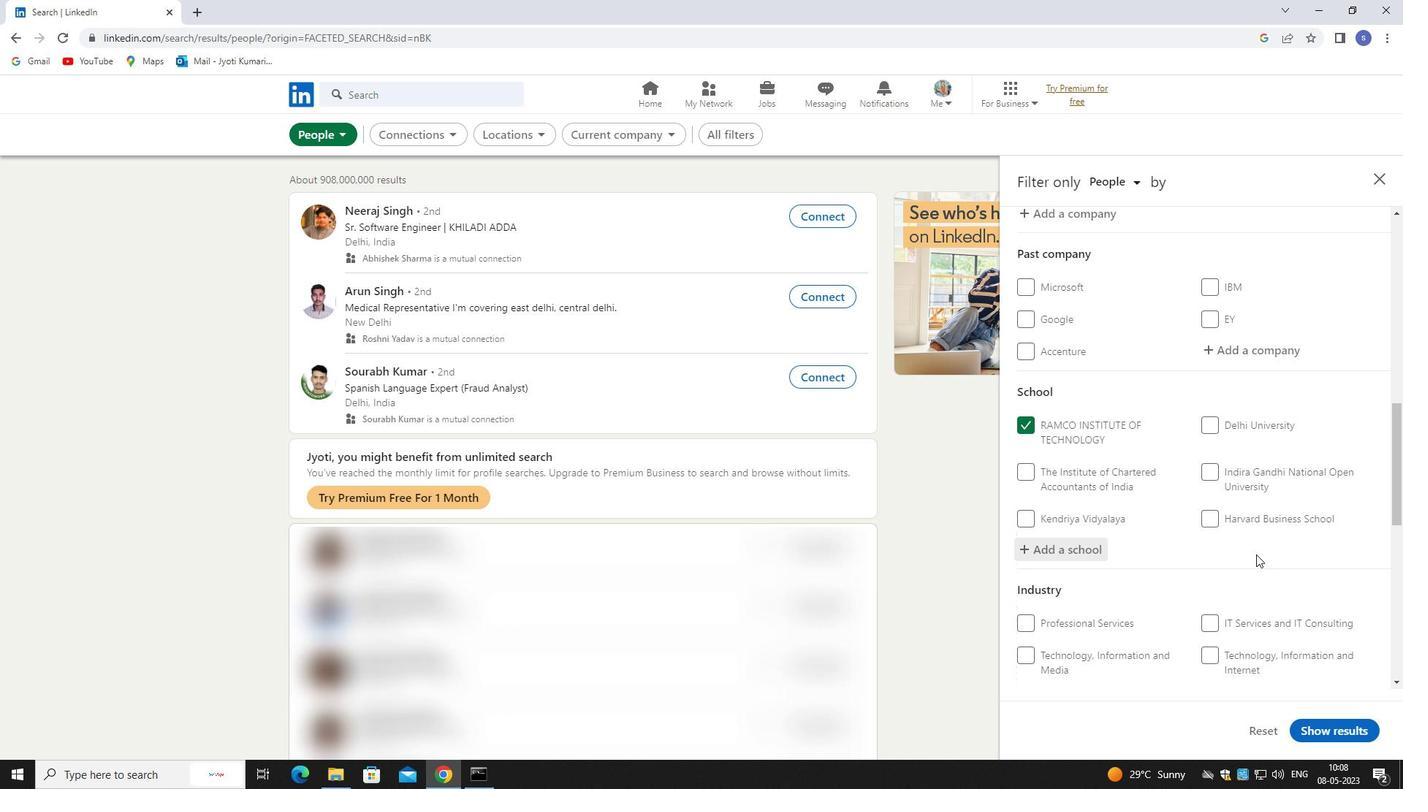 
Action: Mouse scrolled (1255, 559) with delta (0, 0)
Screenshot: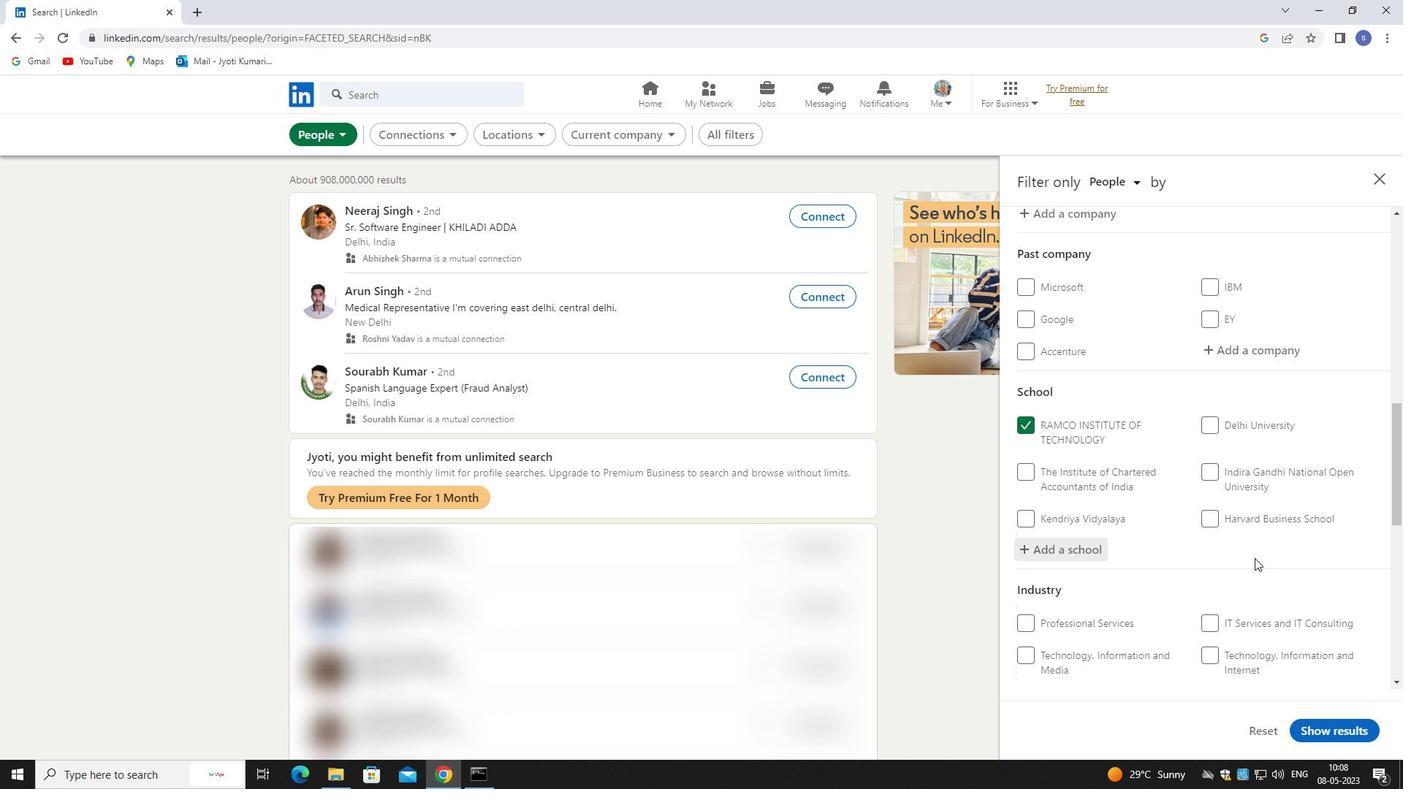 
Action: Mouse moved to (1222, 441)
Screenshot: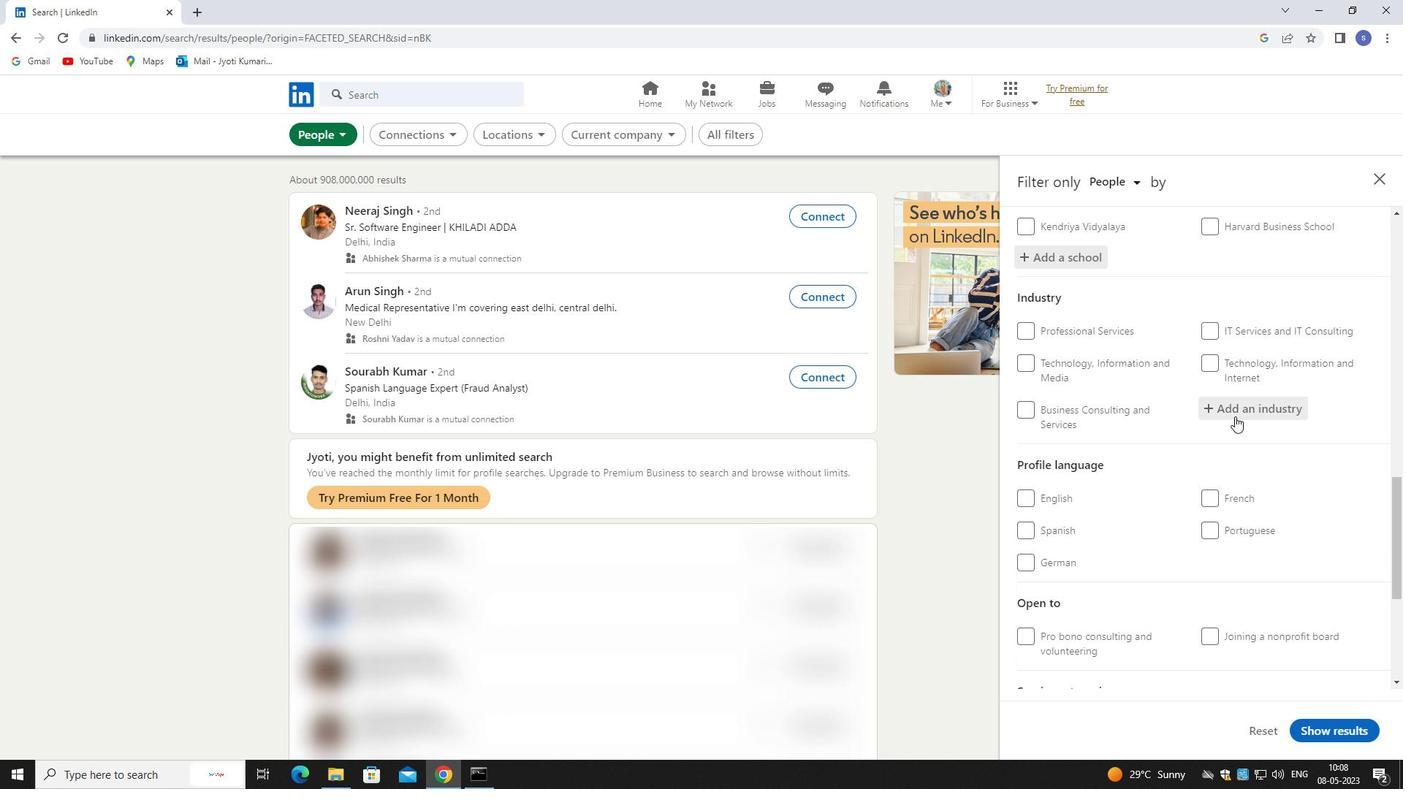 
Action: Mouse scrolled (1222, 442) with delta (0, 0)
Screenshot: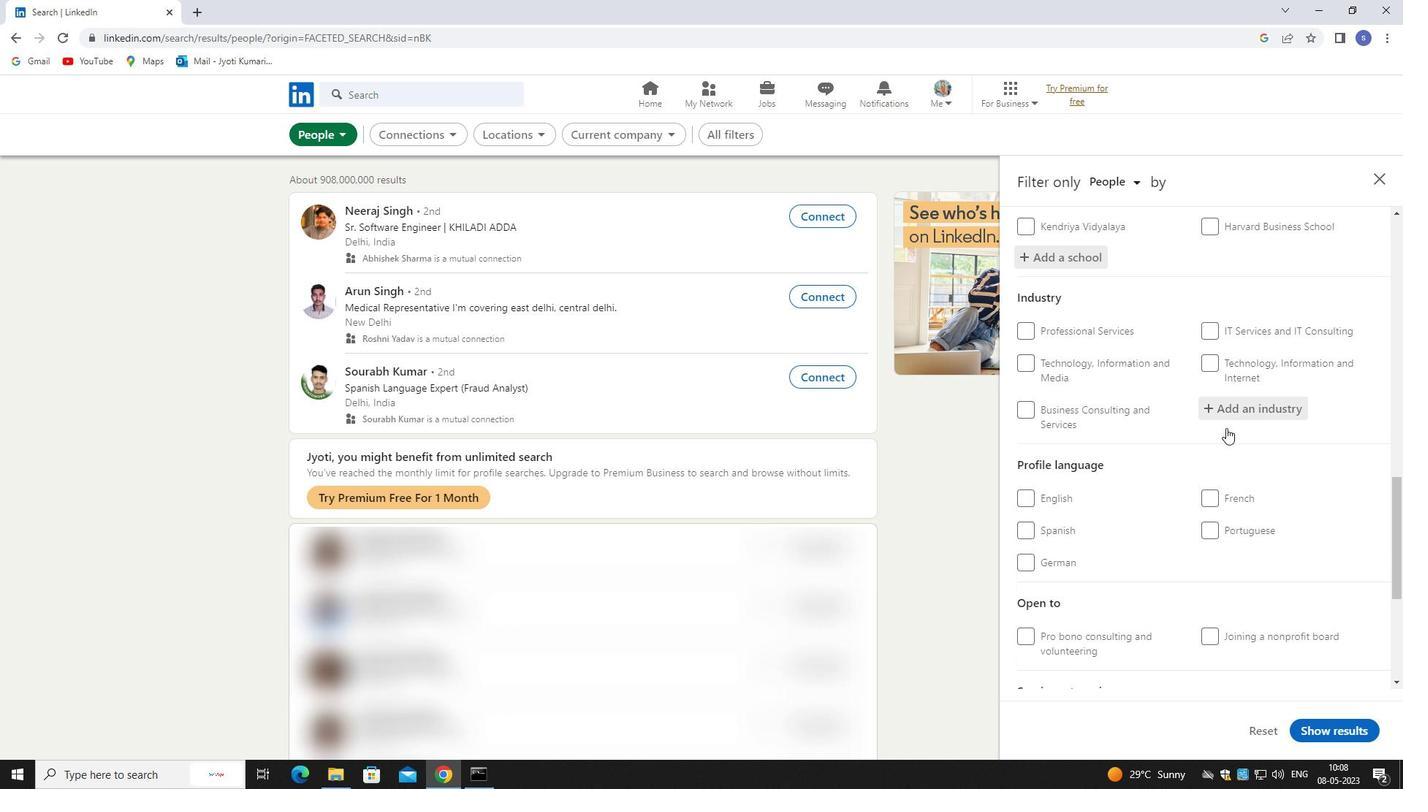 
Action: Mouse scrolled (1222, 442) with delta (0, 0)
Screenshot: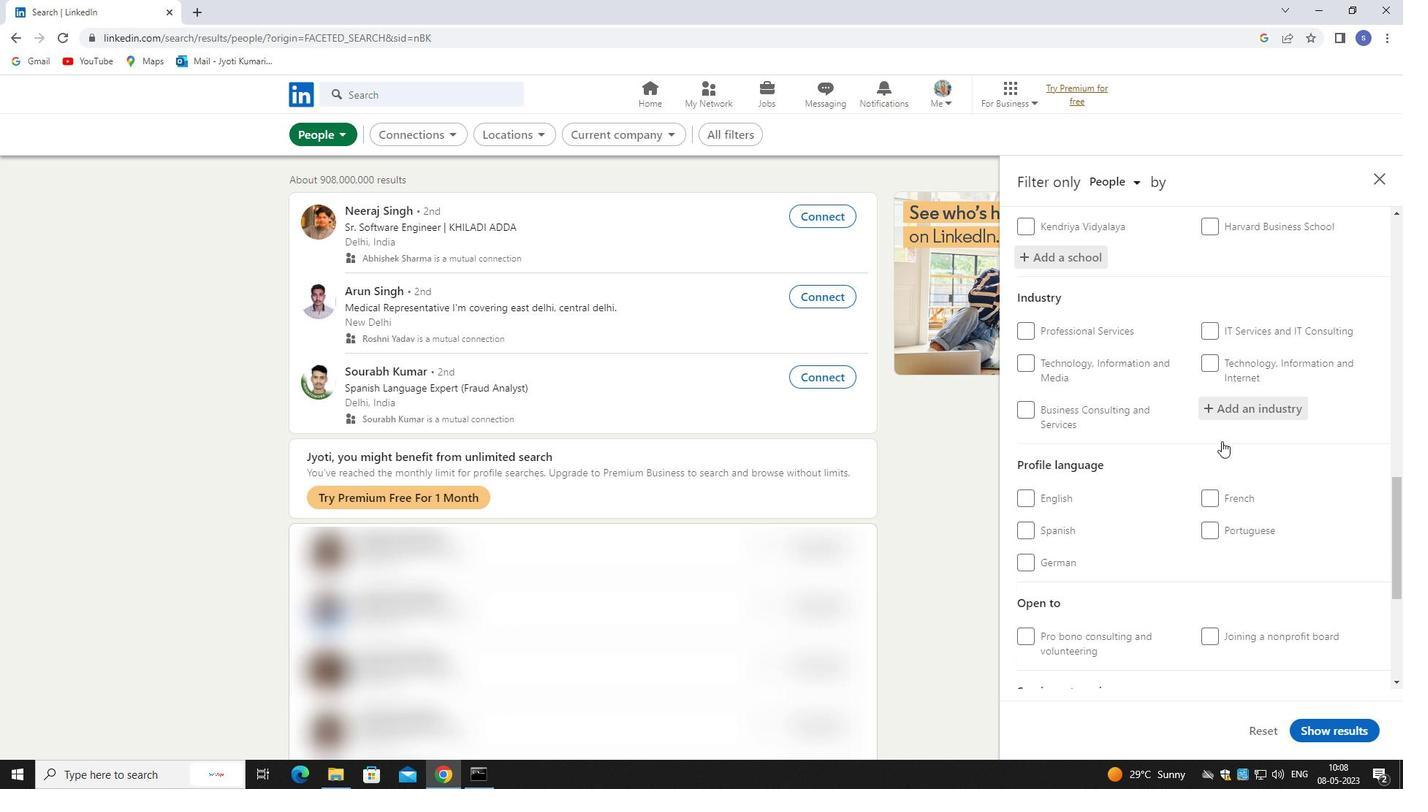 
Action: Mouse scrolled (1222, 442) with delta (0, 0)
Screenshot: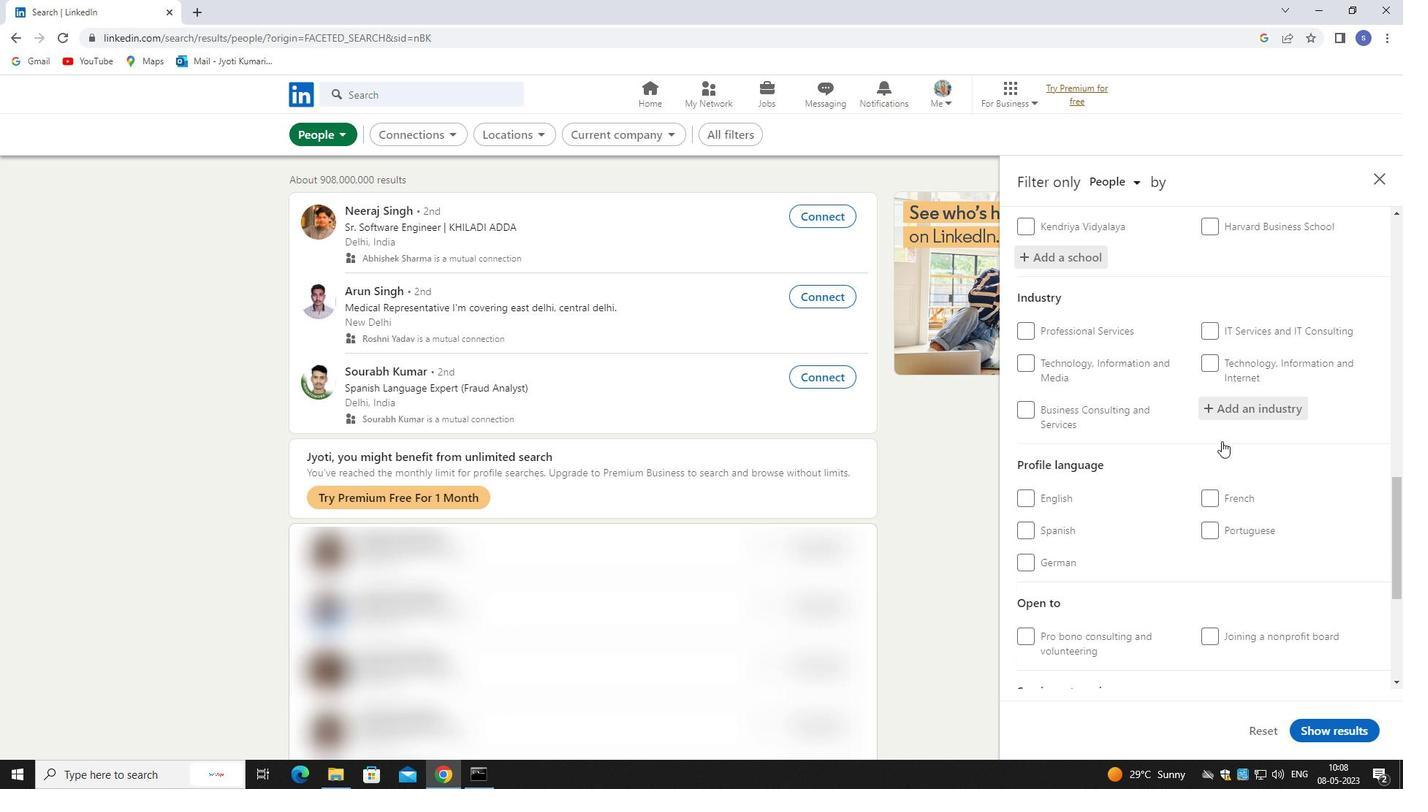 
Action: Mouse moved to (1222, 443)
Screenshot: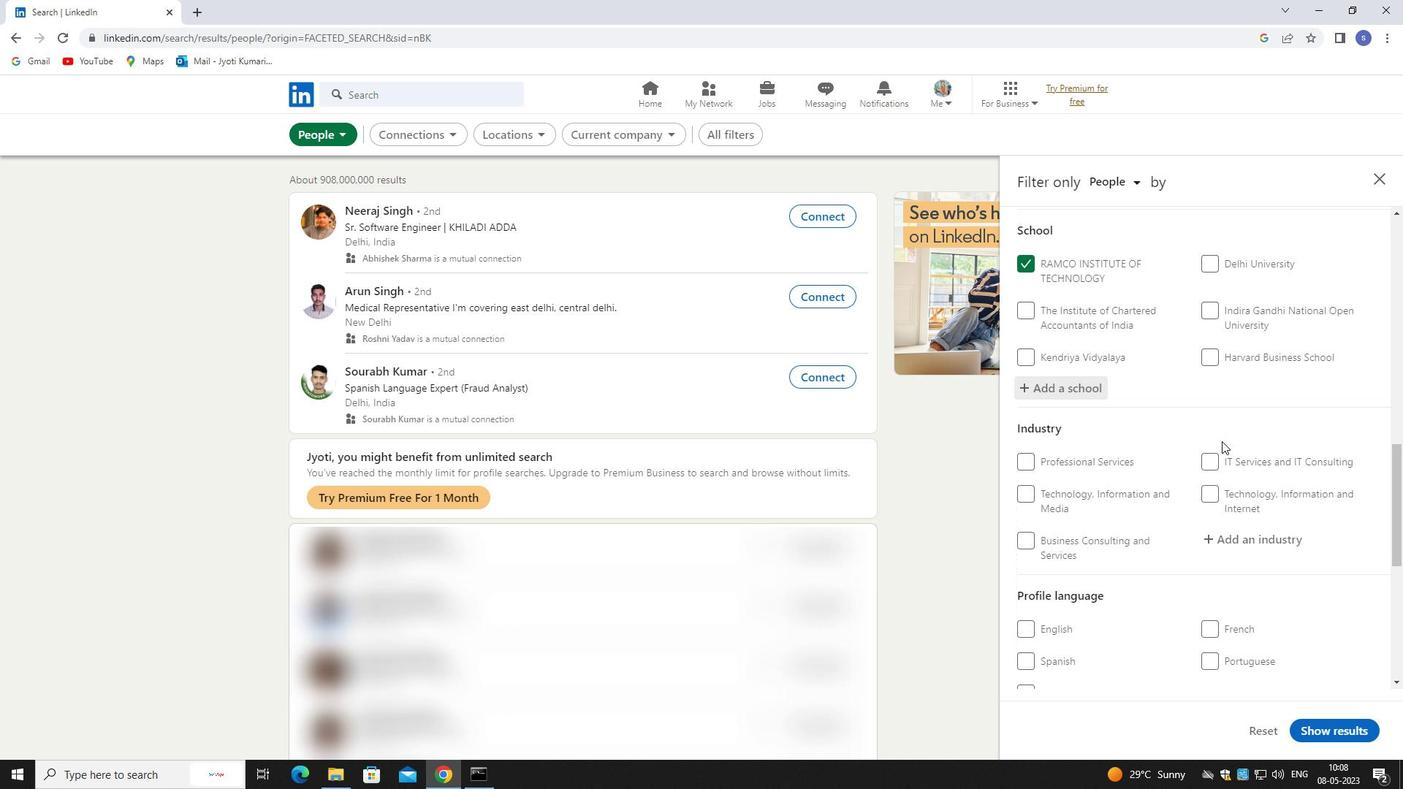 
Action: Mouse scrolled (1222, 442) with delta (0, 0)
Screenshot: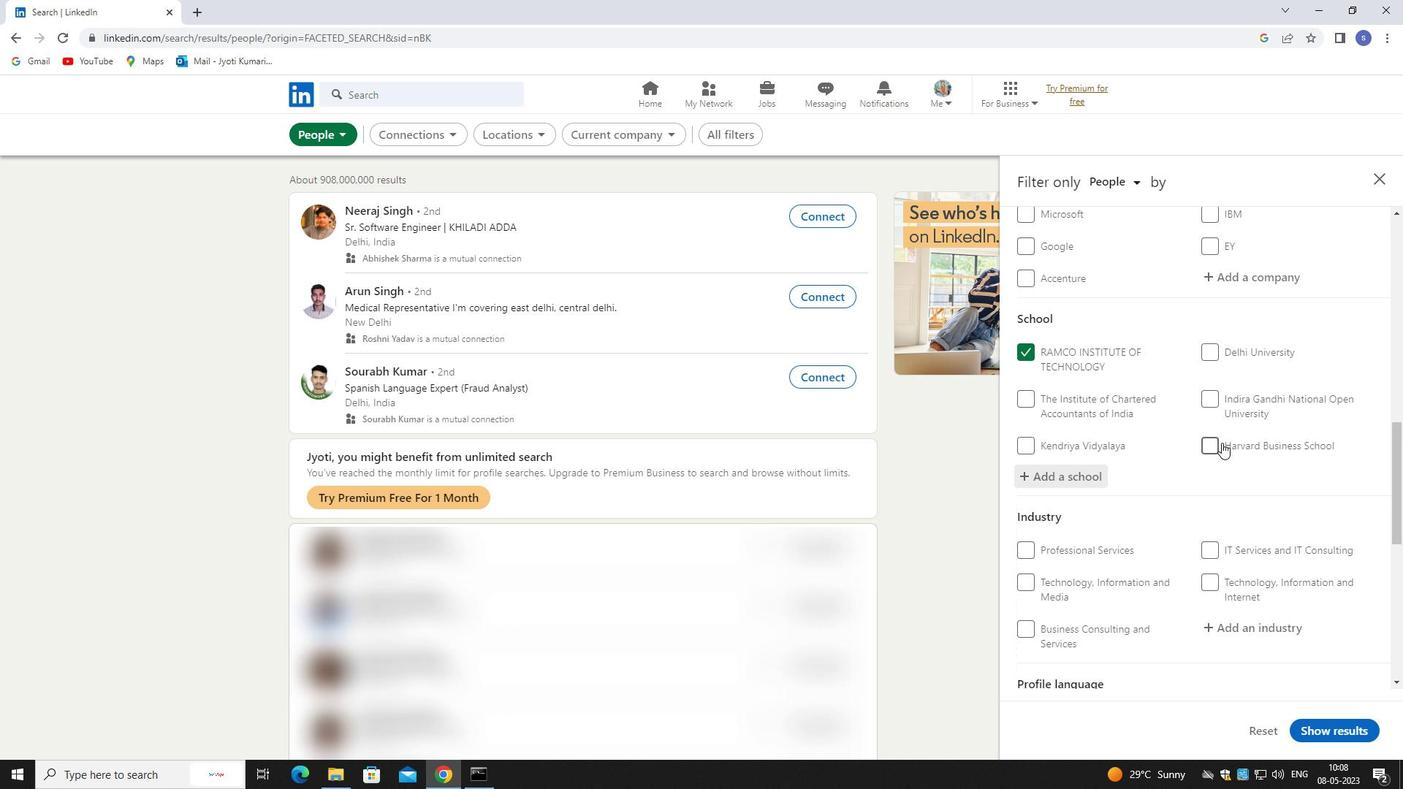
Action: Mouse scrolled (1222, 442) with delta (0, 0)
Screenshot: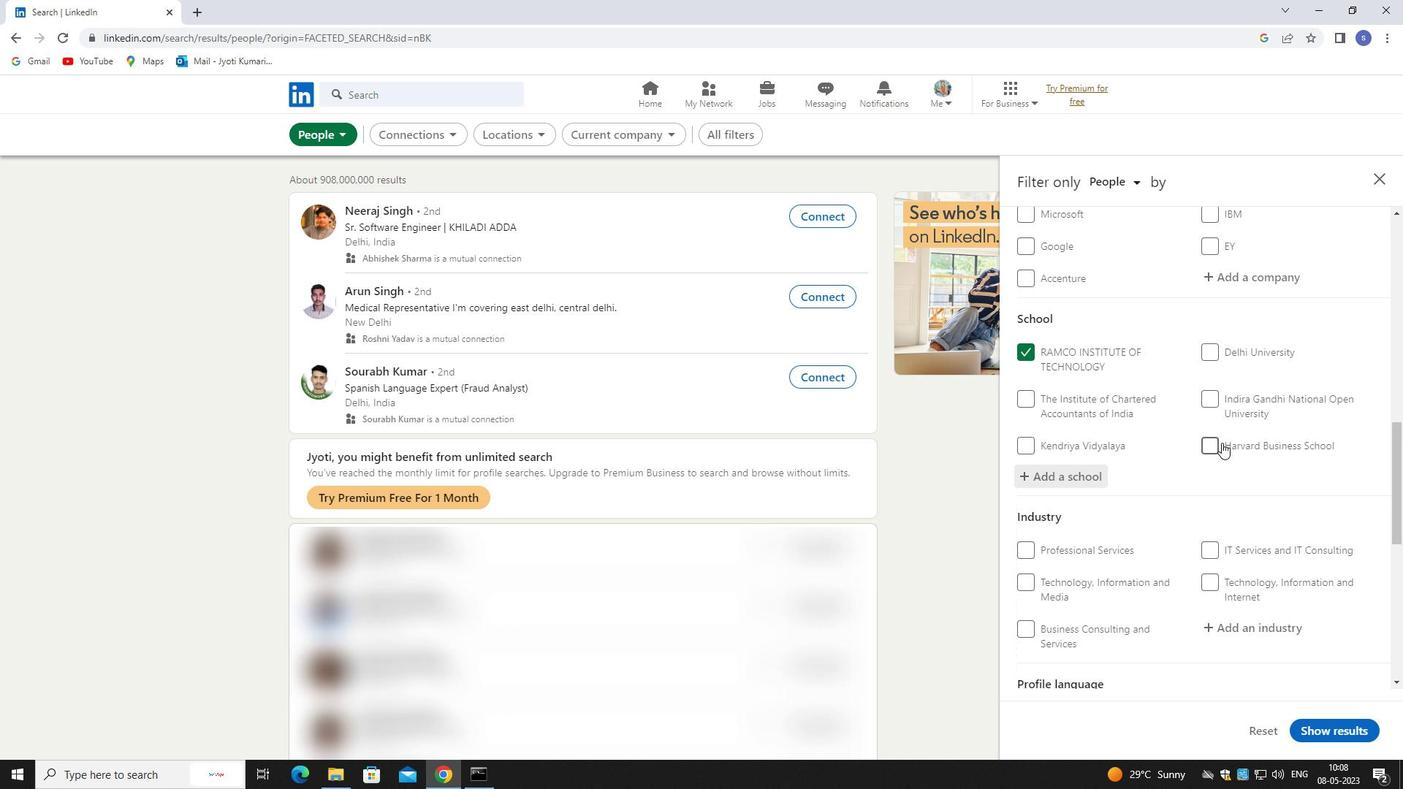 
Action: Mouse scrolled (1222, 442) with delta (0, 0)
Screenshot: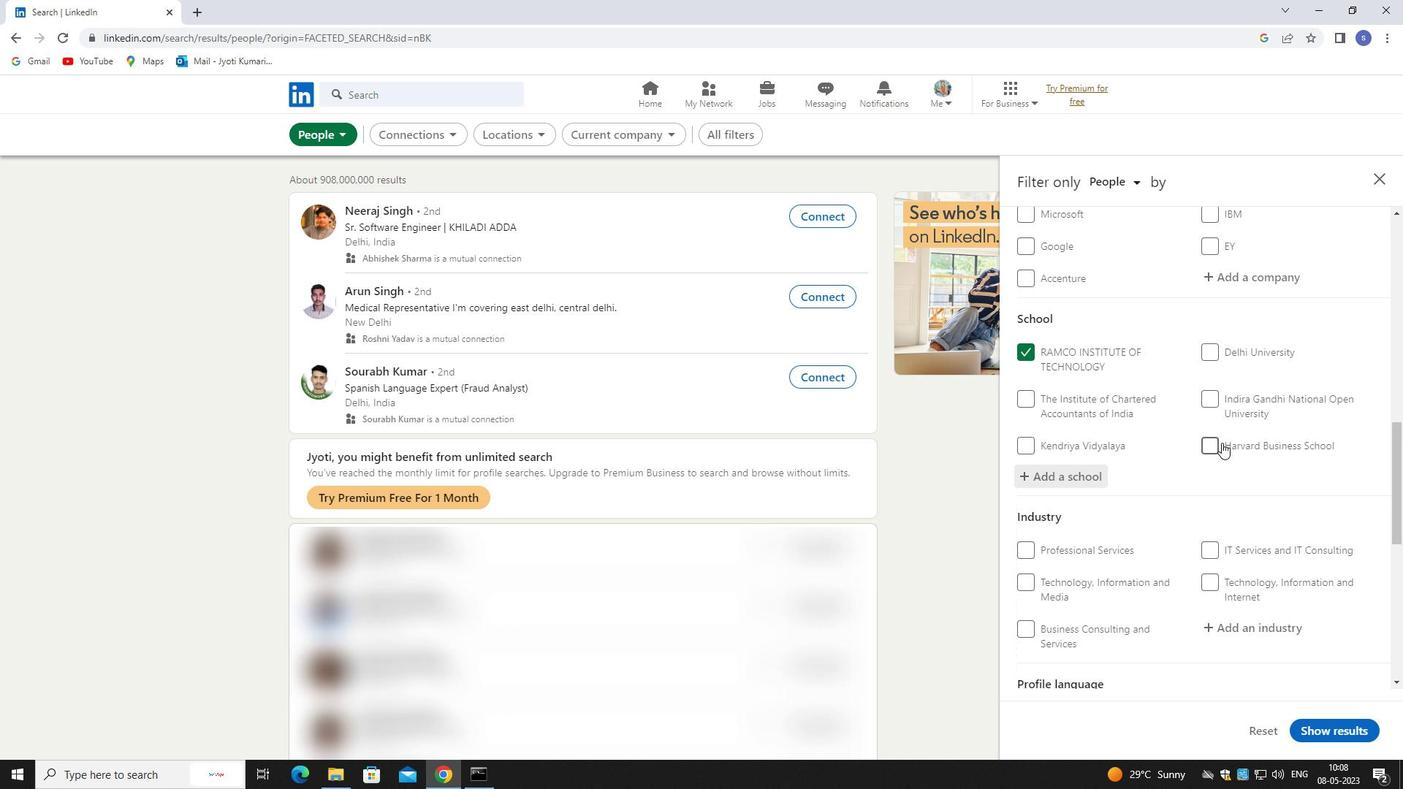 
Action: Mouse scrolled (1222, 442) with delta (0, 0)
Screenshot: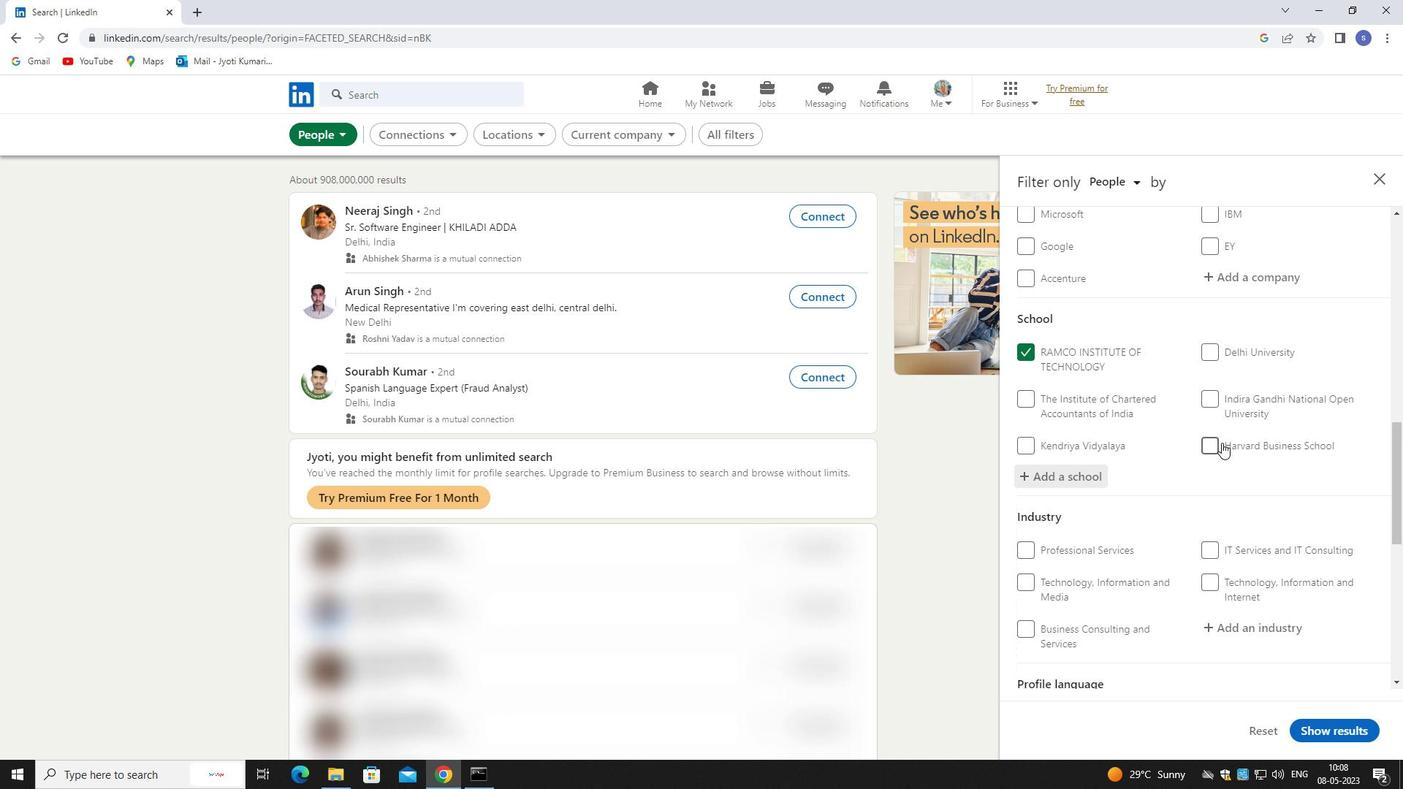 
Action: Mouse moved to (1274, 345)
Screenshot: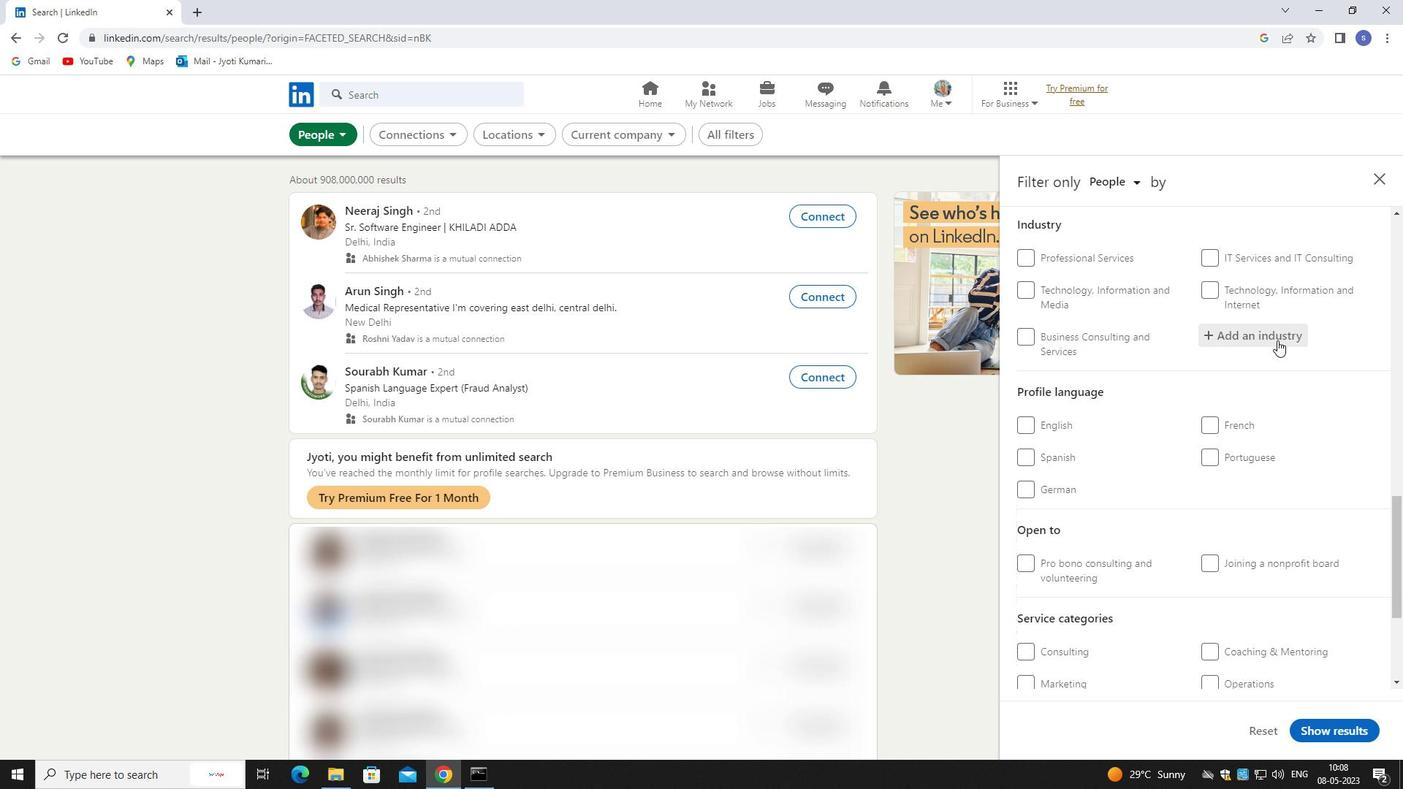 
Action: Mouse pressed left at (1274, 345)
Screenshot: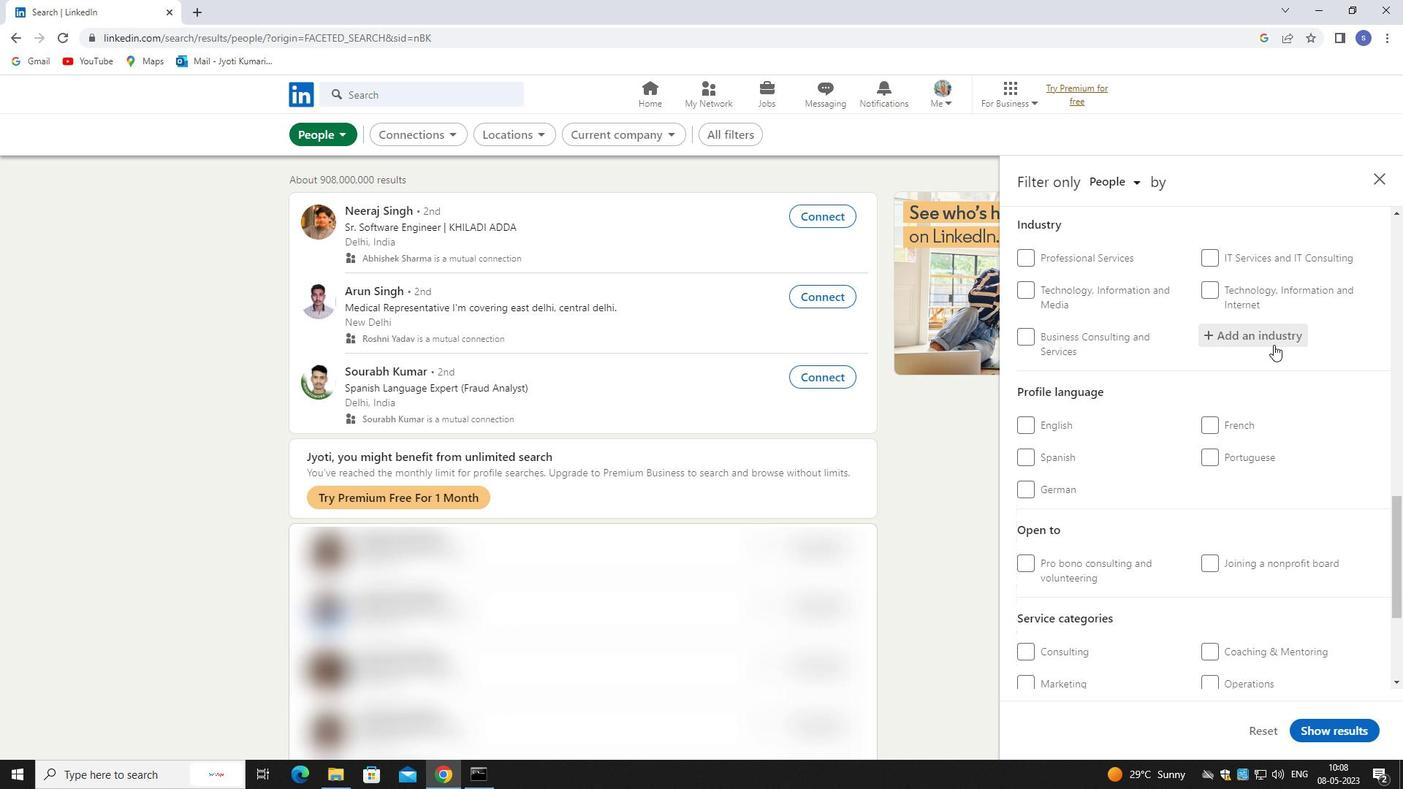 
Action: Key pressed <Key.shift>BARS
Screenshot: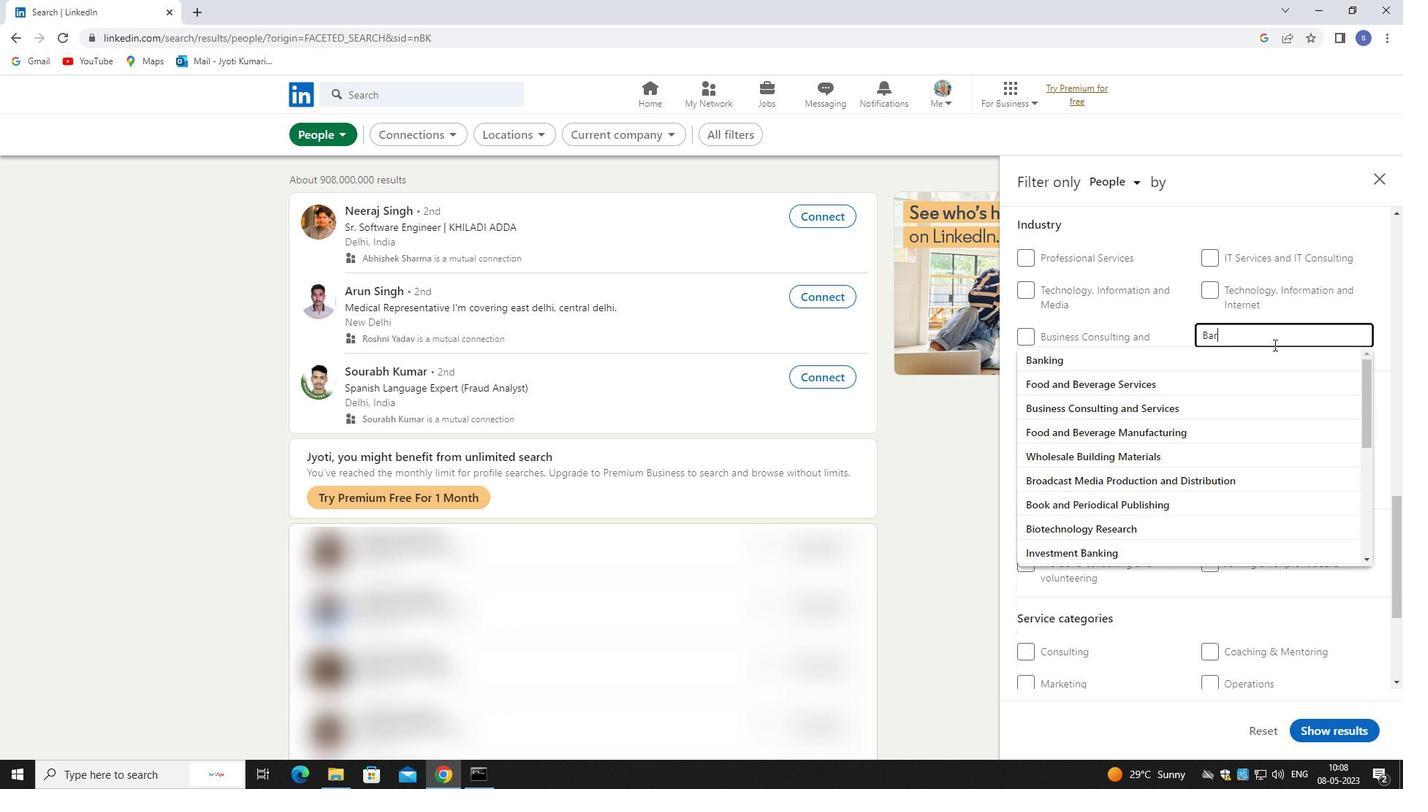 
Action: Mouse moved to (1273, 360)
Screenshot: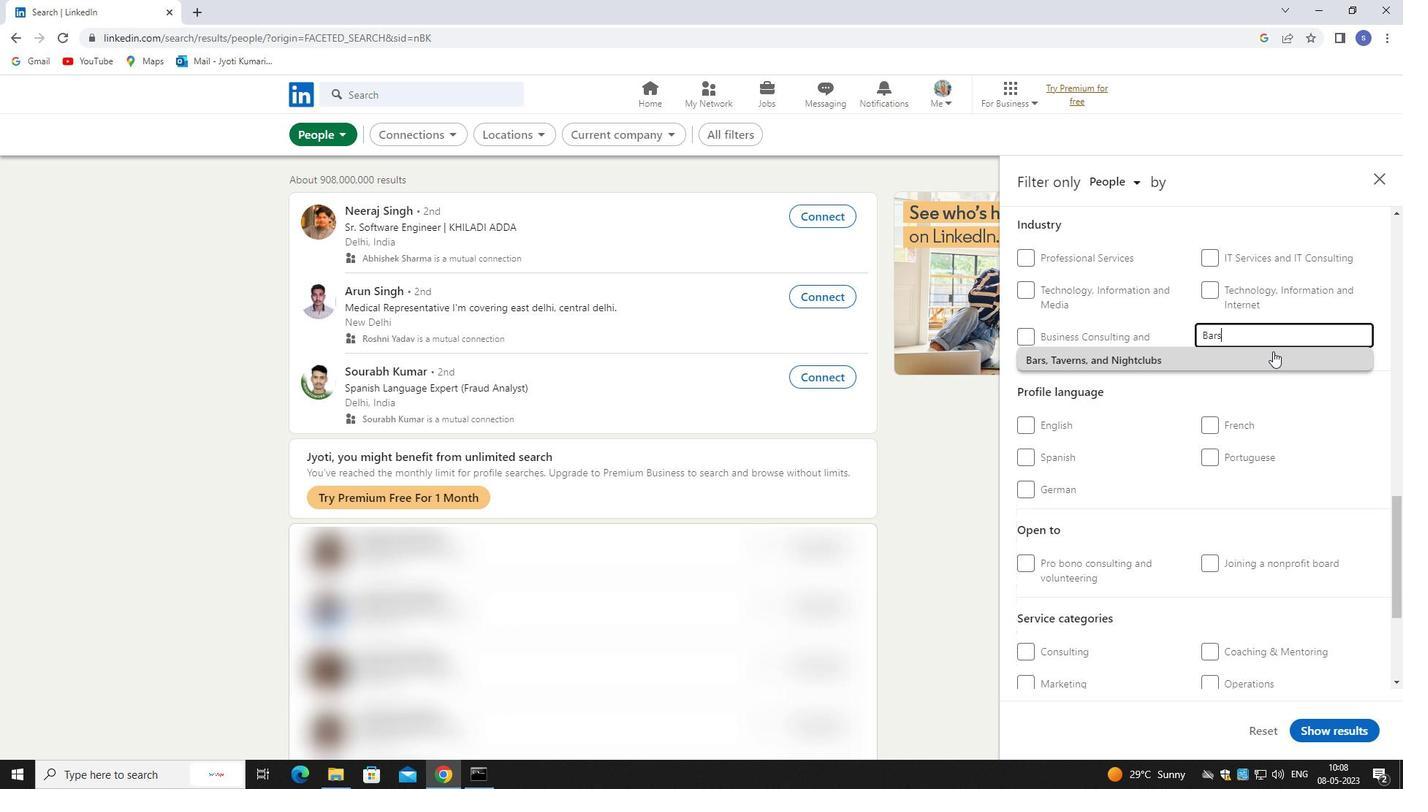 
Action: Mouse pressed left at (1273, 360)
Screenshot: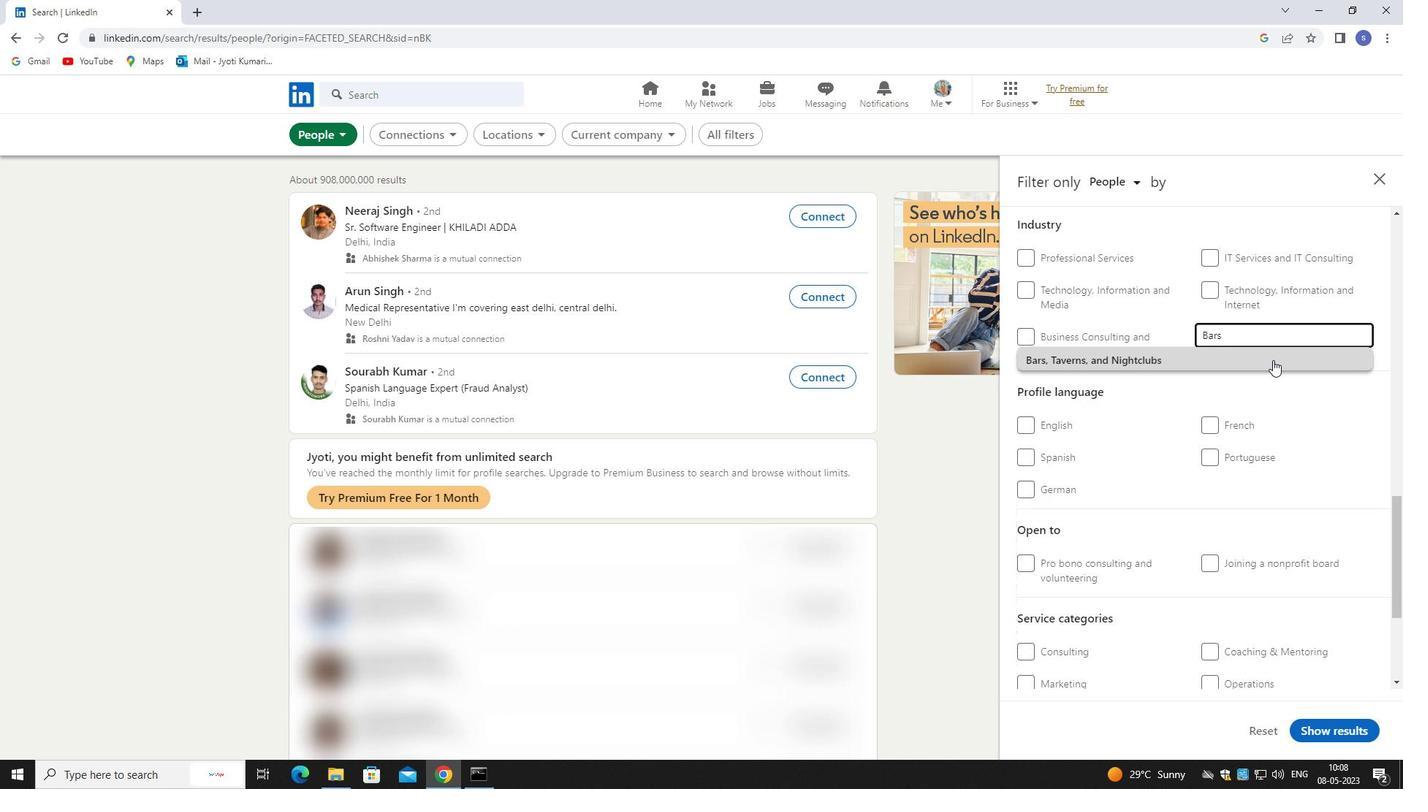 
Action: Mouse moved to (1034, 483)
Screenshot: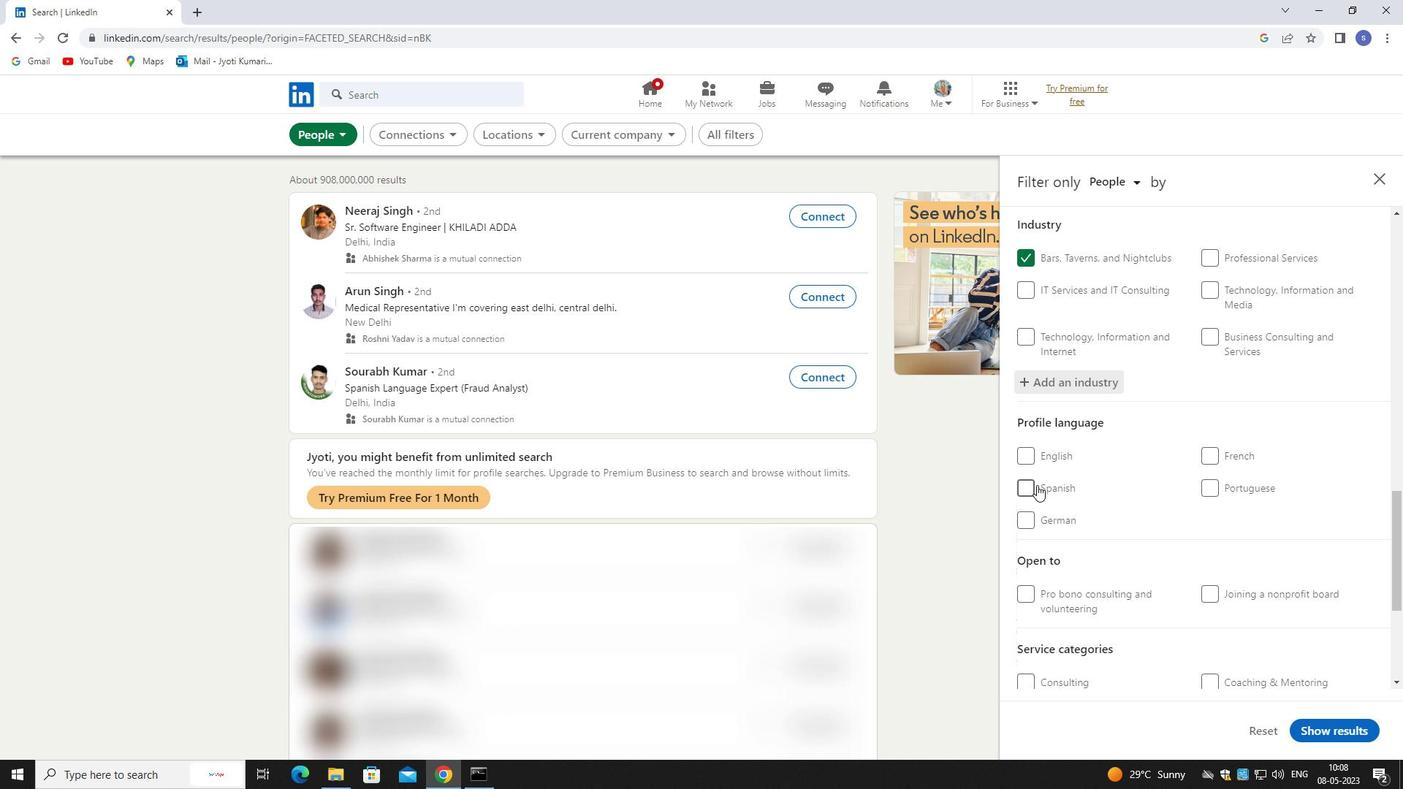 
Action: Mouse pressed left at (1034, 483)
Screenshot: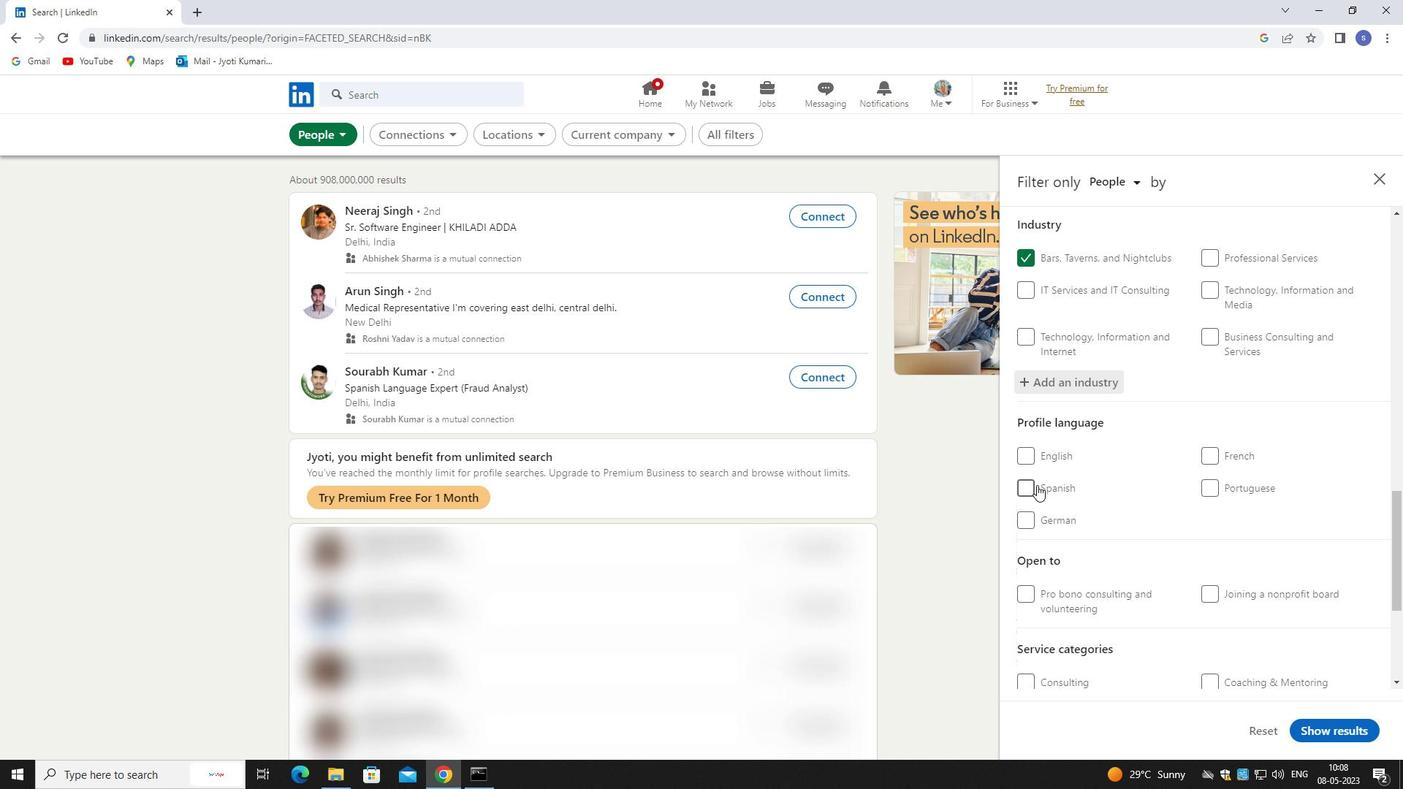 
Action: Mouse moved to (1115, 505)
Screenshot: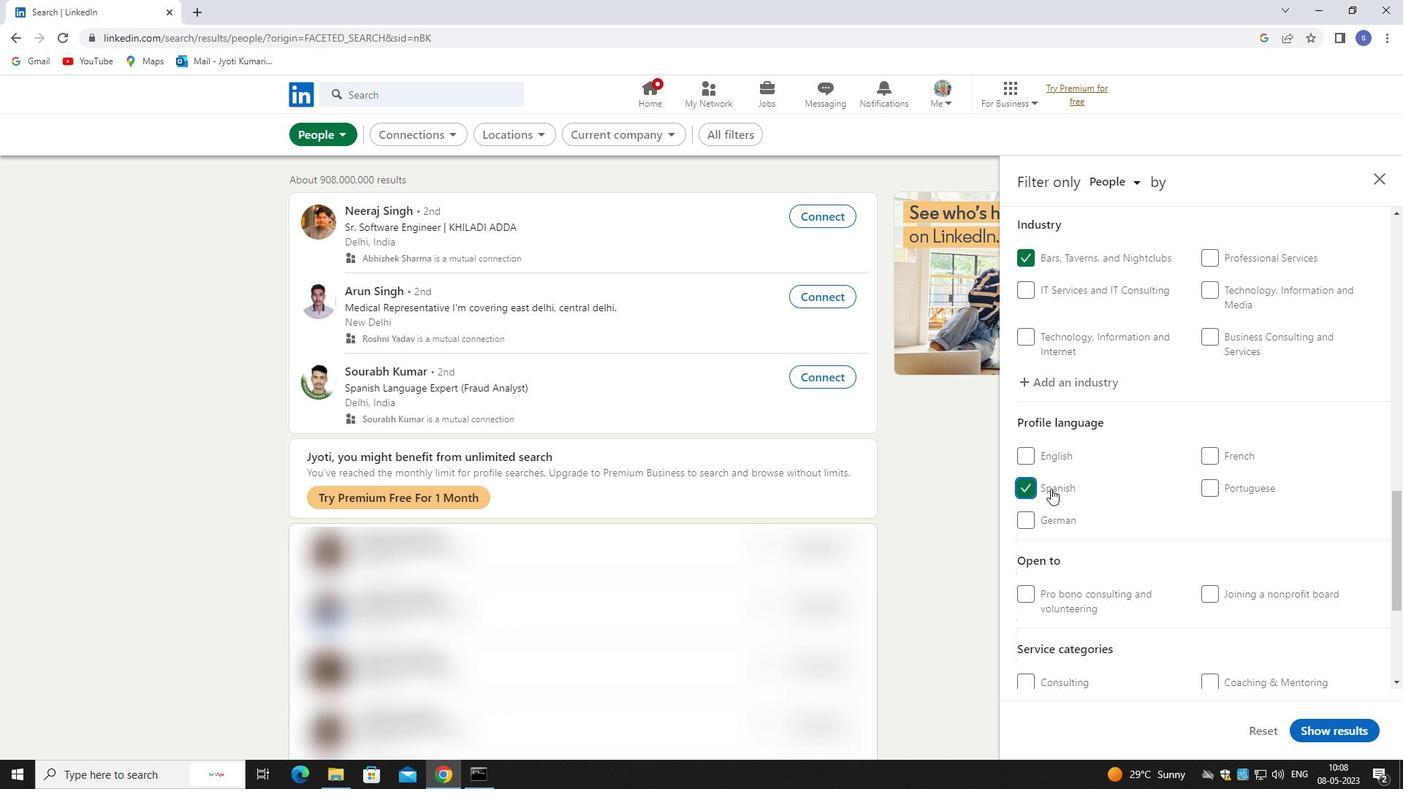 
Action: Mouse scrolled (1115, 505) with delta (0, 0)
Screenshot: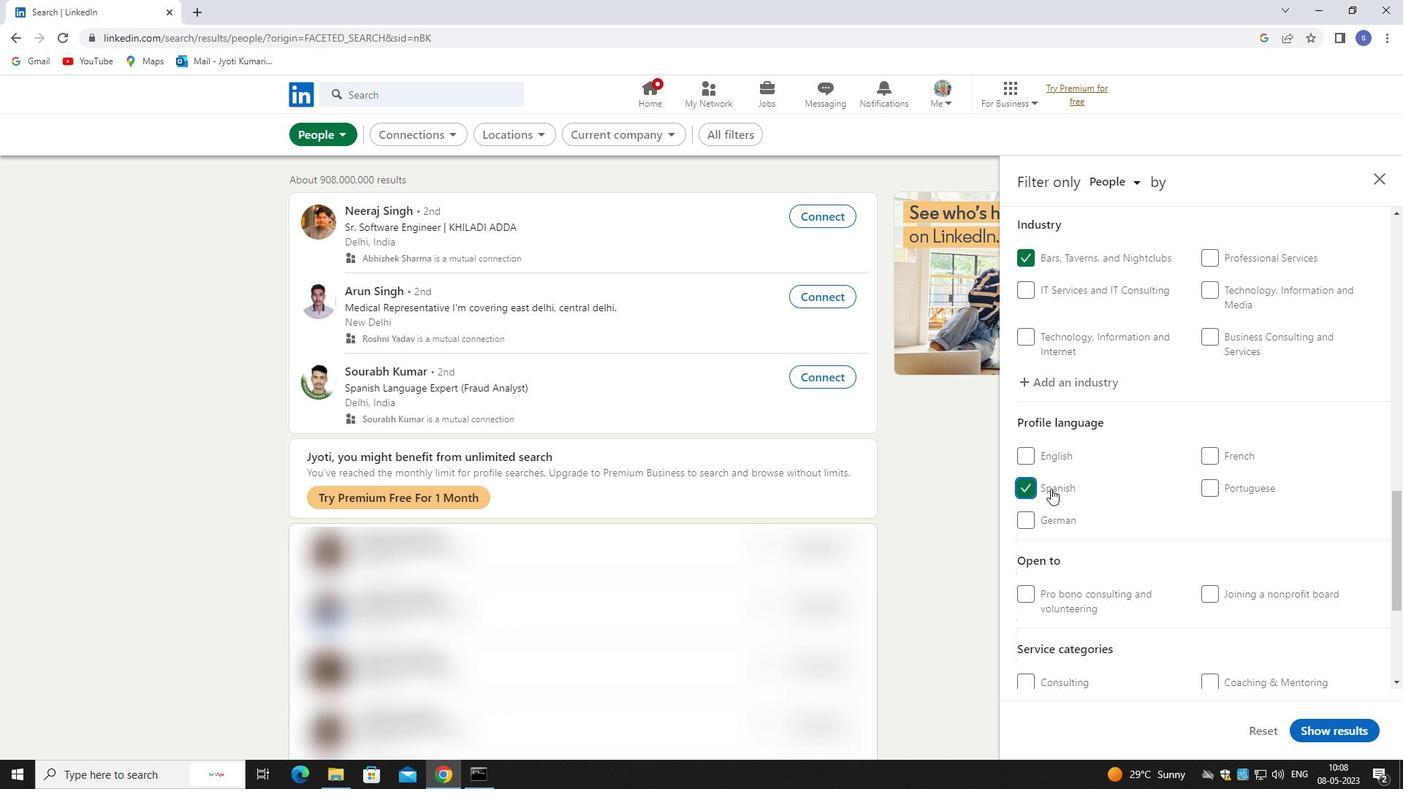 
Action: Mouse moved to (1115, 505)
Screenshot: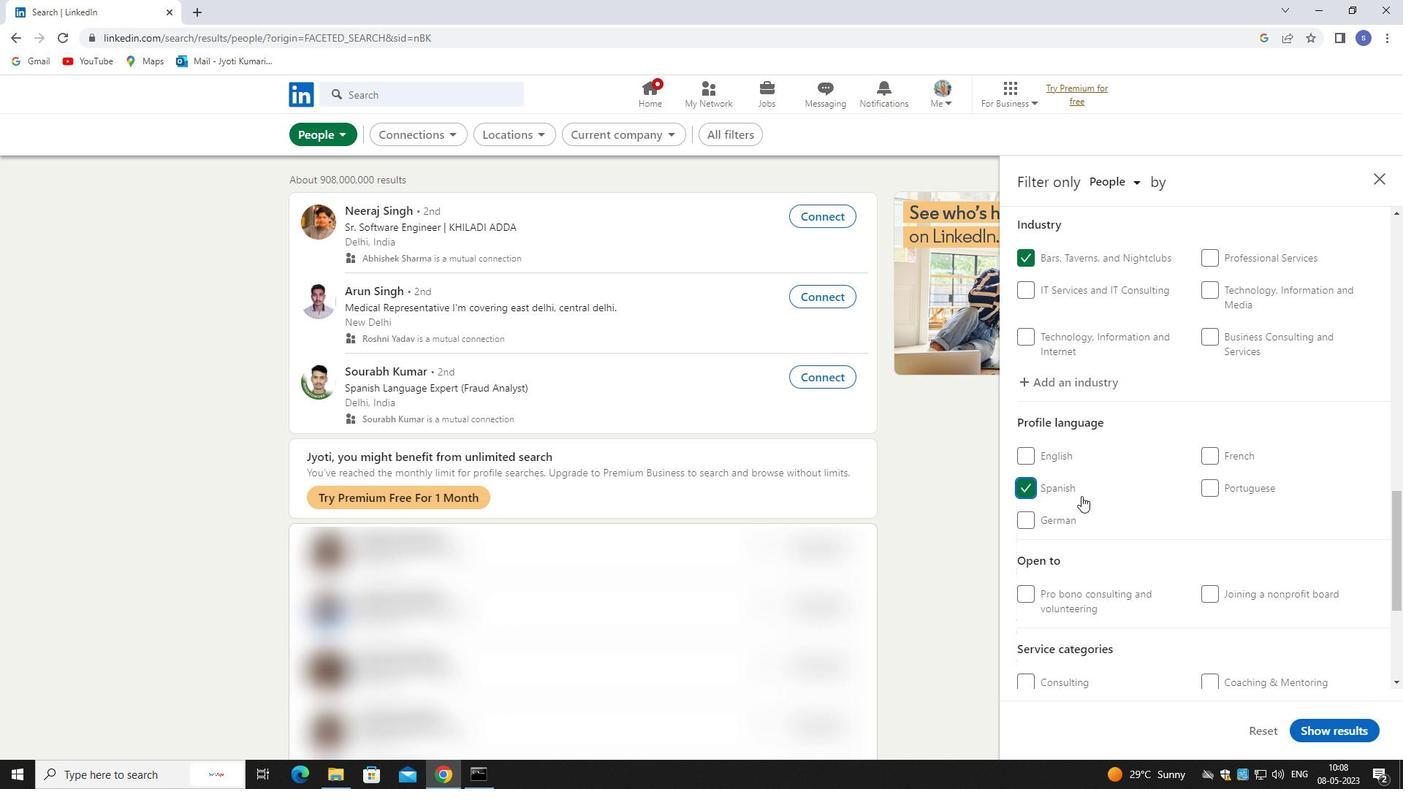 
Action: Mouse scrolled (1115, 505) with delta (0, 0)
Screenshot: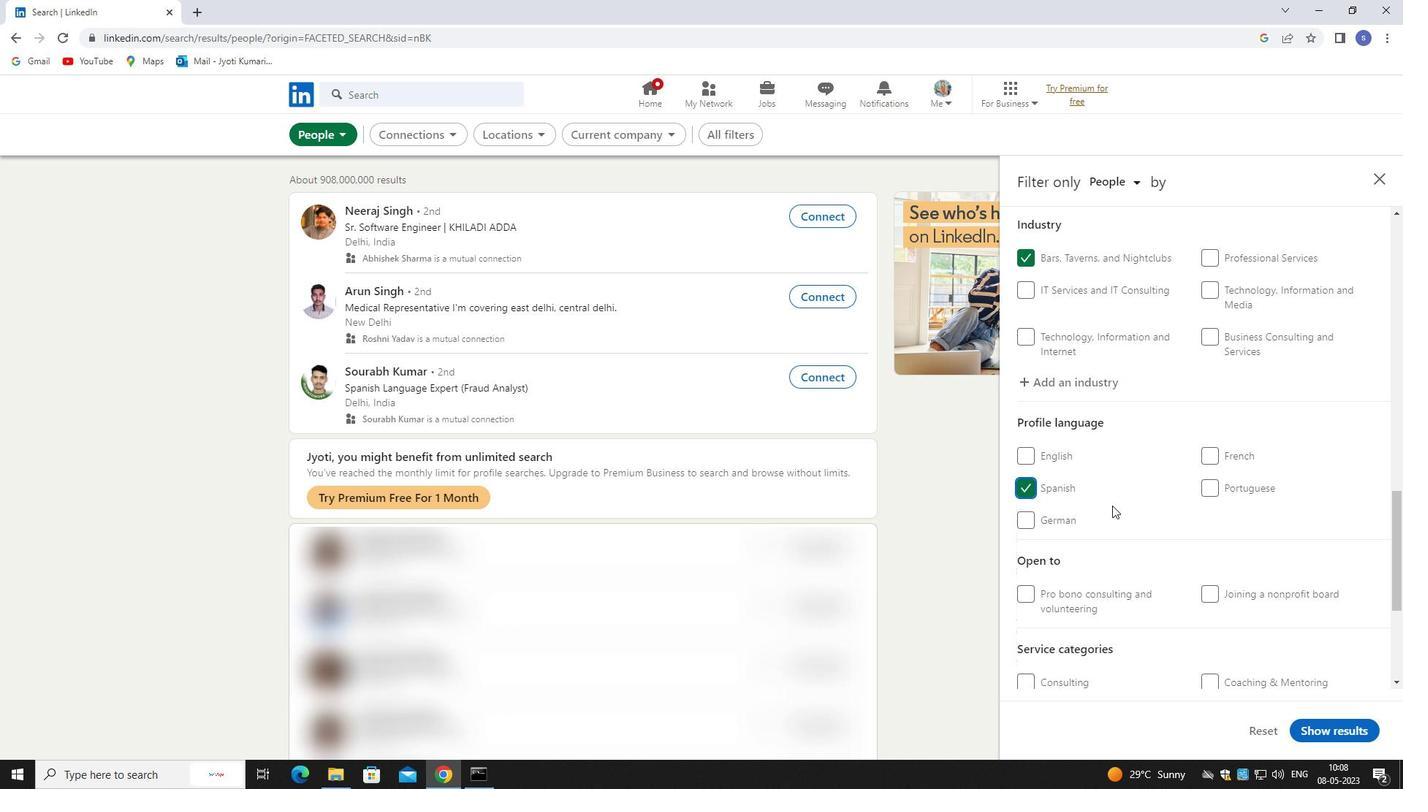 
Action: Mouse moved to (1117, 506)
Screenshot: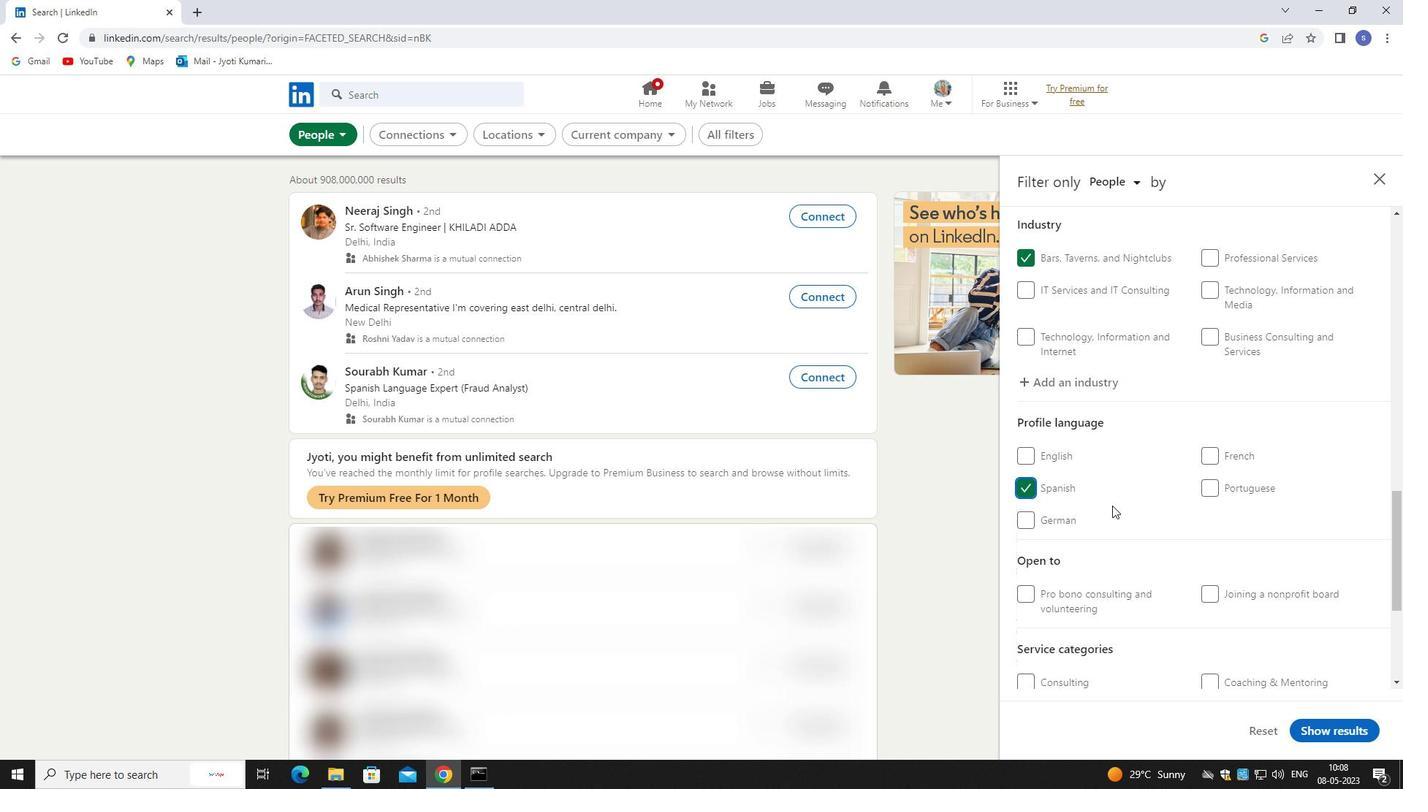 
Action: Mouse scrolled (1117, 505) with delta (0, 0)
Screenshot: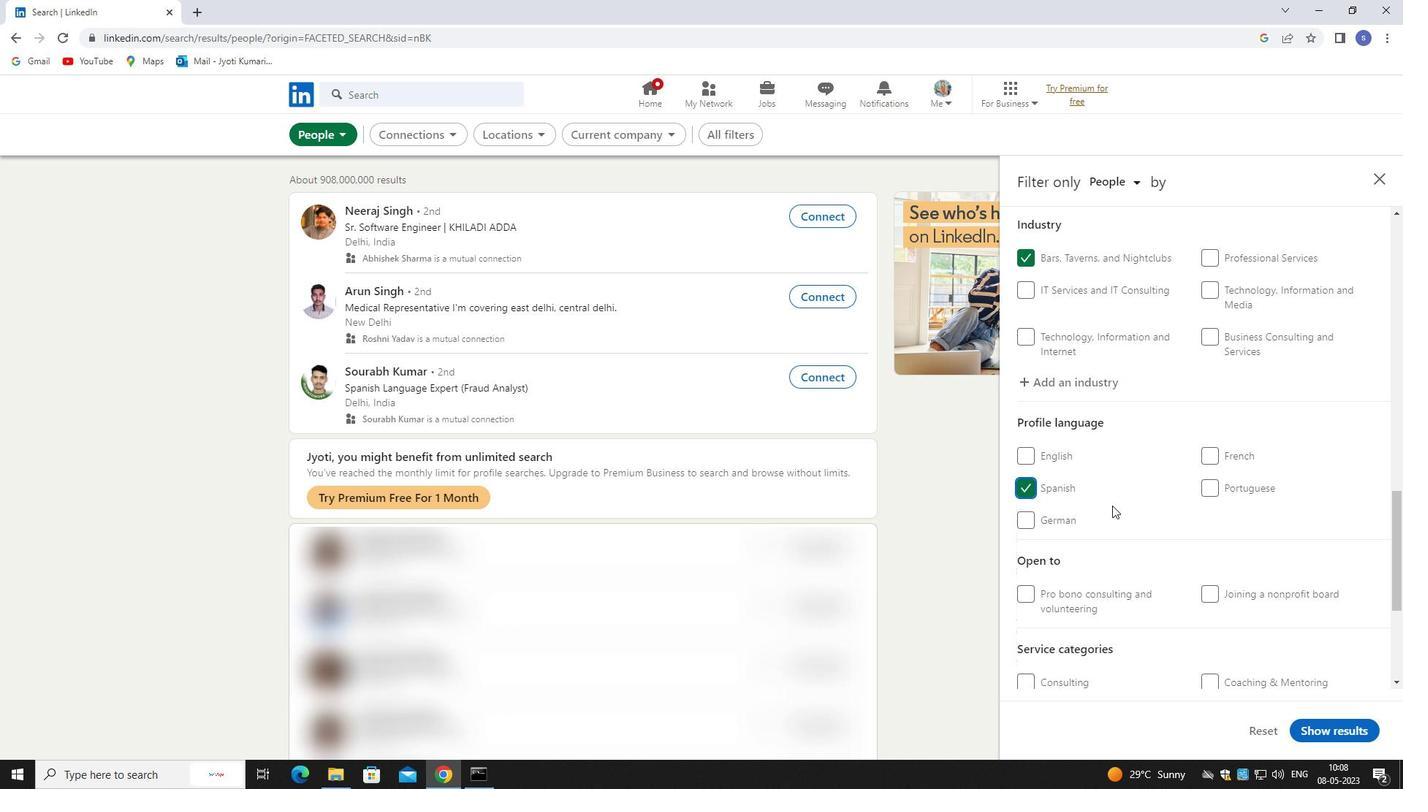 
Action: Mouse moved to (1138, 513)
Screenshot: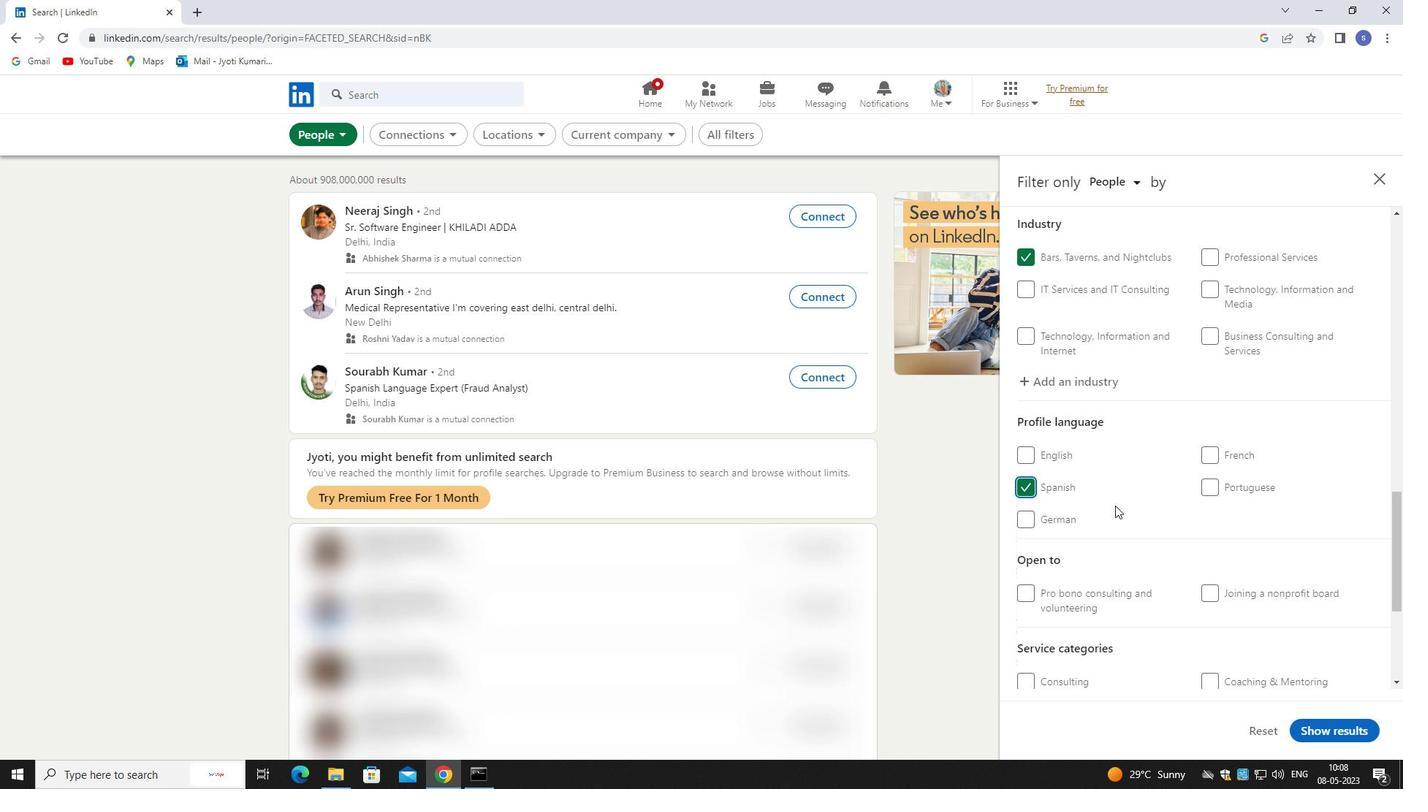 
Action: Mouse scrolled (1138, 512) with delta (0, 0)
Screenshot: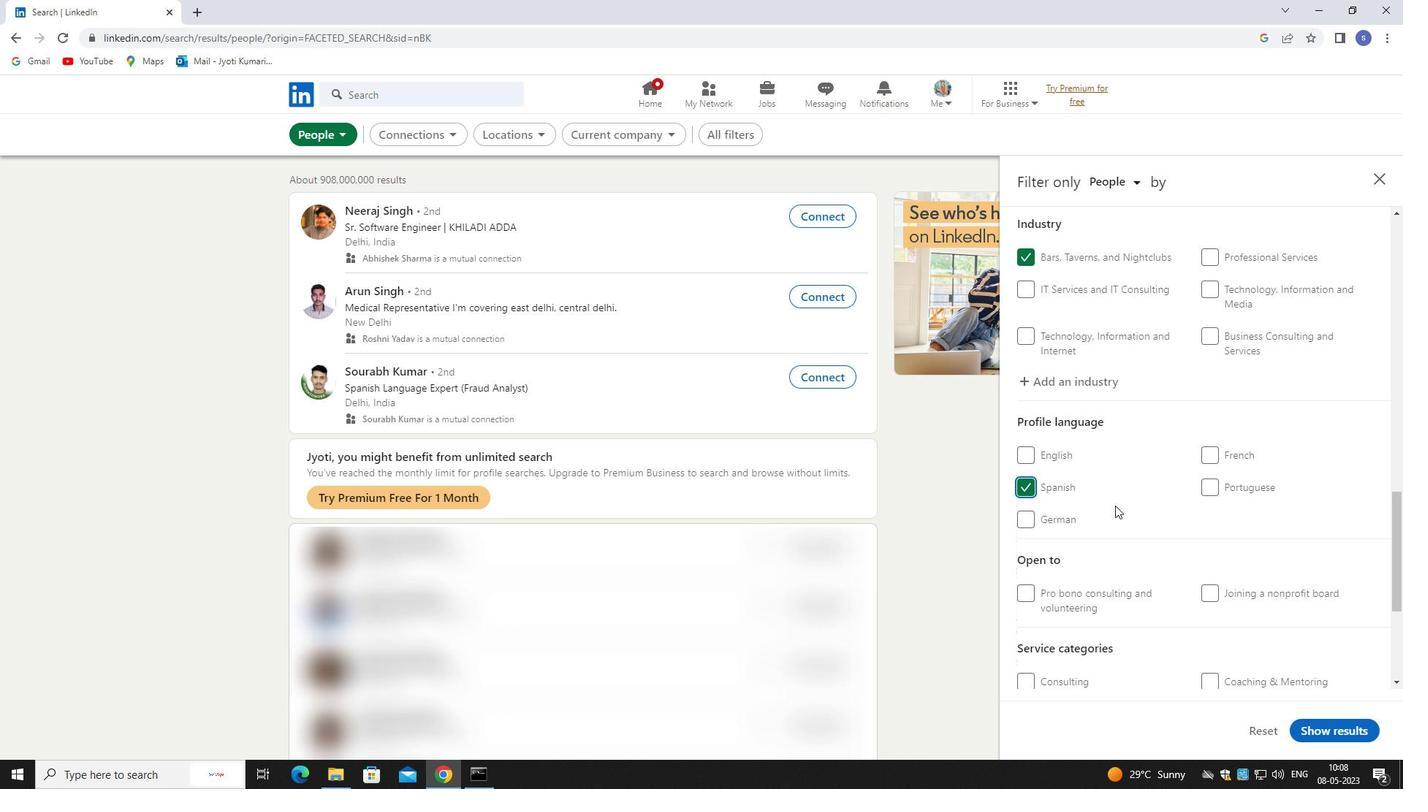 
Action: Mouse moved to (1270, 489)
Screenshot: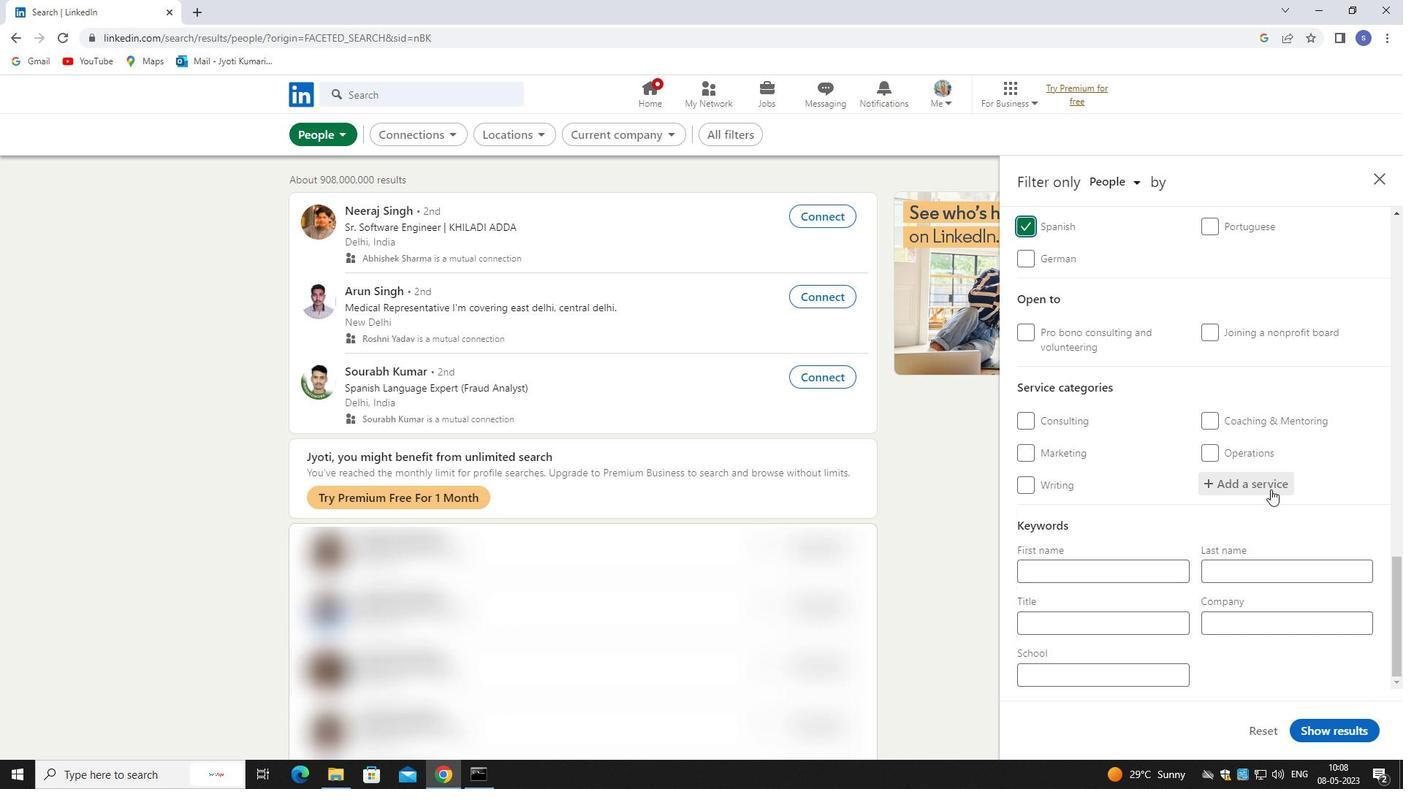 
Action: Mouse pressed left at (1270, 489)
Screenshot: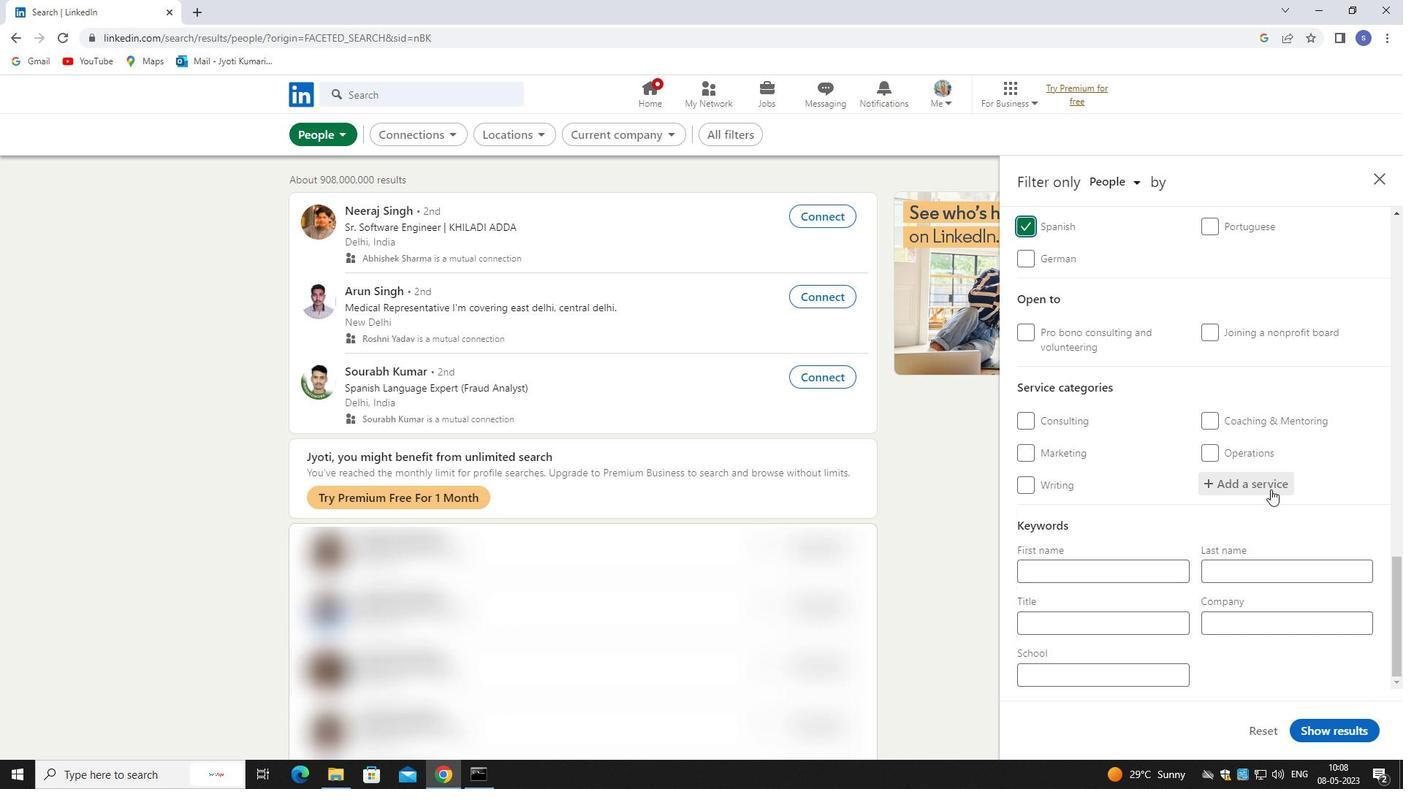 
Action: Key pressed VIDEP<Key.space>E<Key.backspace><Key.backspace><Key.backspace>O<Key.space>E
Screenshot: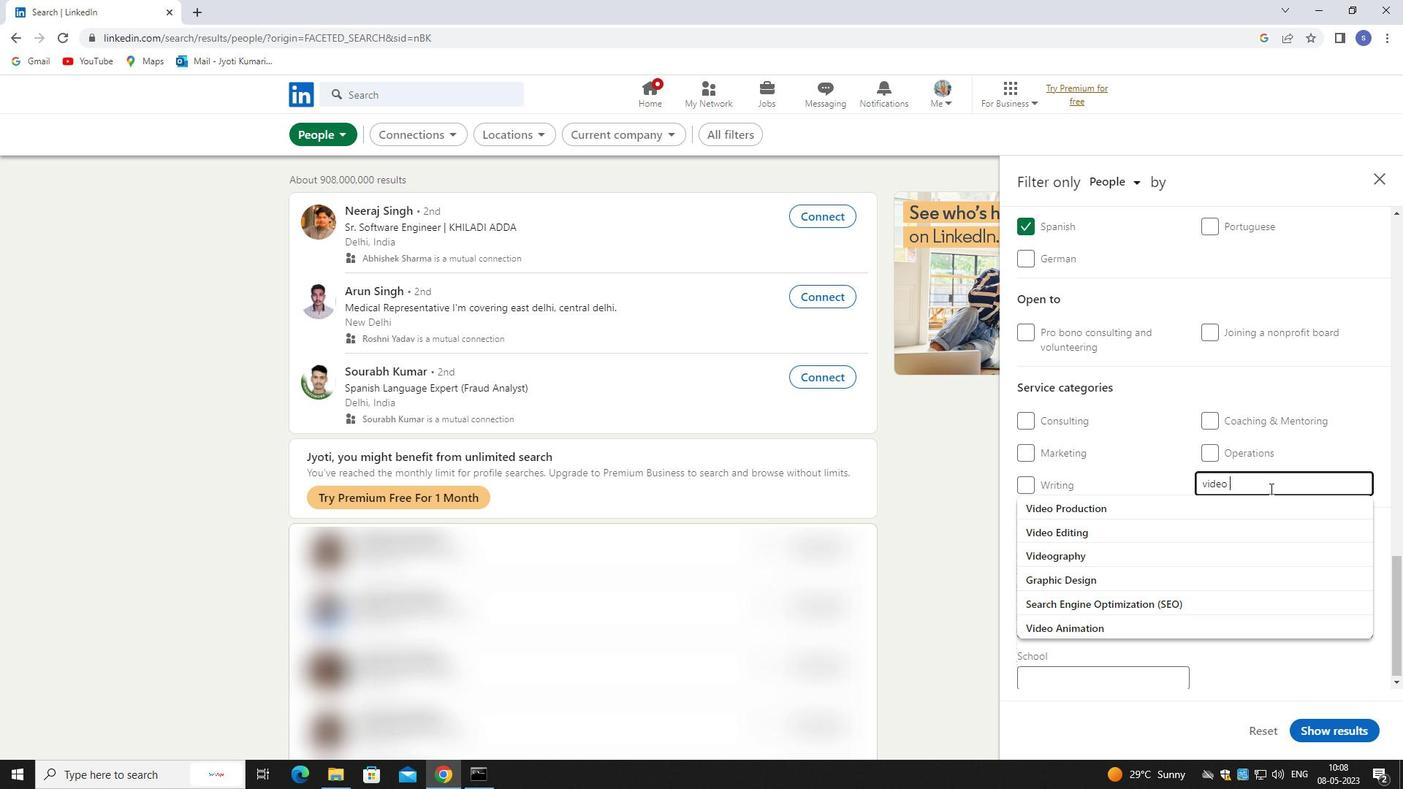 
Action: Mouse moved to (1269, 500)
Screenshot: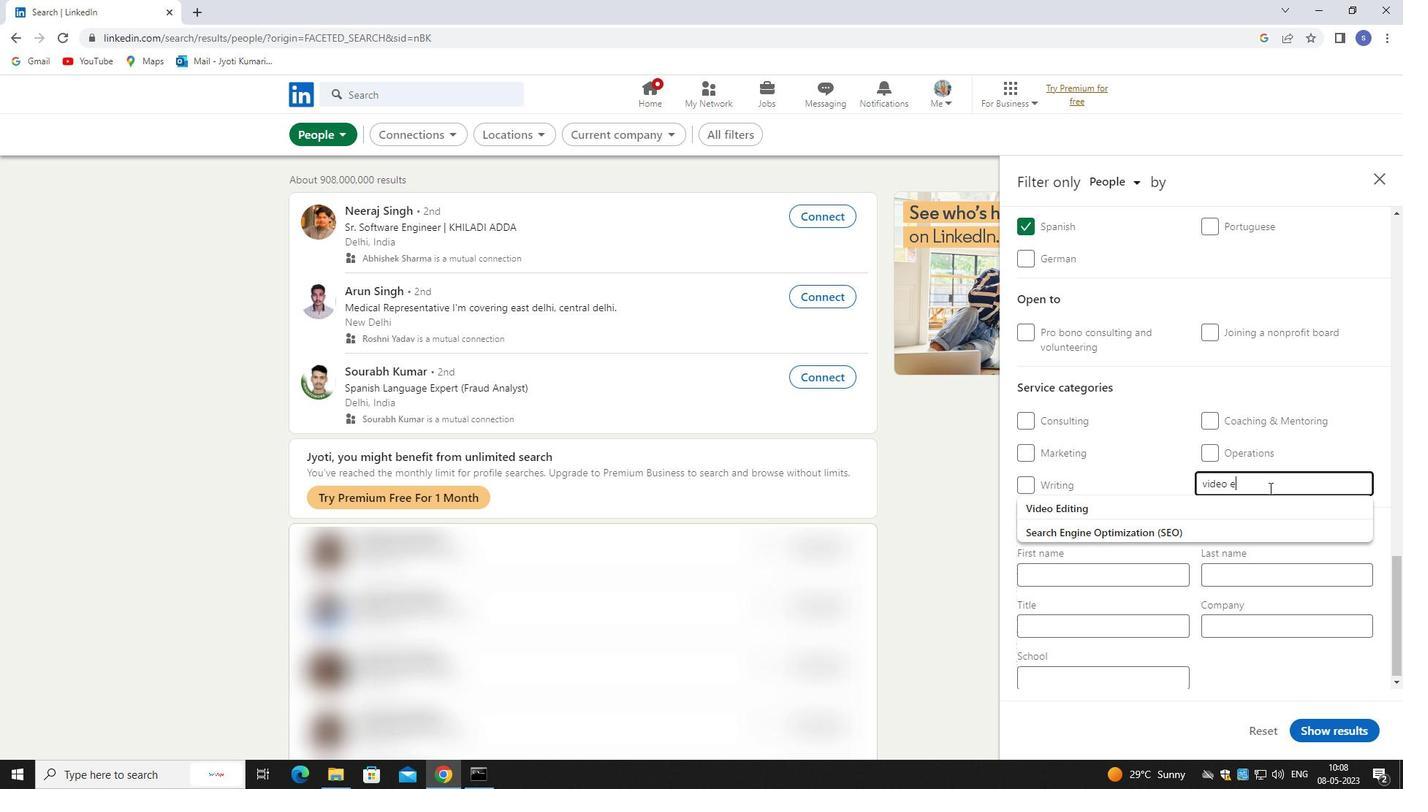 
Action: Mouse pressed left at (1269, 500)
Screenshot: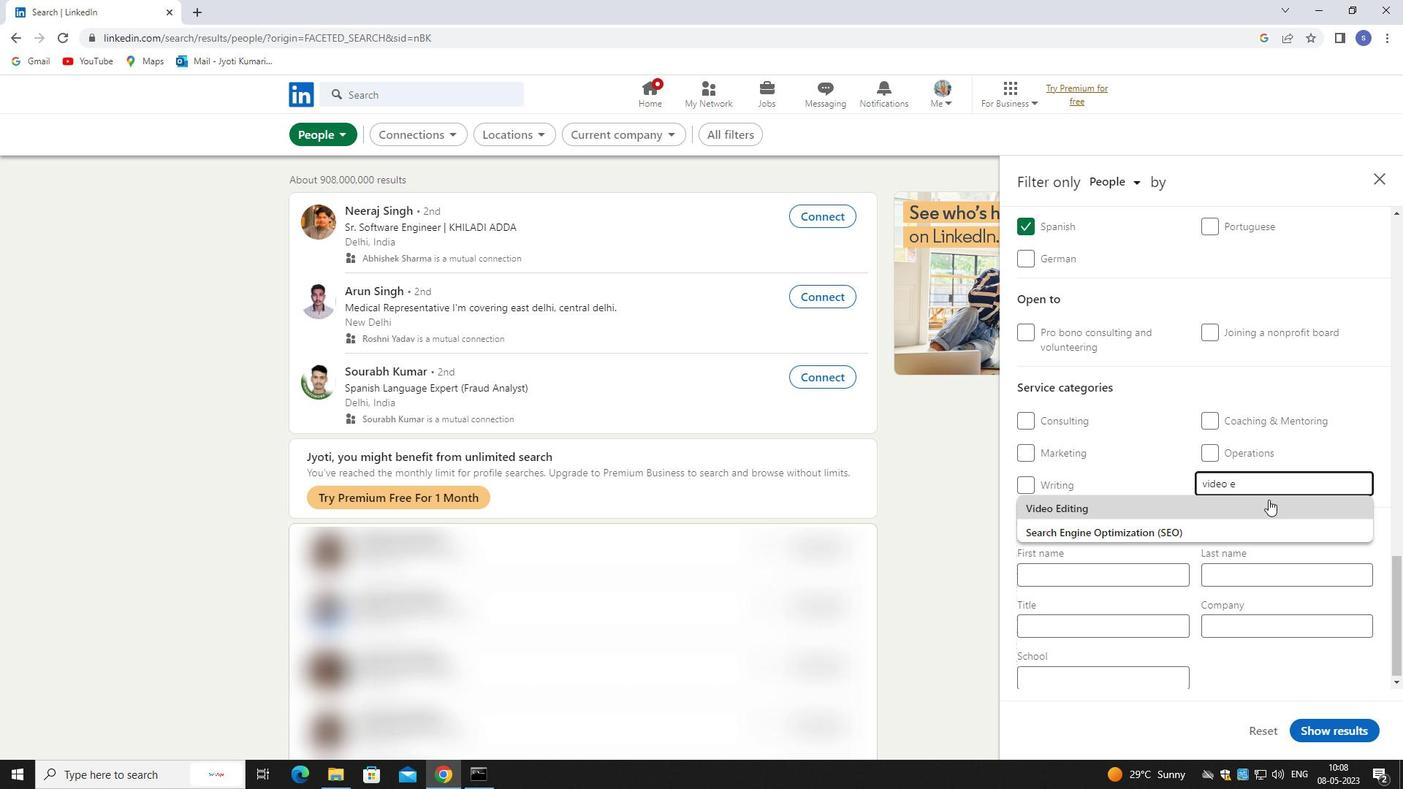 
Action: Mouse scrolled (1269, 499) with delta (0, 0)
Screenshot: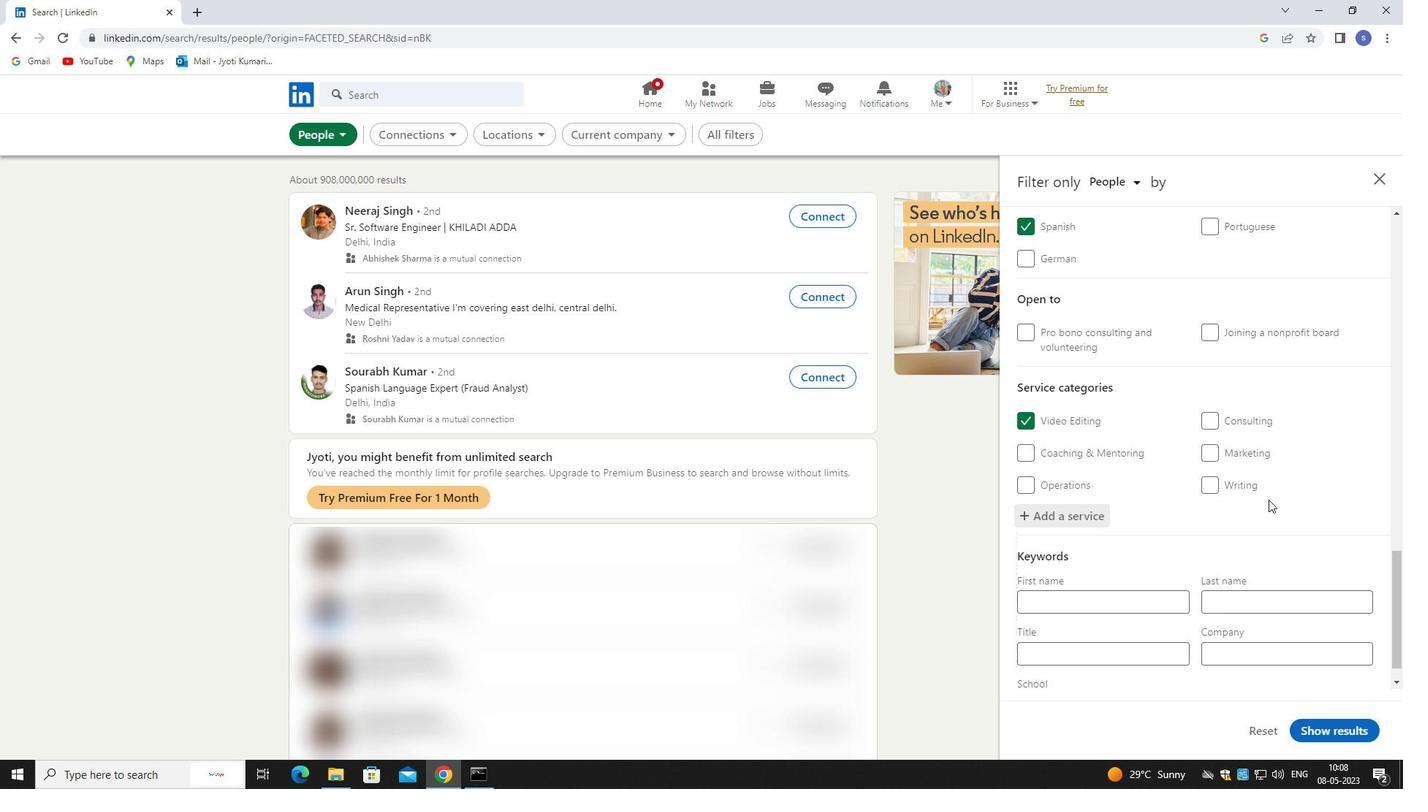 
Action: Mouse moved to (1079, 628)
Screenshot: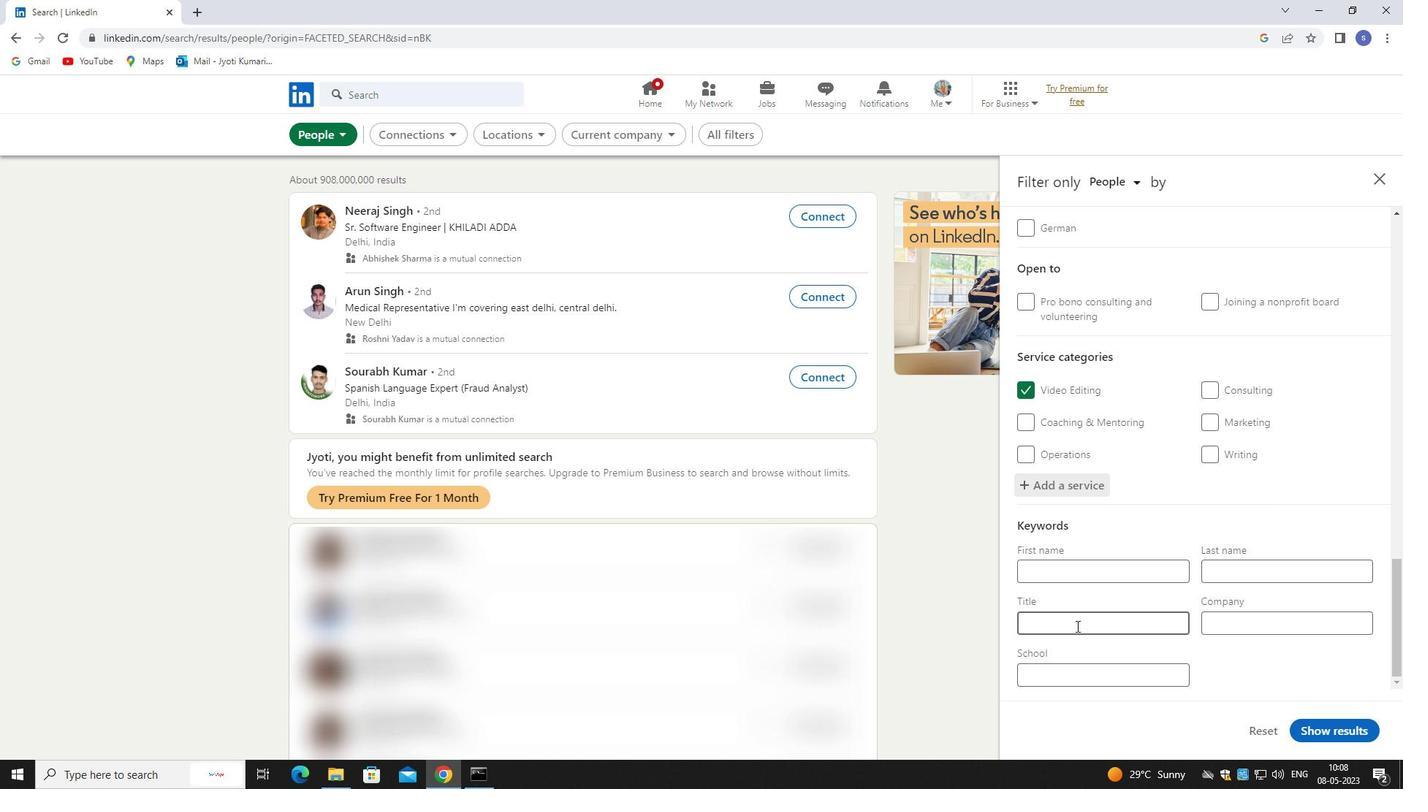 
Action: Mouse pressed left at (1079, 628)
Screenshot: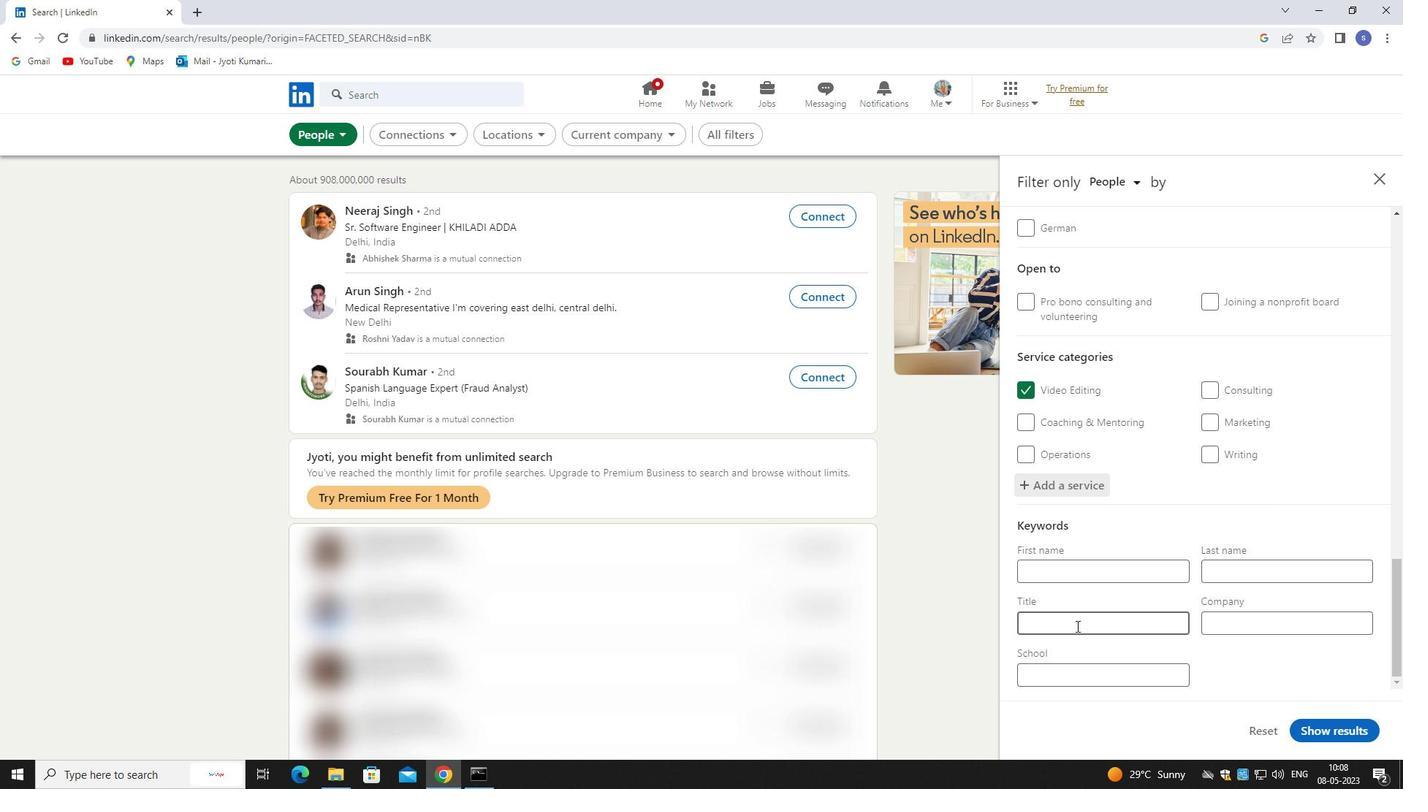 
Action: Mouse moved to (1082, 628)
Screenshot: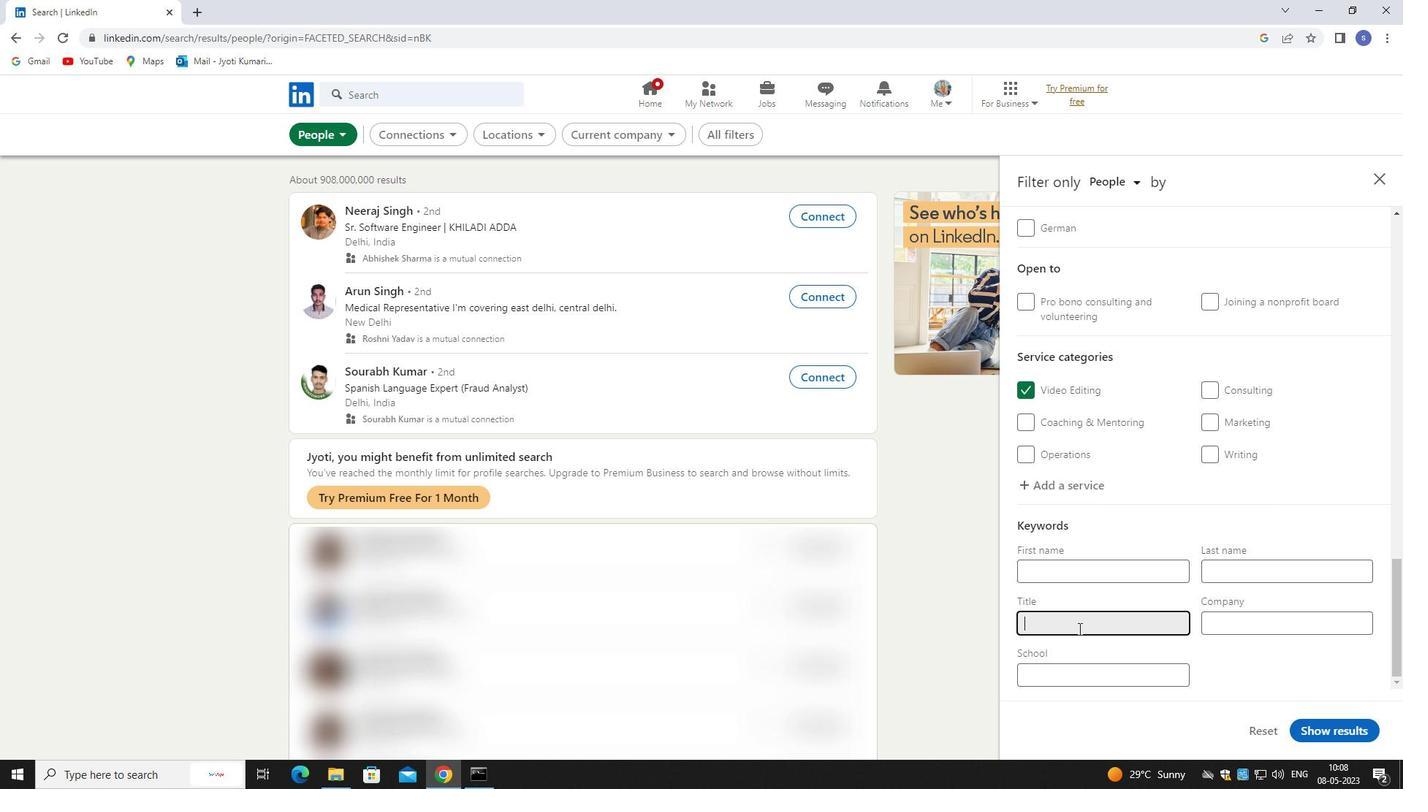 
Action: Key pressed <Key.shift>CONTENT<Key.space><Key.shift><Key.shift><Key.shift><Key.shift><Key.shift><Key.shift>MARKETING<Key.space><Key.shift><Key.shift><Key.shift><Key.shift><Key.shift><Key.shift><Key.shift><Key.shift>MANAGER
Screenshot: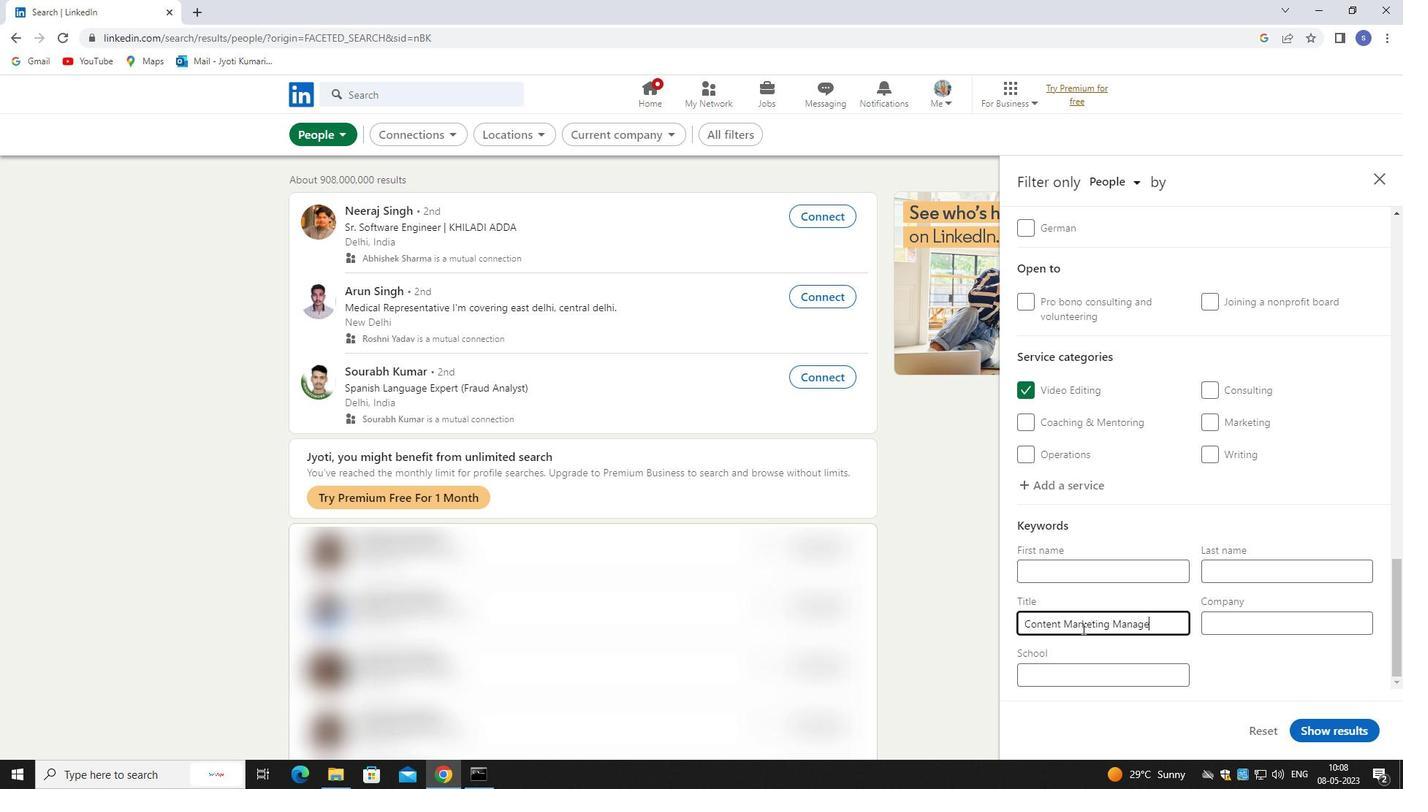 
Action: Mouse moved to (1325, 726)
Screenshot: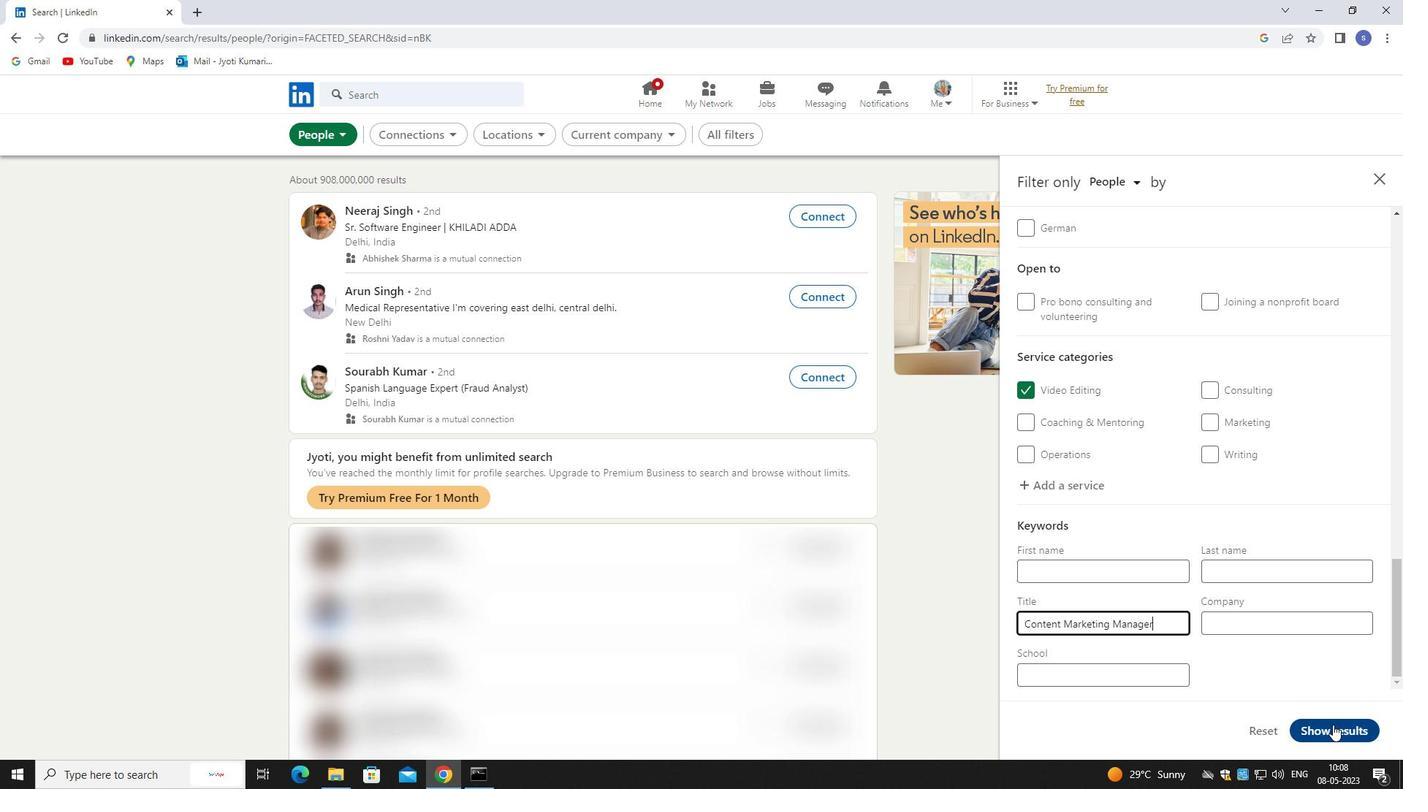 
Action: Mouse pressed left at (1325, 726)
Screenshot: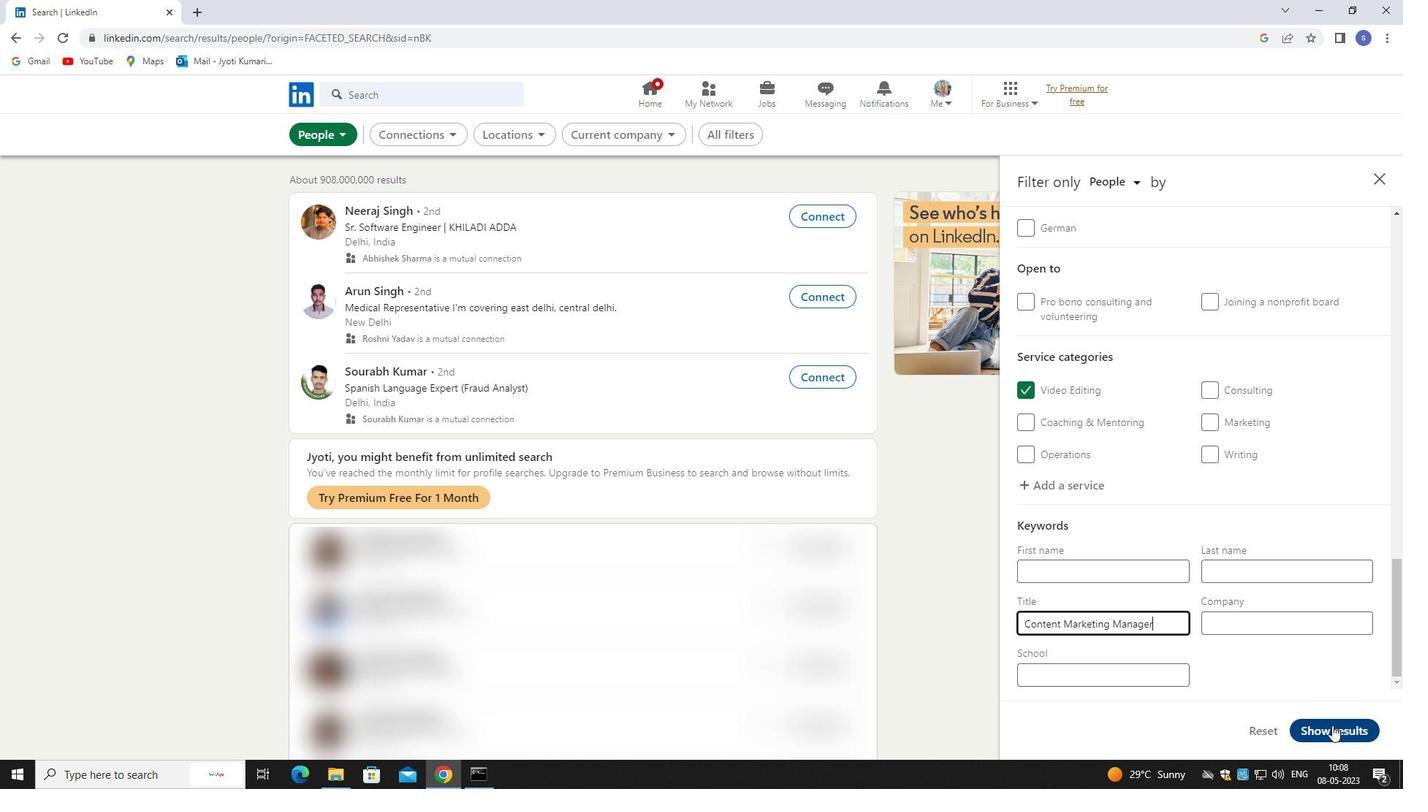 
Action: Mouse moved to (1321, 721)
Screenshot: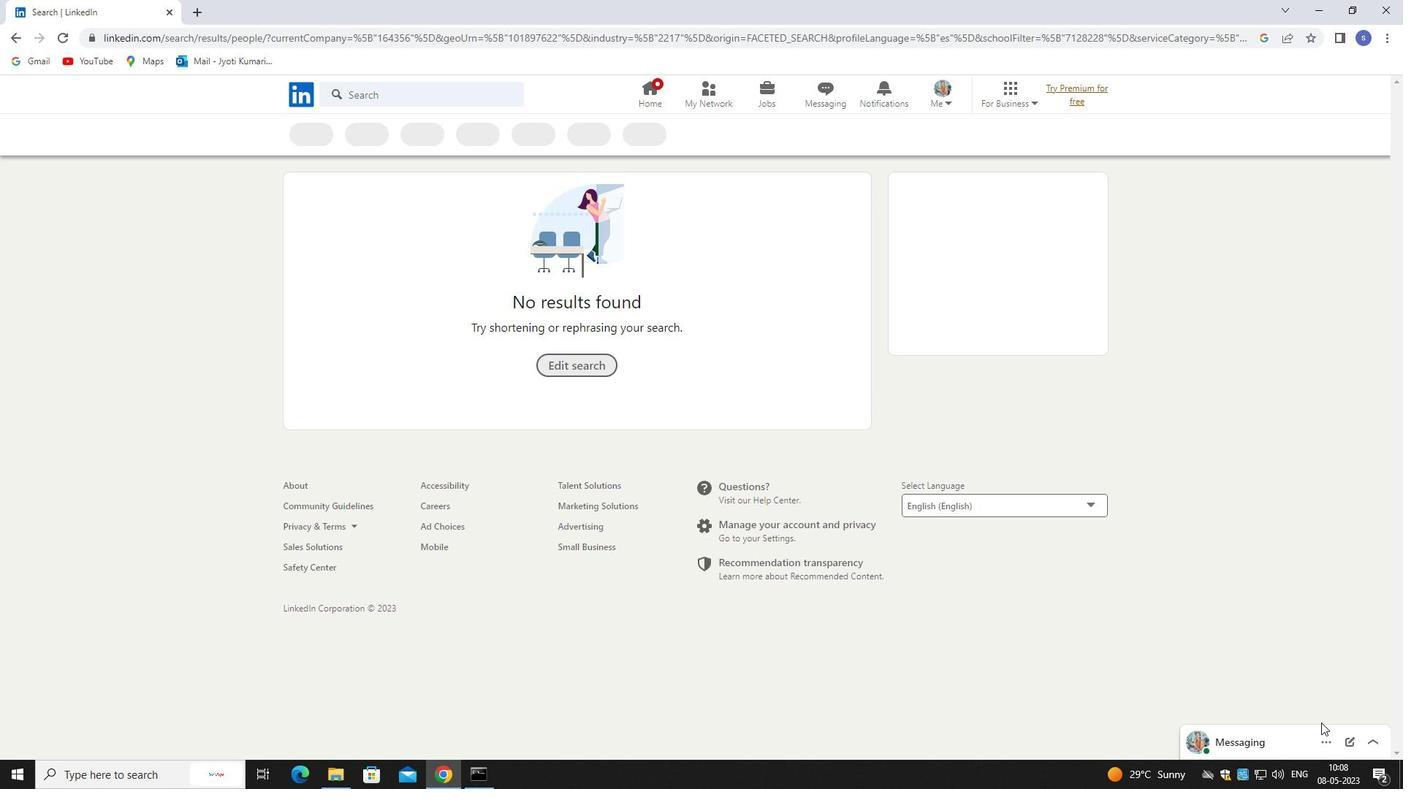 
